Task: Look for space in Winterthur, Switzerland from 6th September, 2023 to 15th September, 2023 for 6 adults in price range Rs.8000 to Rs.12000. Place can be entire place or private room with 6 bedrooms having 6 beds and 6 bathrooms. Property type can be house, flat, guest house. Amenities needed are: wifi, TV, free parkinig on premises, gym, breakfast. Booking option can be shelf check-in. Required host language is English.
Action: Mouse moved to (498, 102)
Screenshot: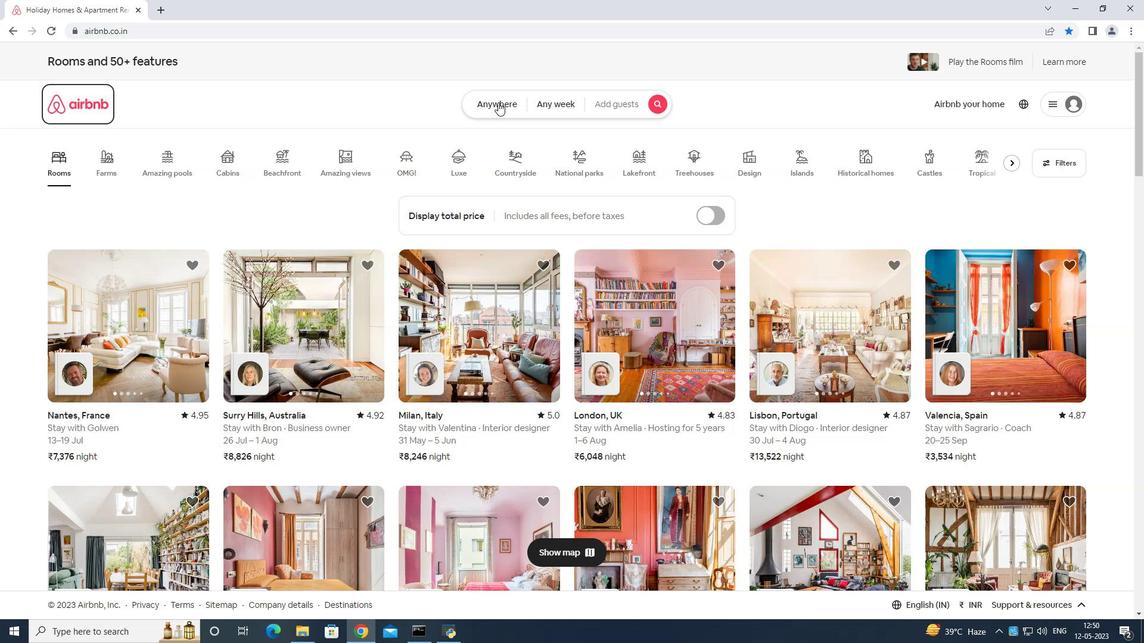 
Action: Mouse pressed left at (498, 102)
Screenshot: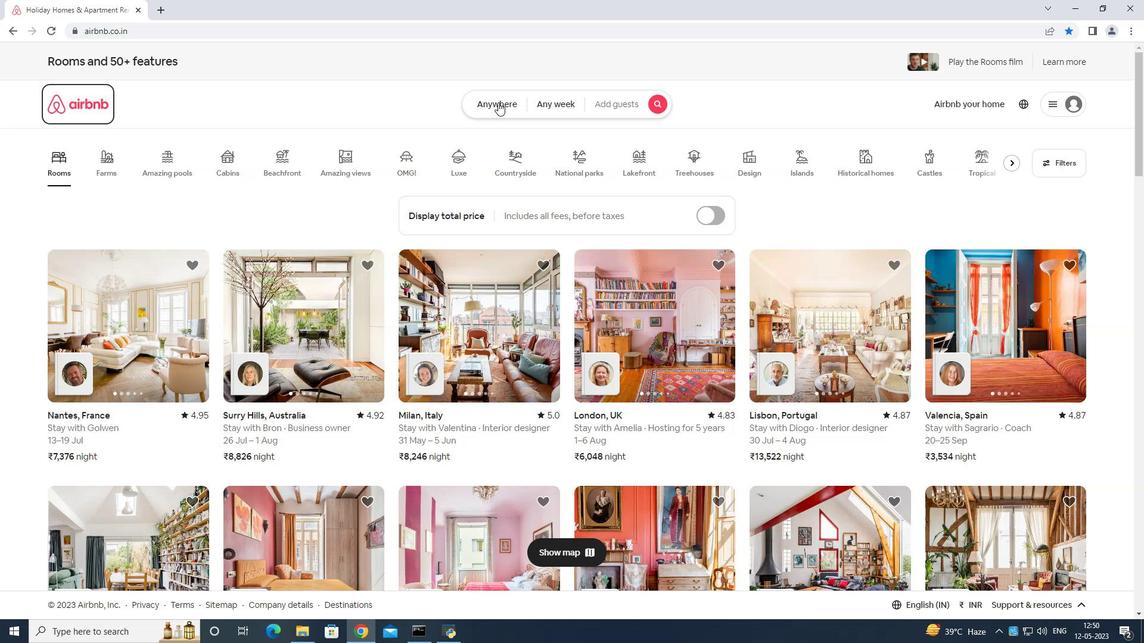 
Action: Mouse moved to (468, 147)
Screenshot: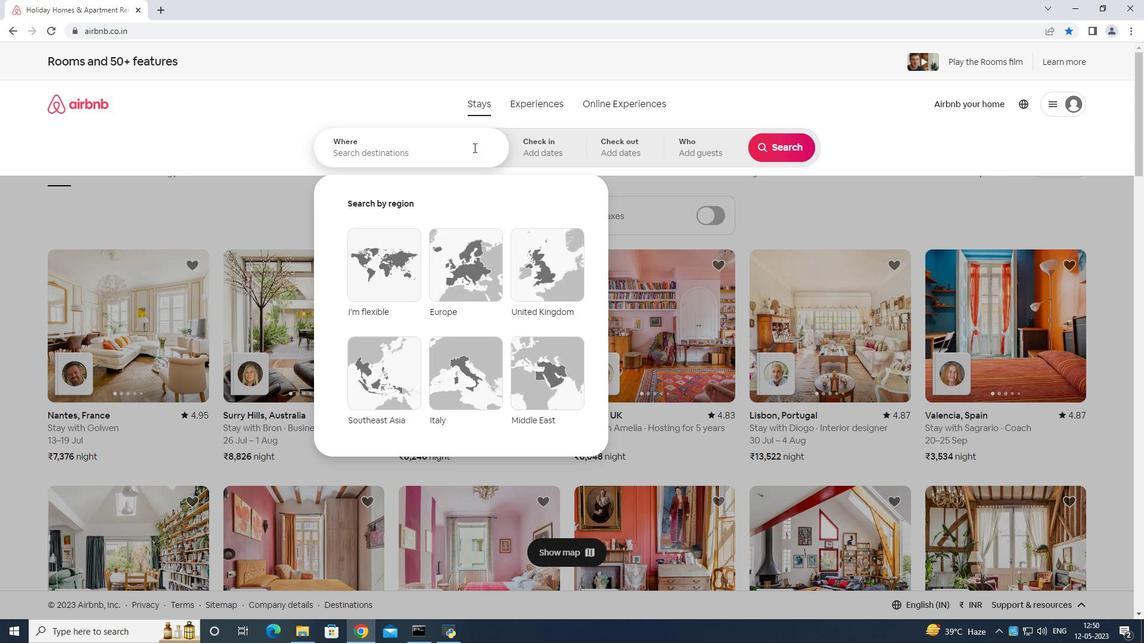 
Action: Mouse pressed left at (468, 147)
Screenshot: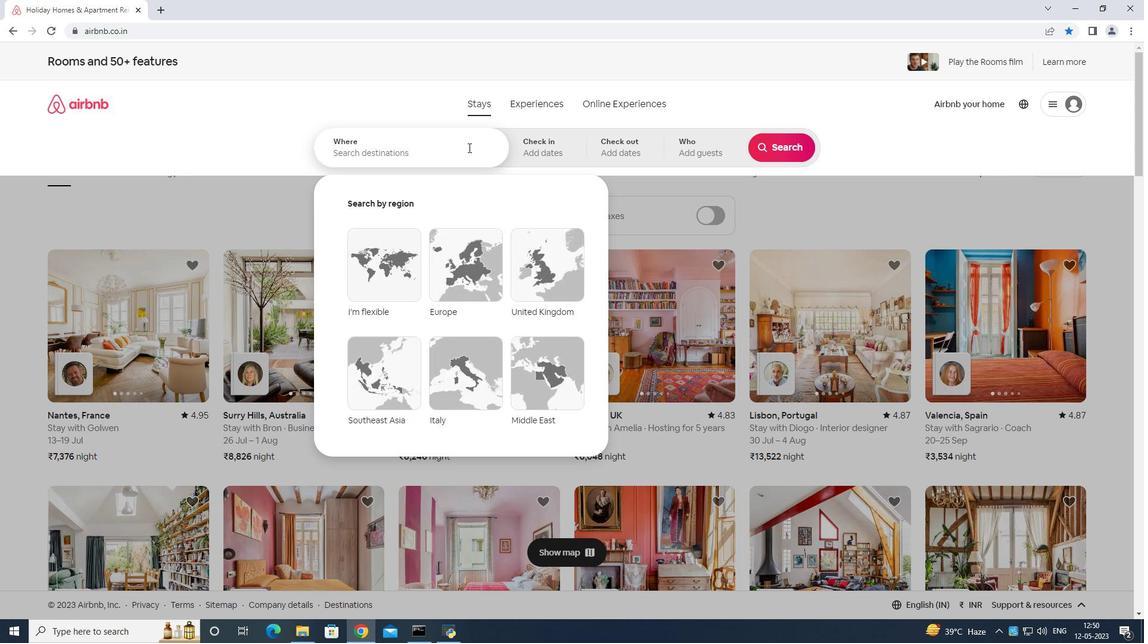 
Action: Mouse moved to (467, 147)
Screenshot: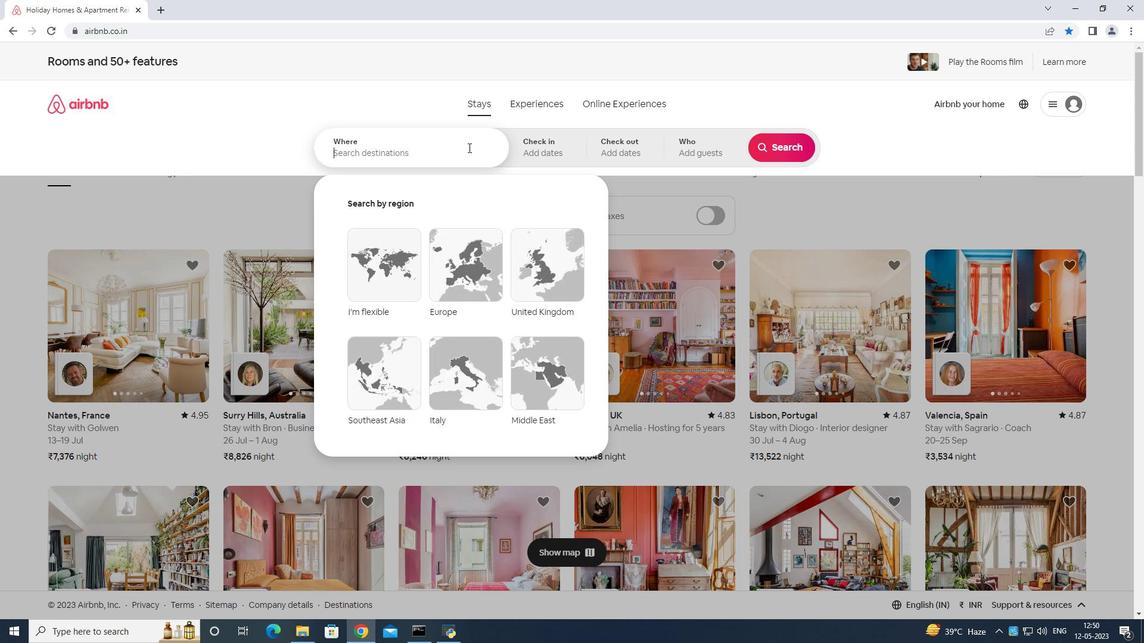 
Action: Key pressed <Key.shift>Winterthur<Key.space>switzwe<Key.backspace><Key.backspace>erlam<Key.backspace>nd<Key.enter>
Screenshot: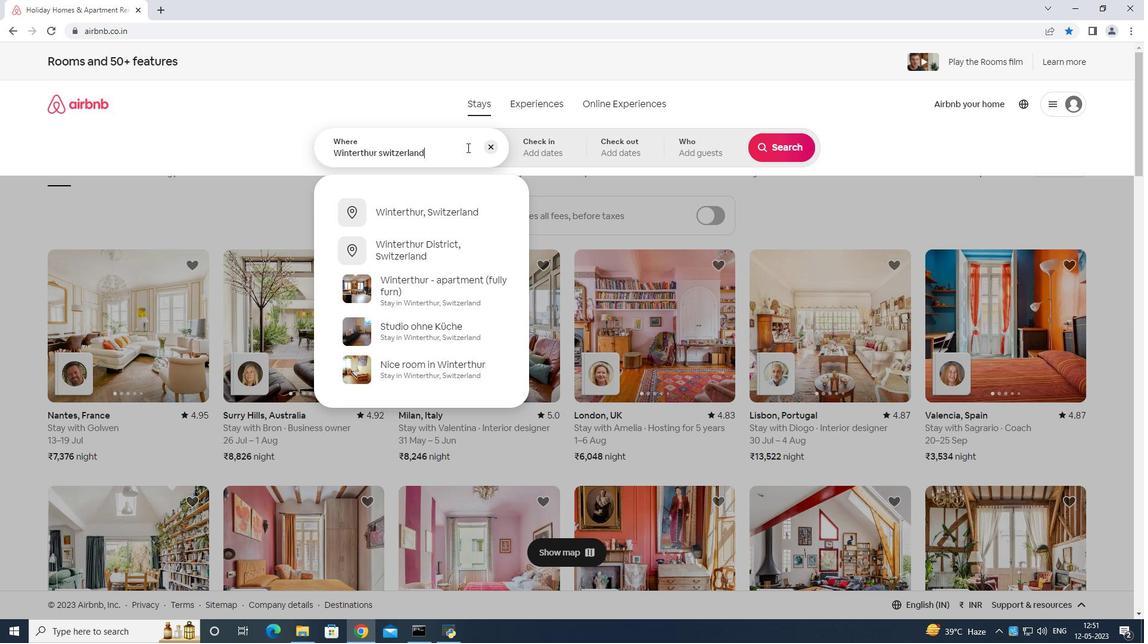 
Action: Mouse moved to (779, 247)
Screenshot: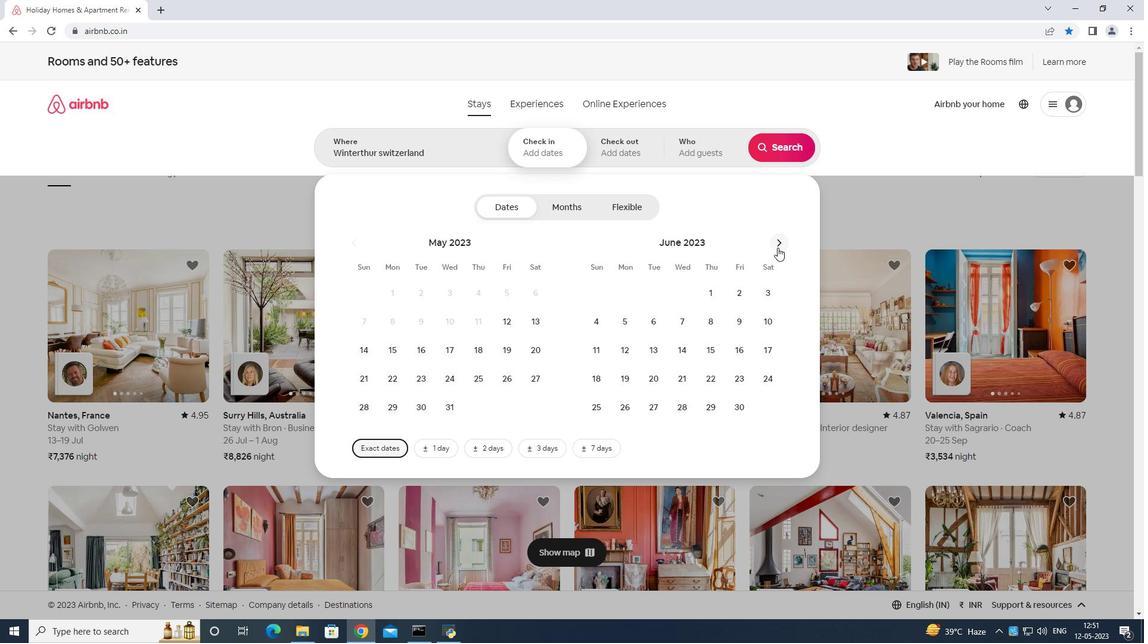 
Action: Mouse pressed left at (779, 247)
Screenshot: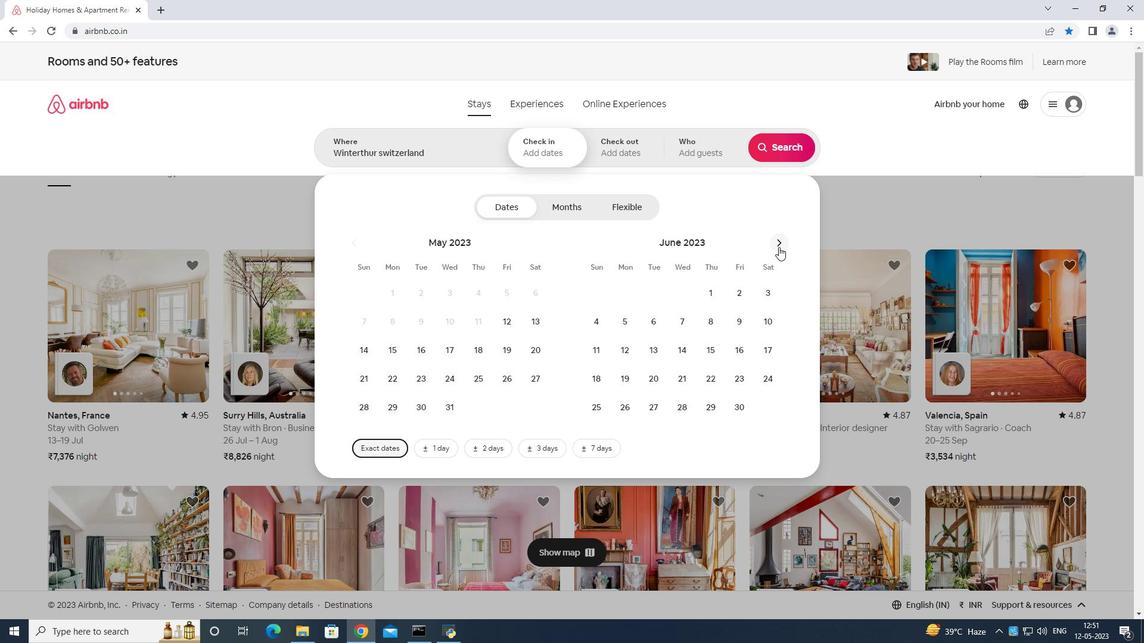 
Action: Mouse moved to (780, 246)
Screenshot: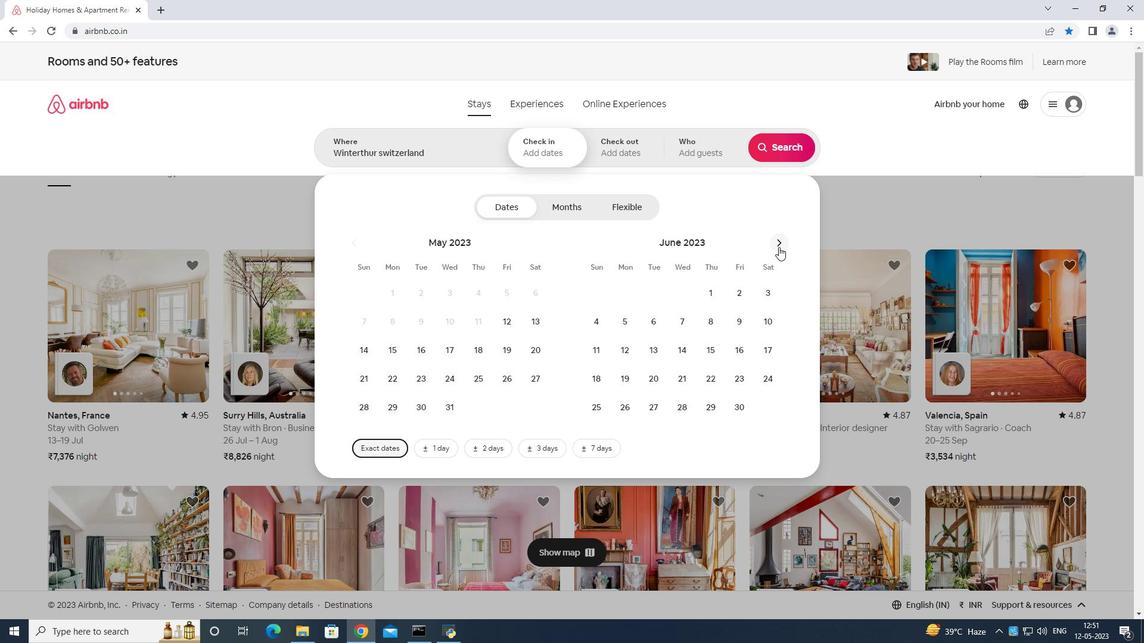 
Action: Mouse pressed left at (780, 246)
Screenshot: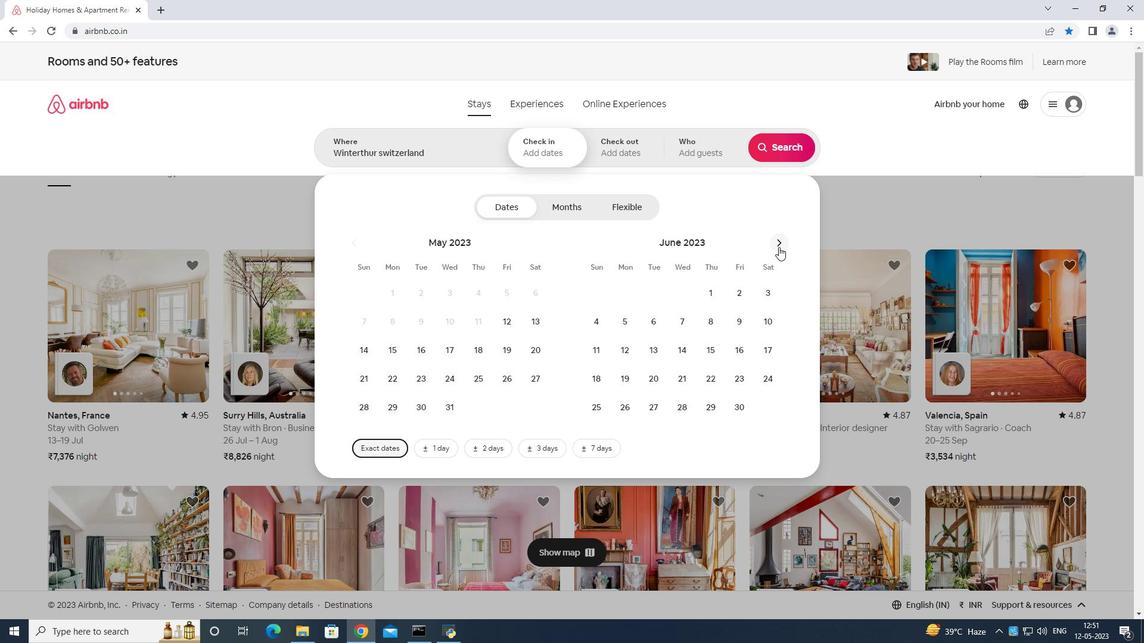 
Action: Mouse pressed left at (780, 246)
Screenshot: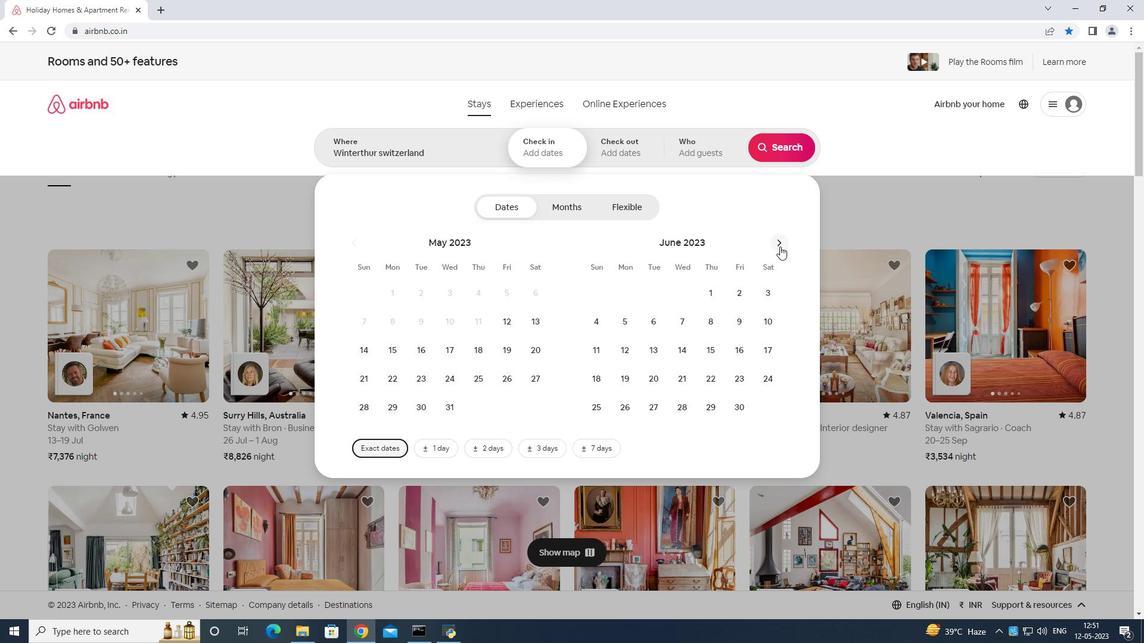
Action: Mouse pressed left at (780, 246)
Screenshot: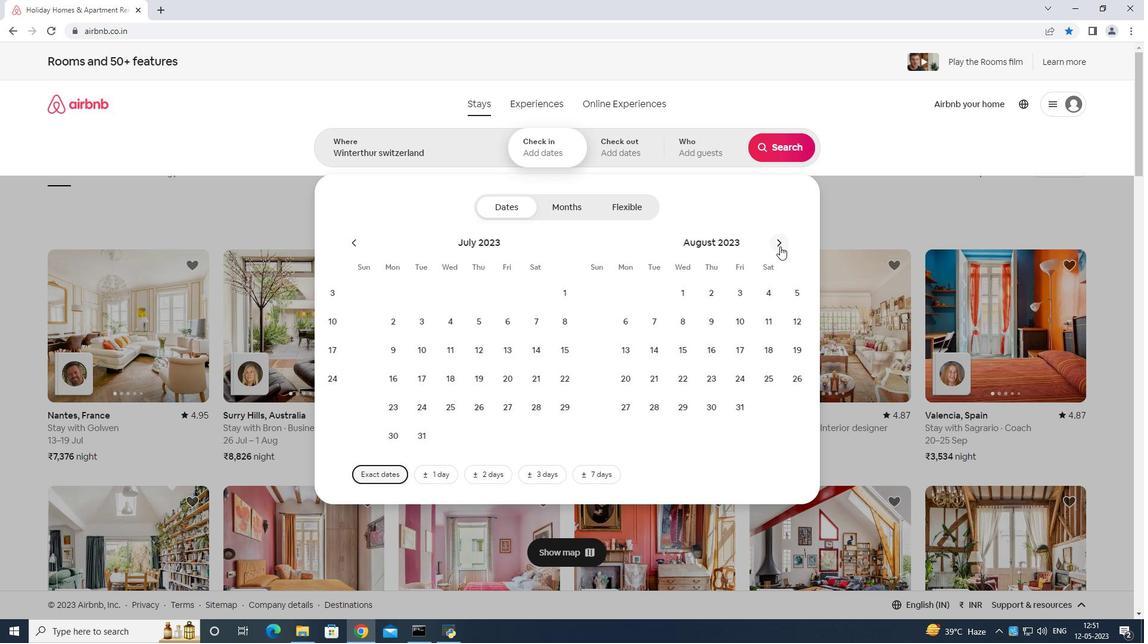 
Action: Mouse moved to (780, 246)
Screenshot: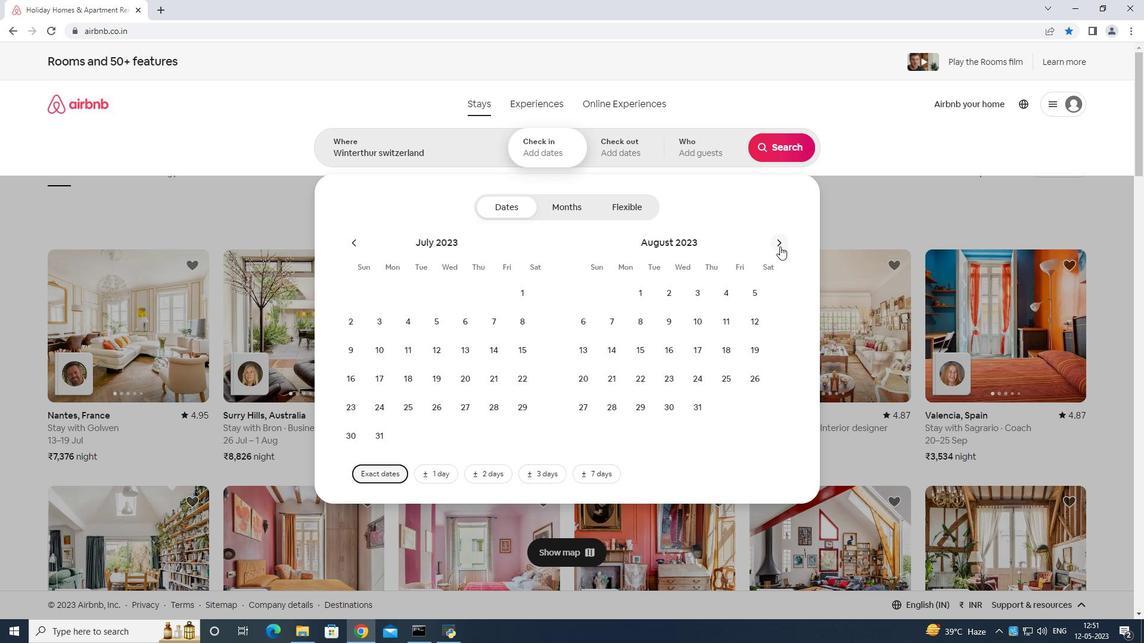 
Action: Mouse pressed left at (780, 246)
Screenshot: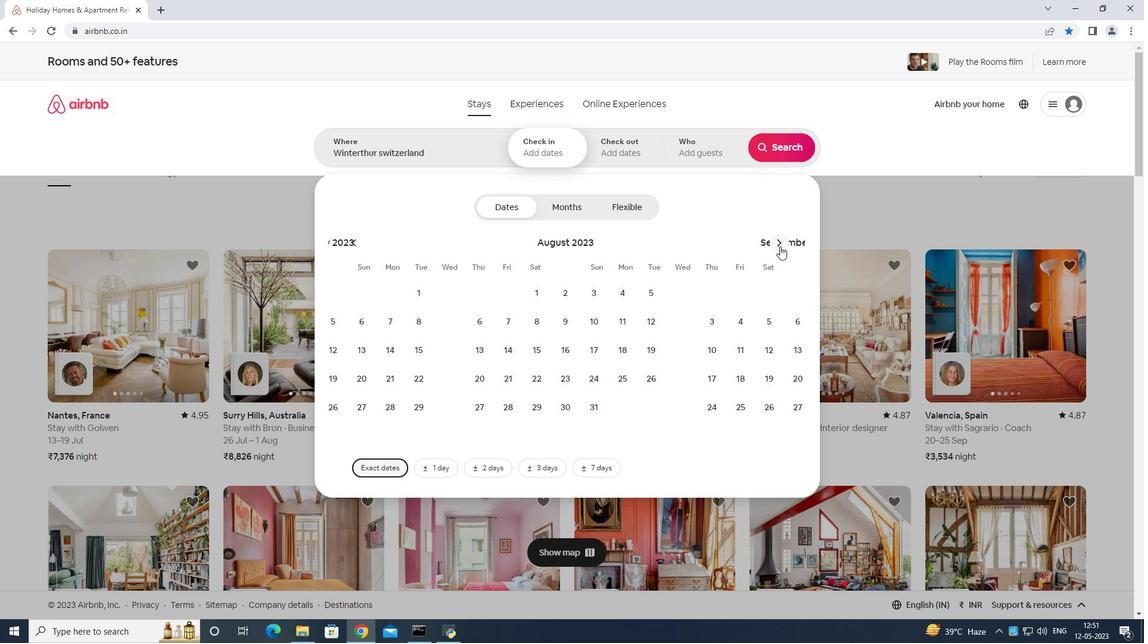 
Action: Mouse moved to (459, 320)
Screenshot: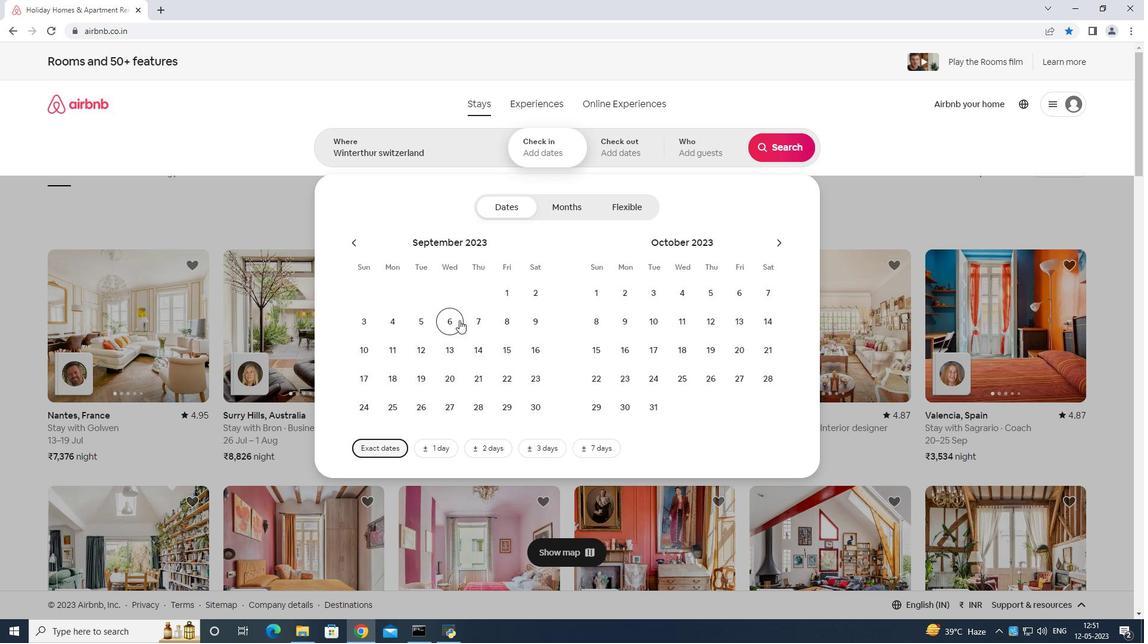 
Action: Mouse pressed left at (459, 320)
Screenshot: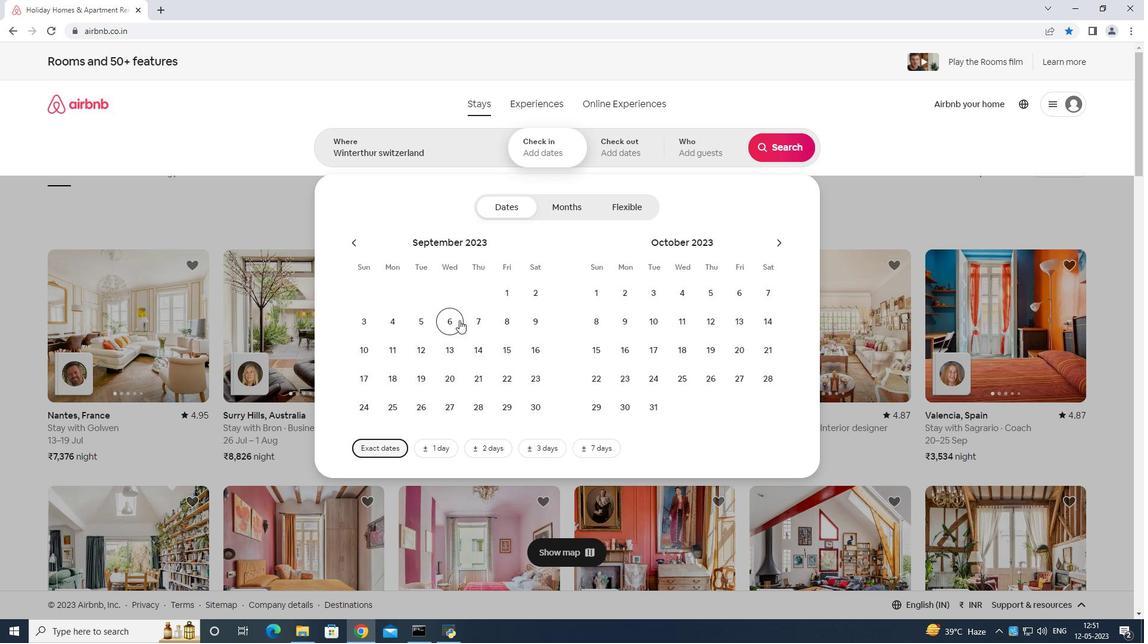 
Action: Mouse moved to (505, 352)
Screenshot: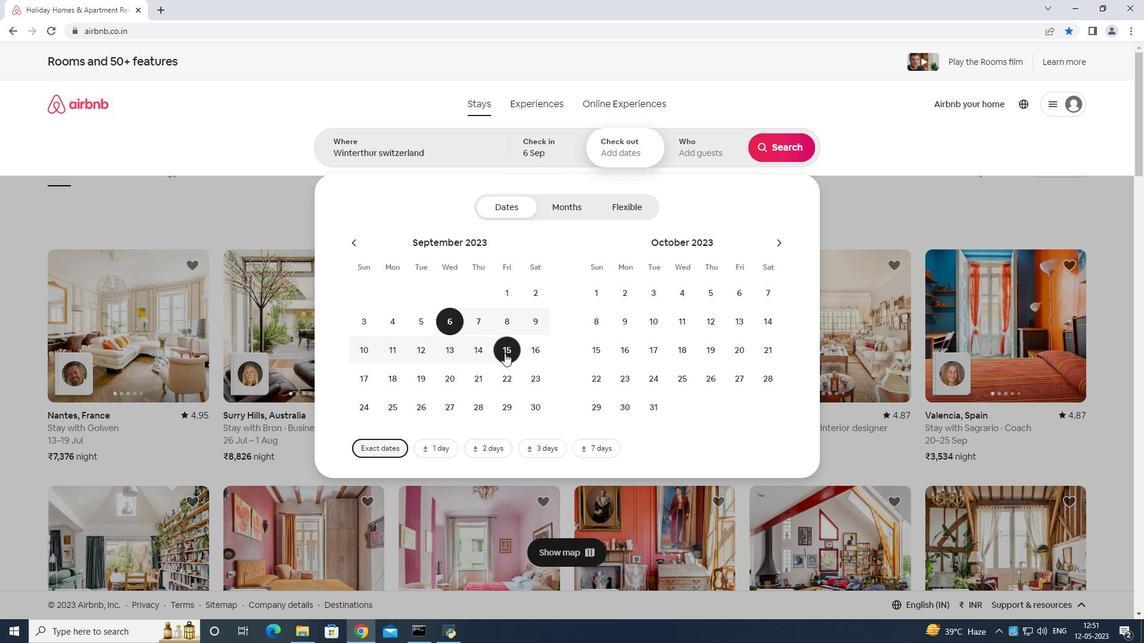 
Action: Mouse pressed left at (505, 352)
Screenshot: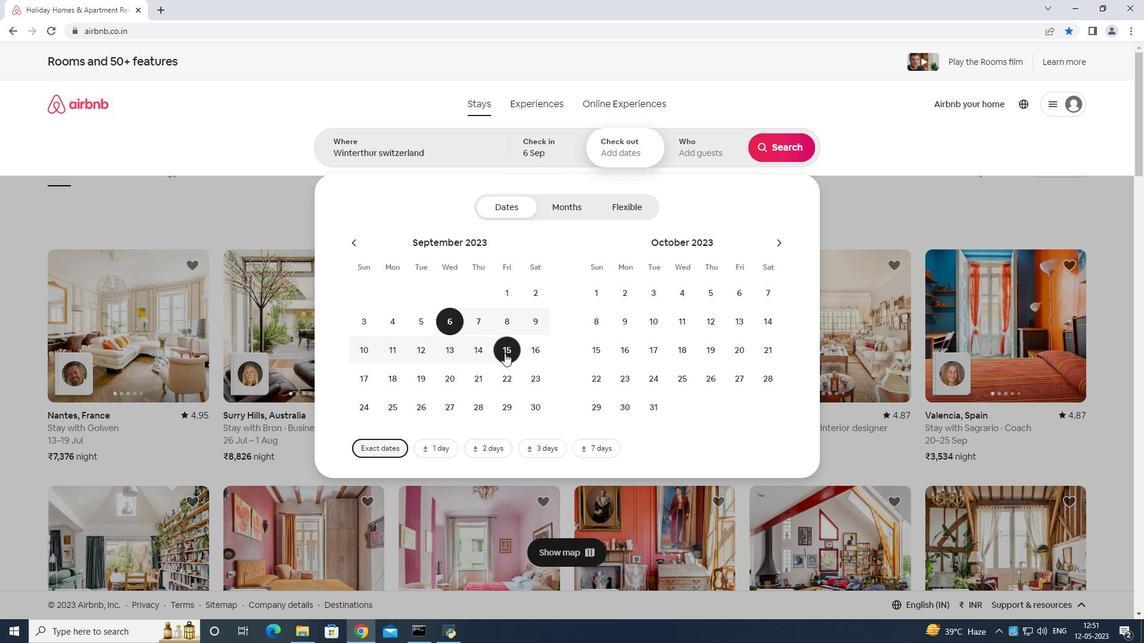 
Action: Mouse moved to (704, 153)
Screenshot: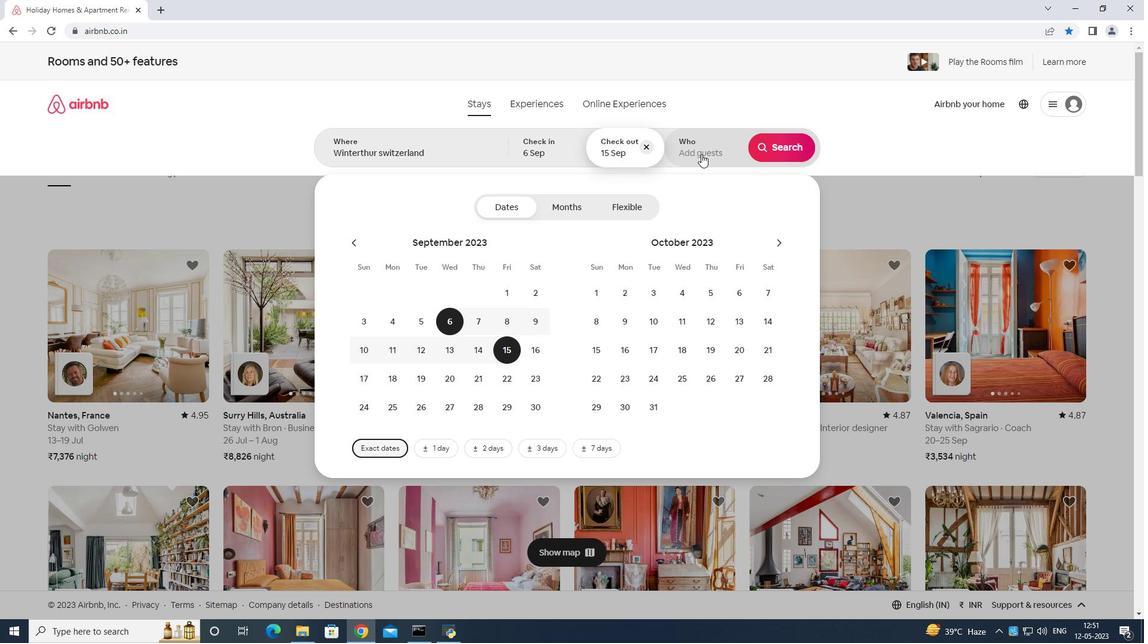 
Action: Mouse pressed left at (704, 153)
Screenshot: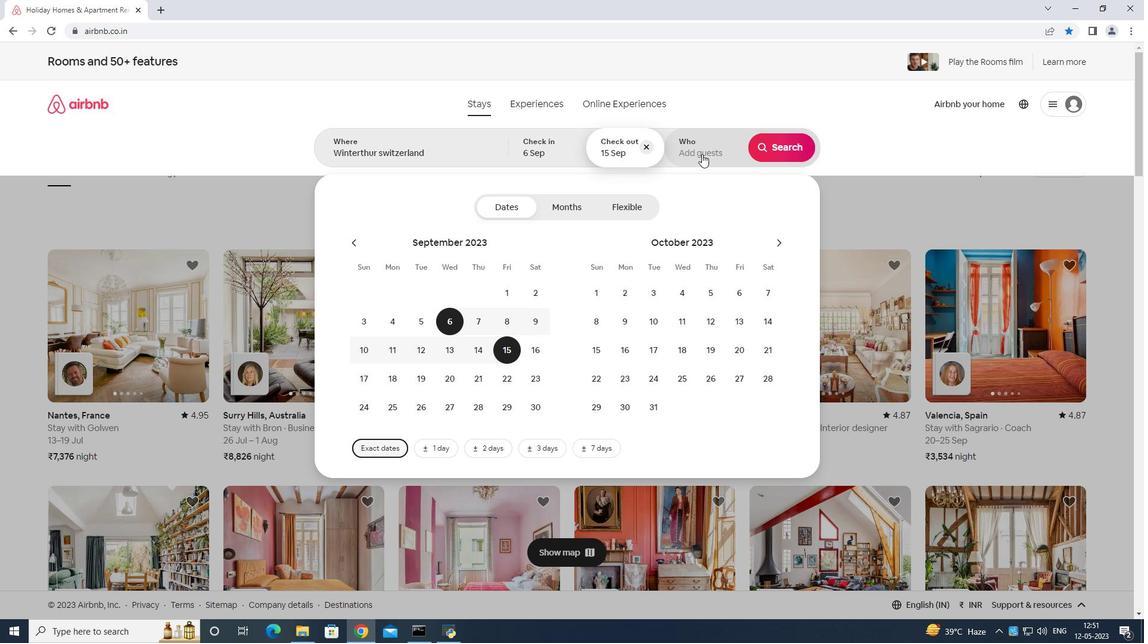 
Action: Mouse moved to (790, 209)
Screenshot: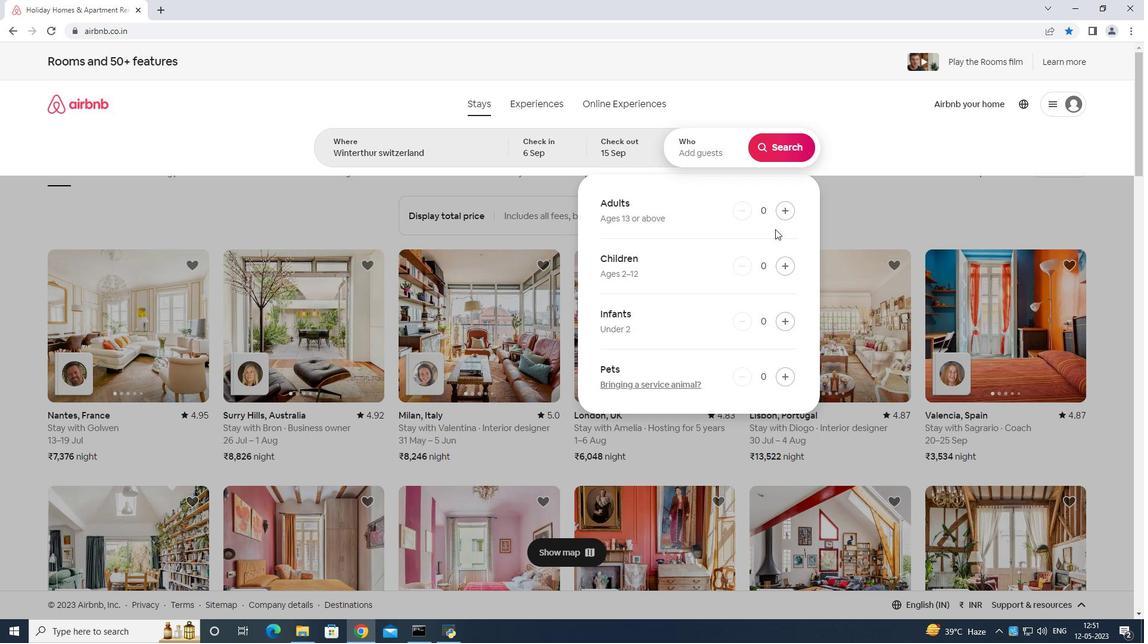 
Action: Mouse pressed left at (790, 209)
Screenshot: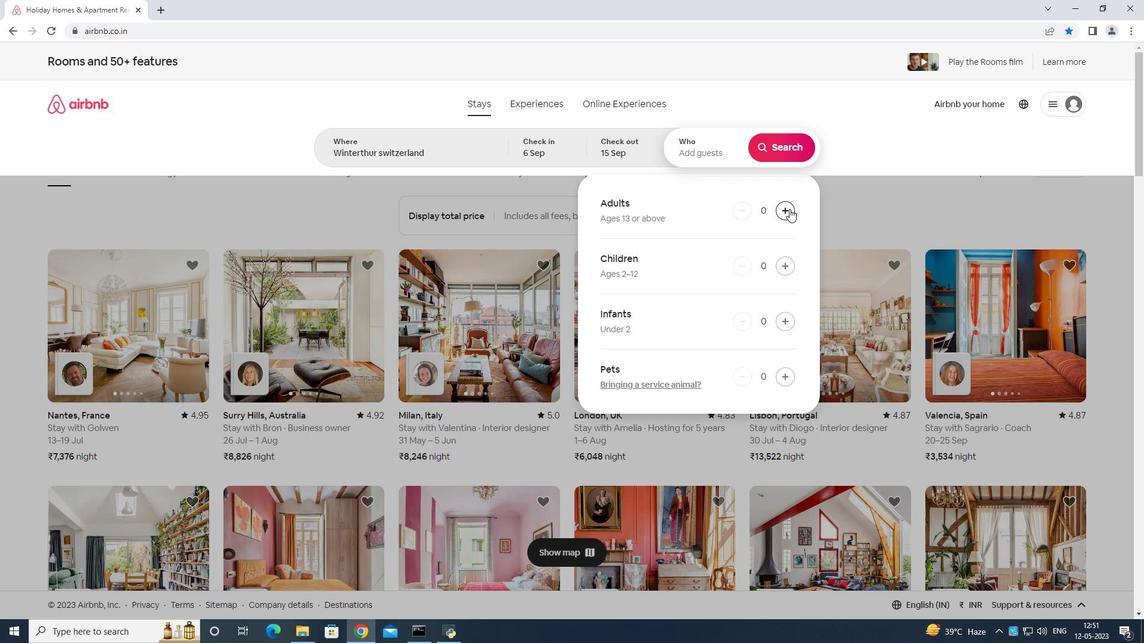 
Action: Mouse pressed left at (790, 209)
Screenshot: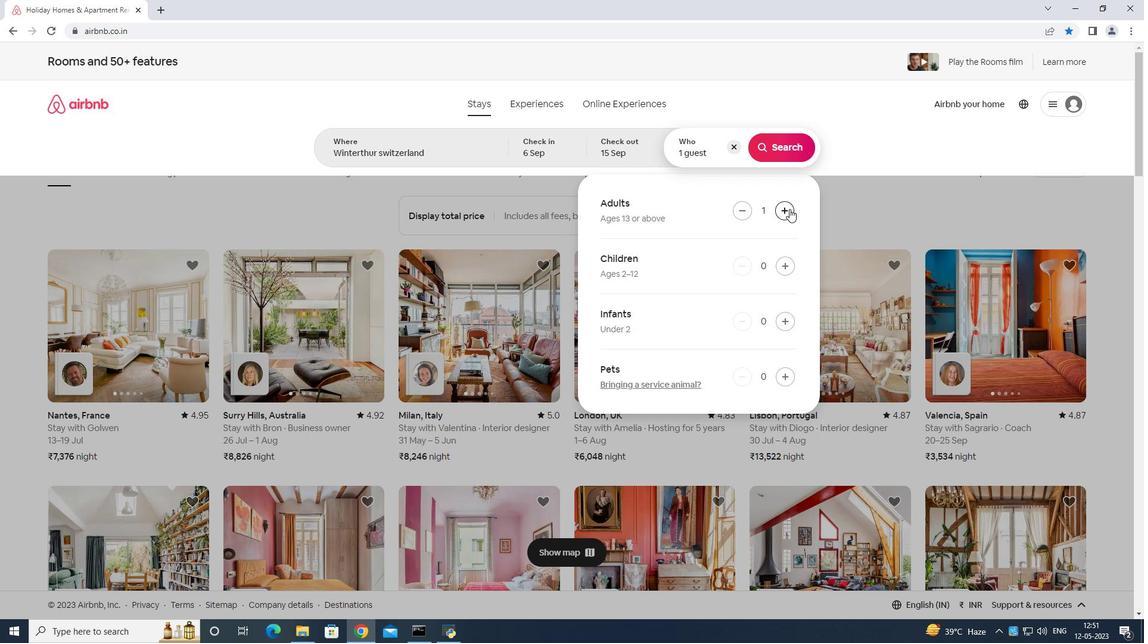 
Action: Mouse pressed left at (790, 209)
Screenshot: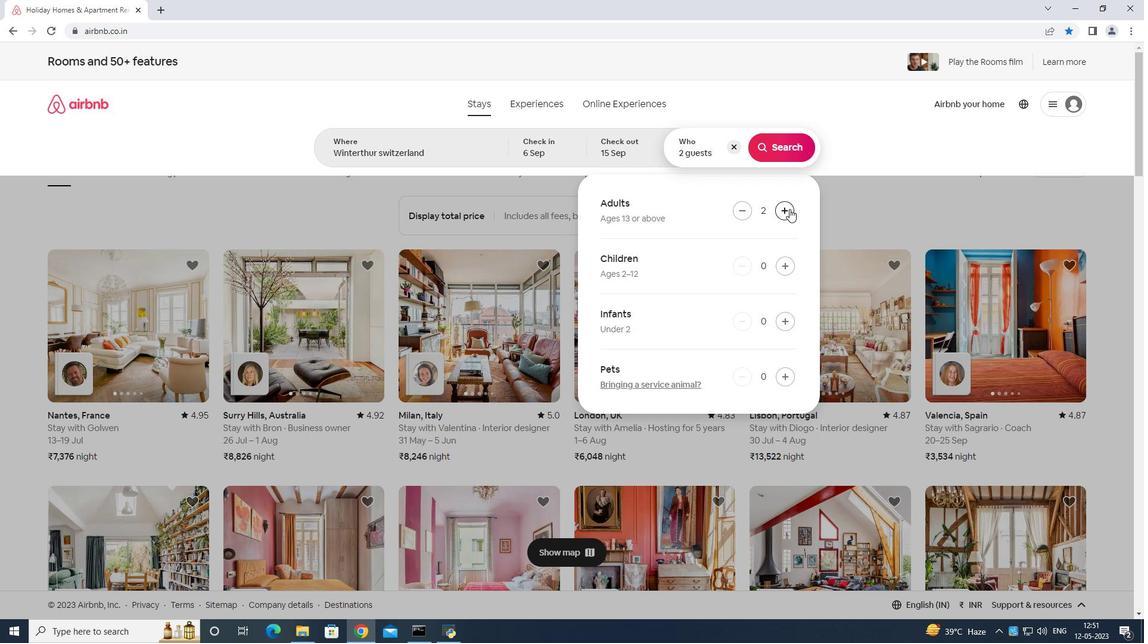 
Action: Mouse pressed left at (790, 209)
Screenshot: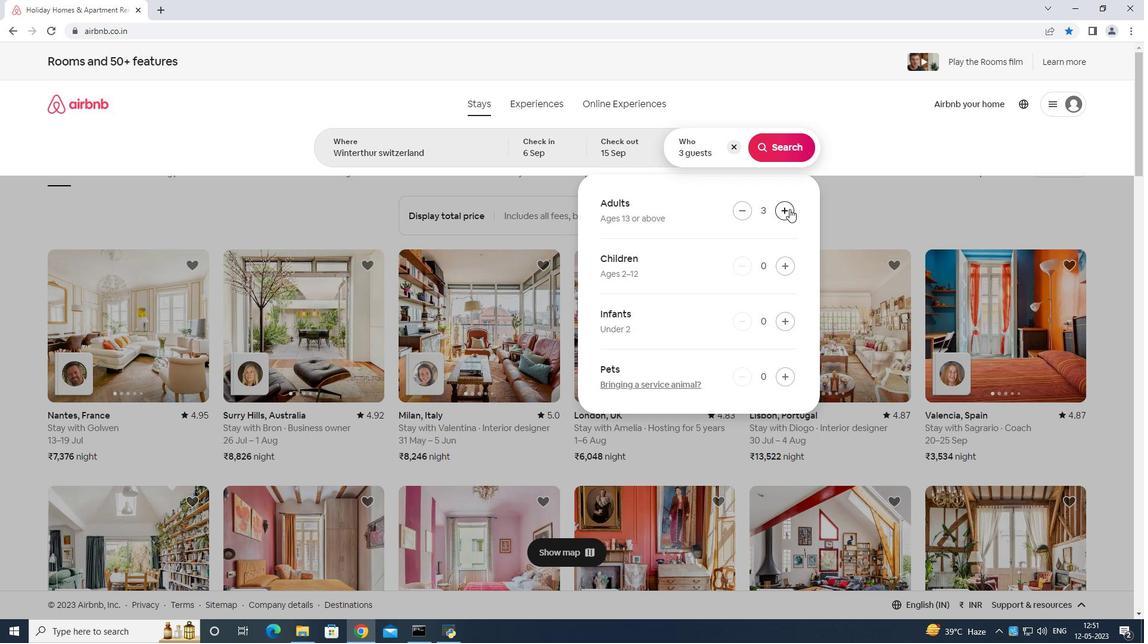
Action: Mouse pressed left at (790, 209)
Screenshot: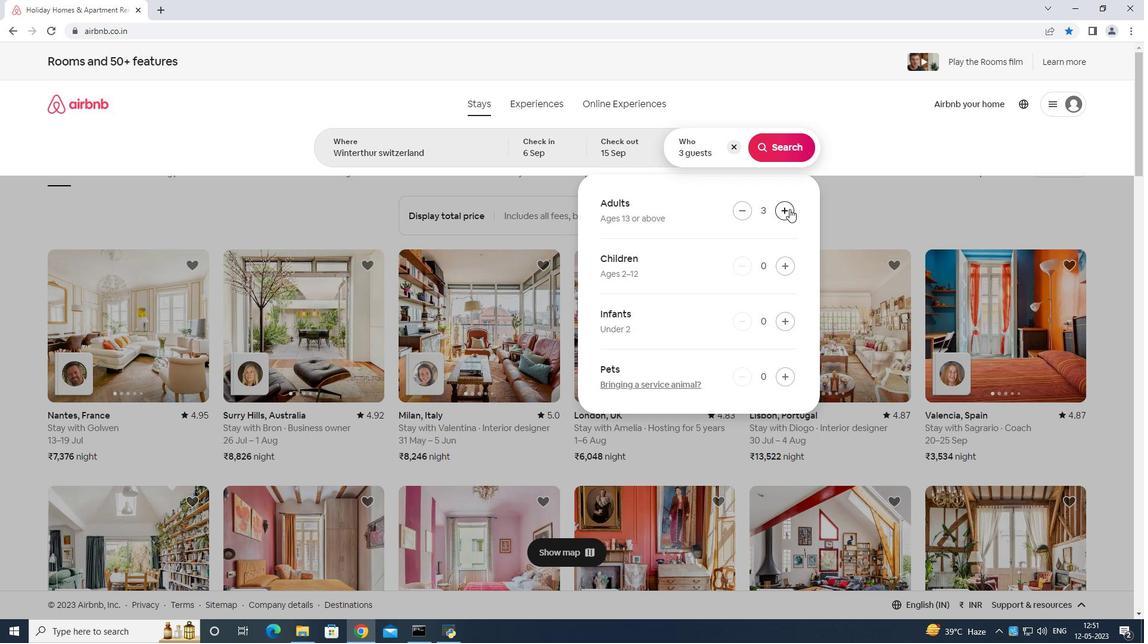 
Action: Mouse moved to (791, 208)
Screenshot: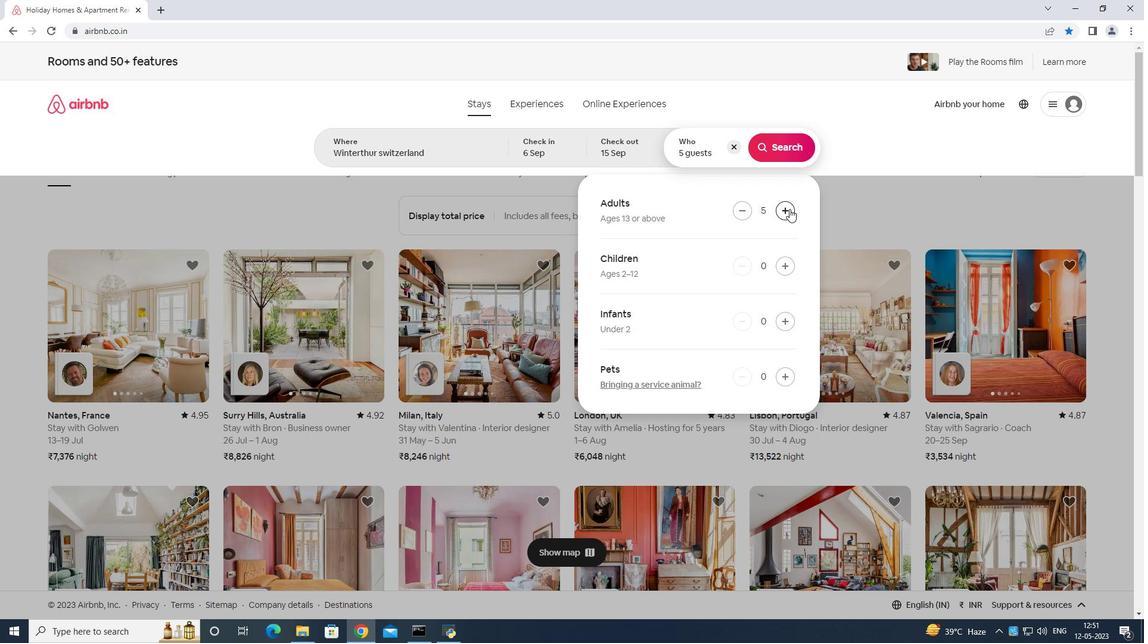 
Action: Mouse pressed left at (791, 208)
Screenshot: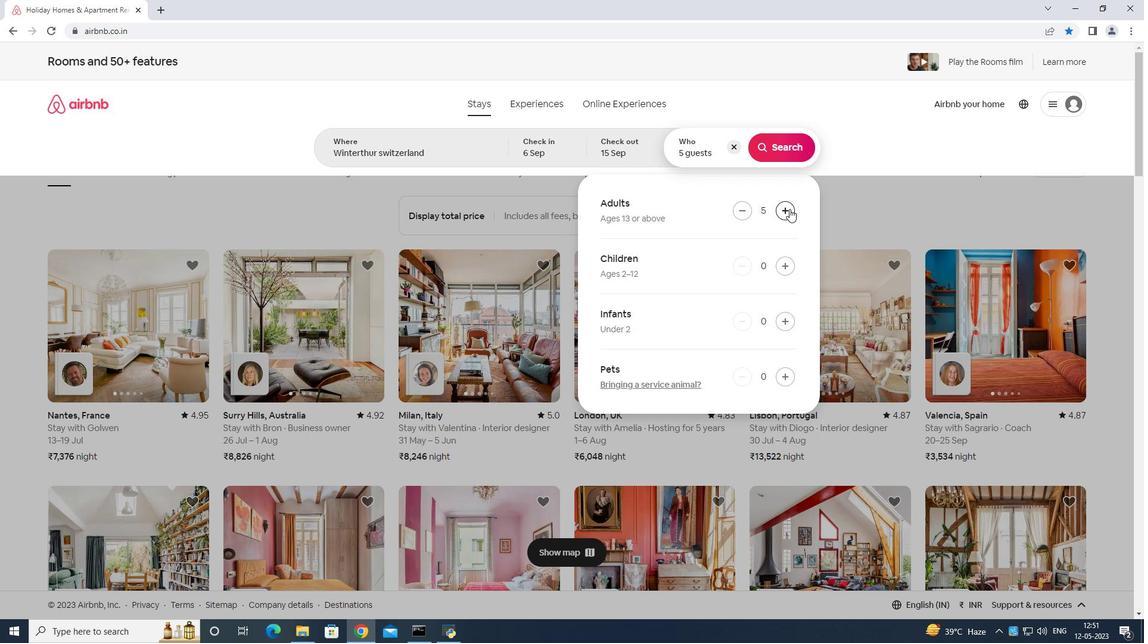 
Action: Mouse moved to (765, 134)
Screenshot: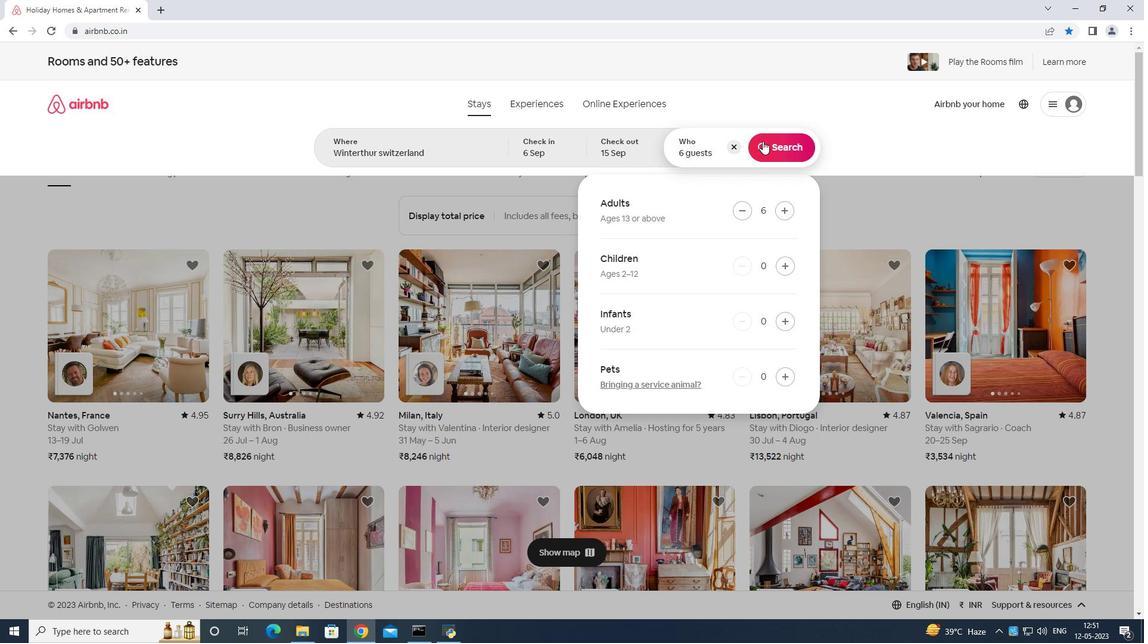 
Action: Mouse pressed left at (765, 134)
Screenshot: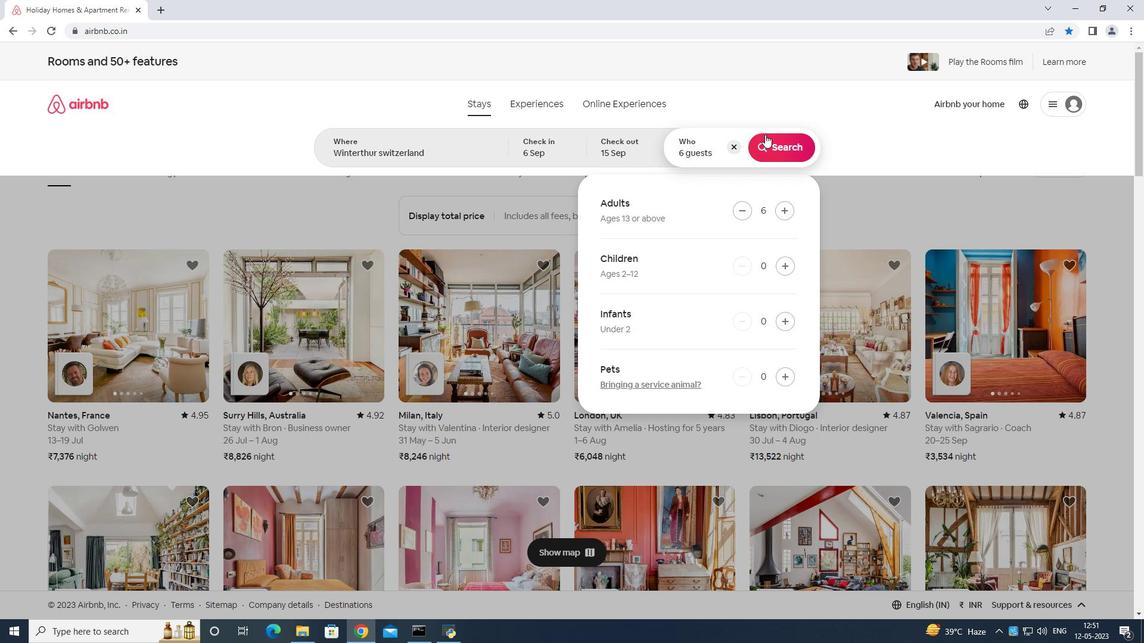 
Action: Mouse moved to (1097, 100)
Screenshot: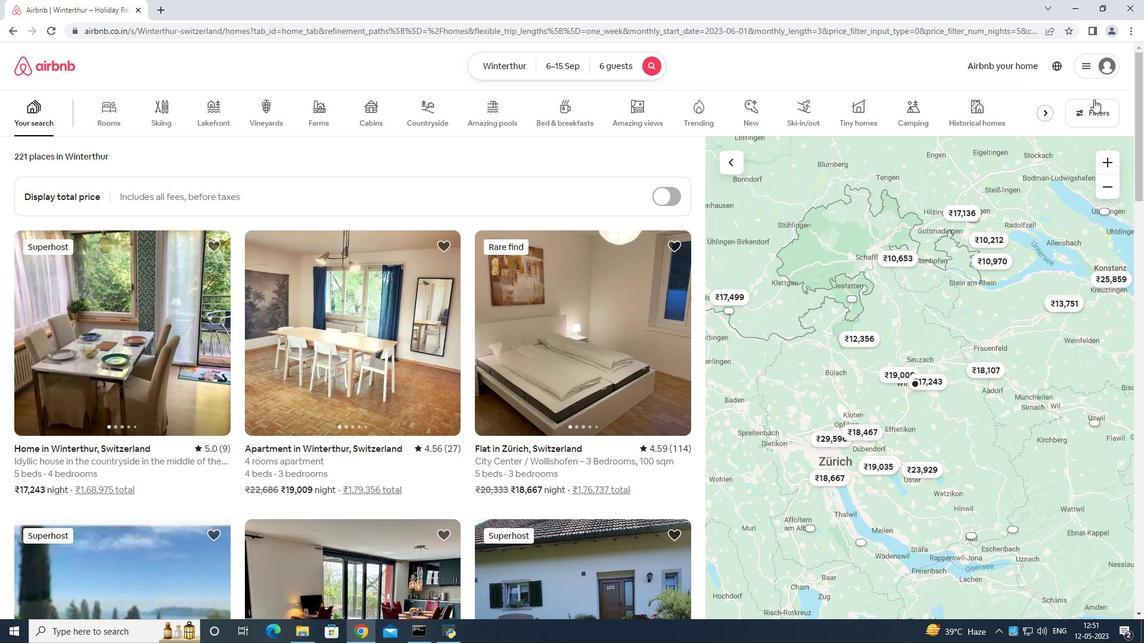 
Action: Mouse pressed left at (1097, 100)
Screenshot: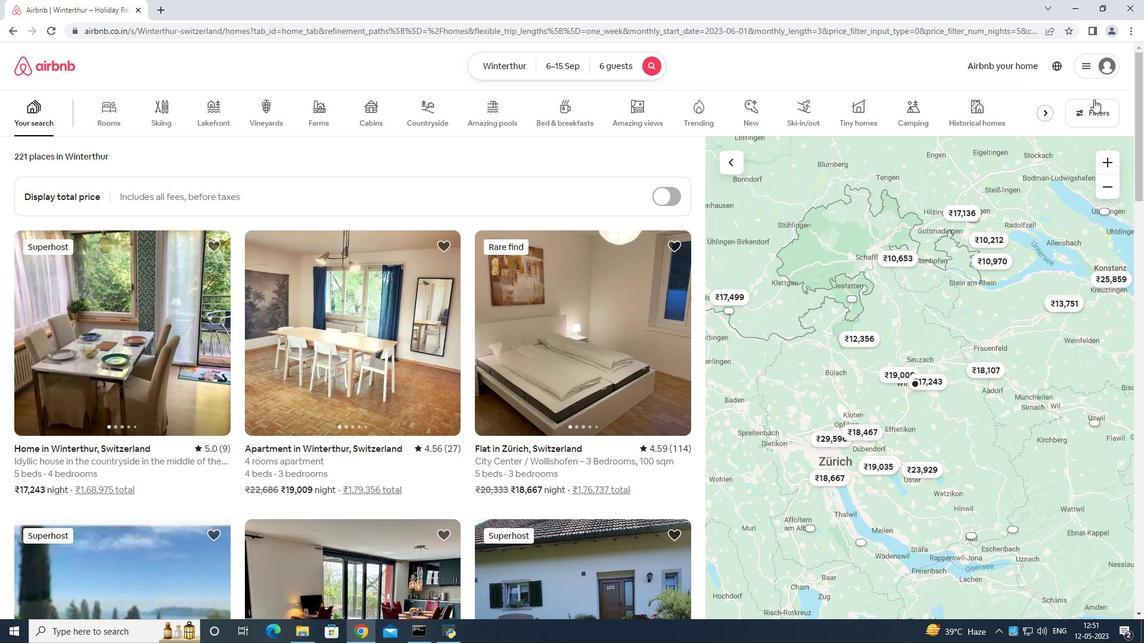 
Action: Mouse moved to (529, 398)
Screenshot: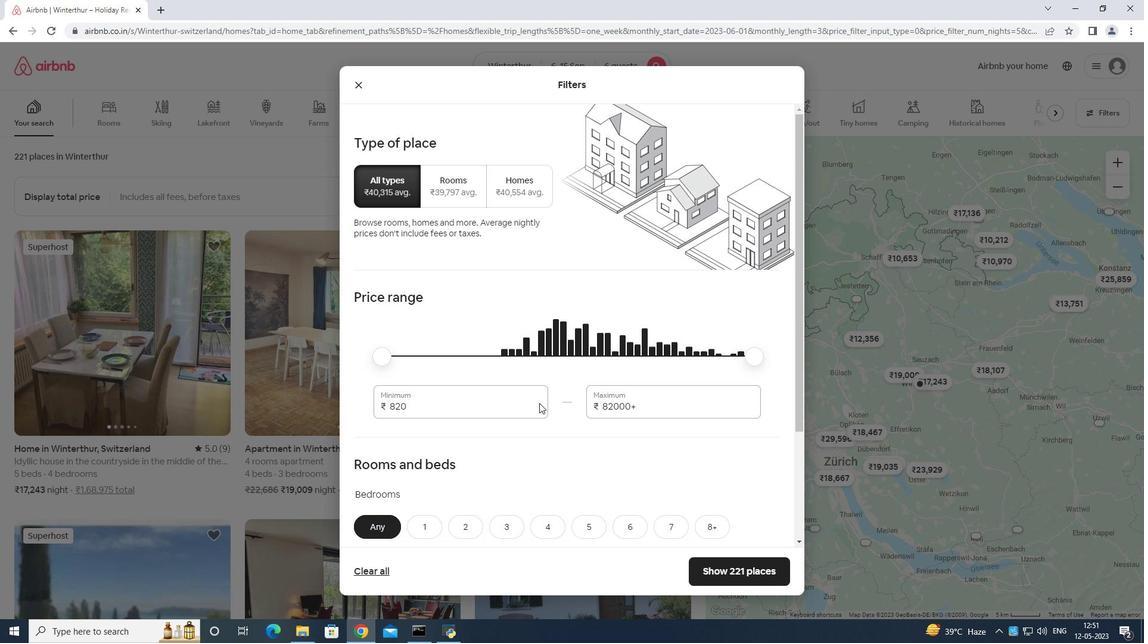 
Action: Mouse pressed left at (529, 398)
Screenshot: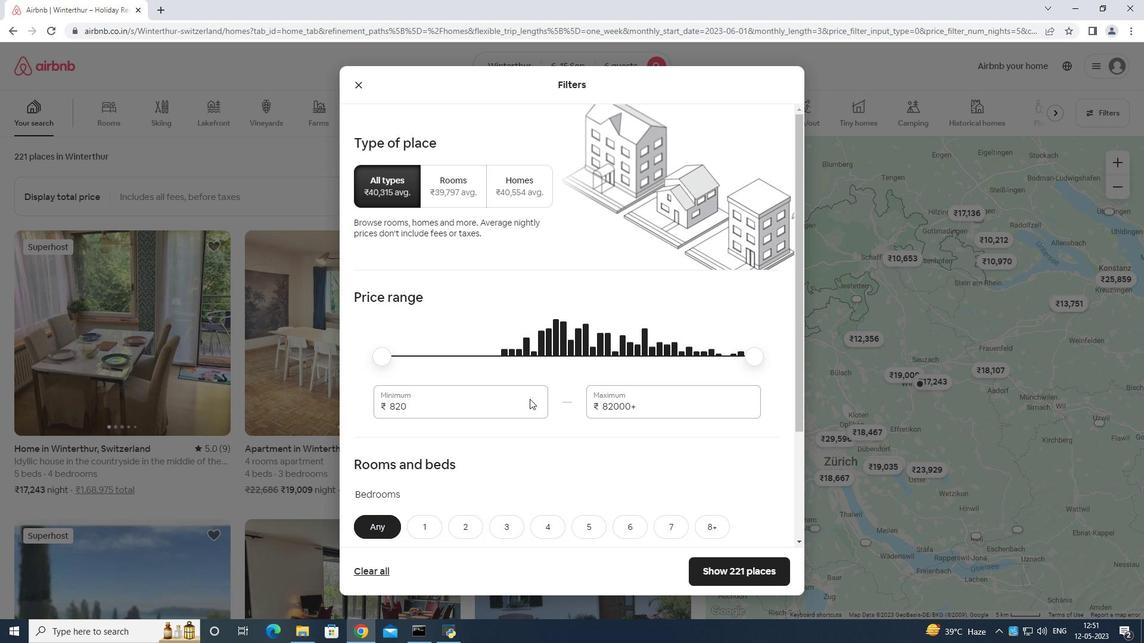 
Action: Mouse moved to (537, 389)
Screenshot: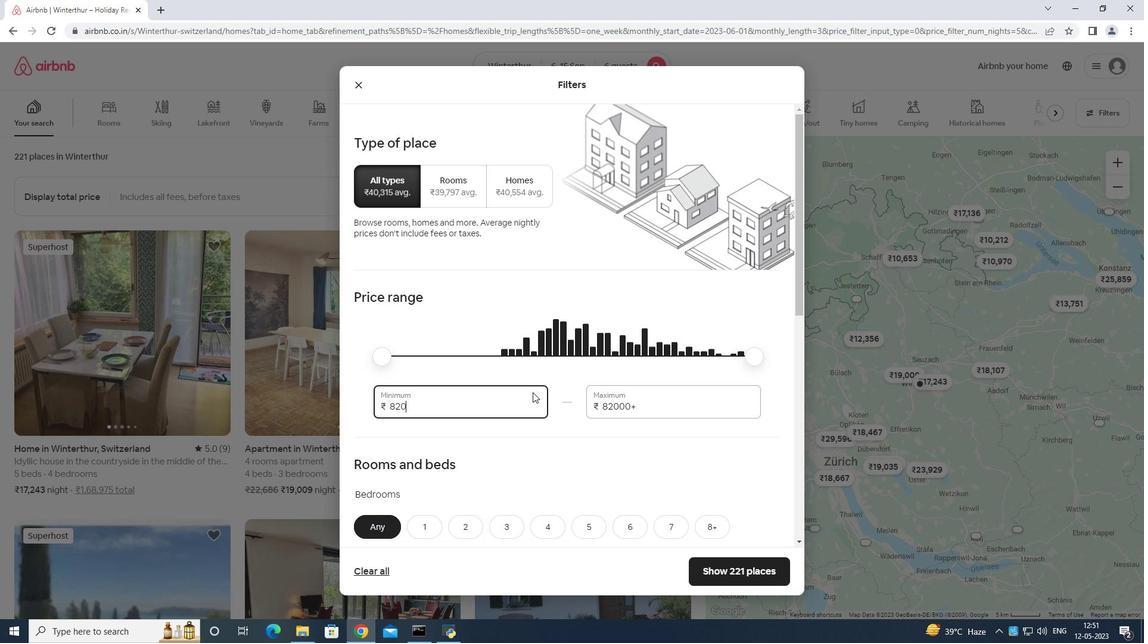 
Action: Key pressed <Key.backspace>
Screenshot: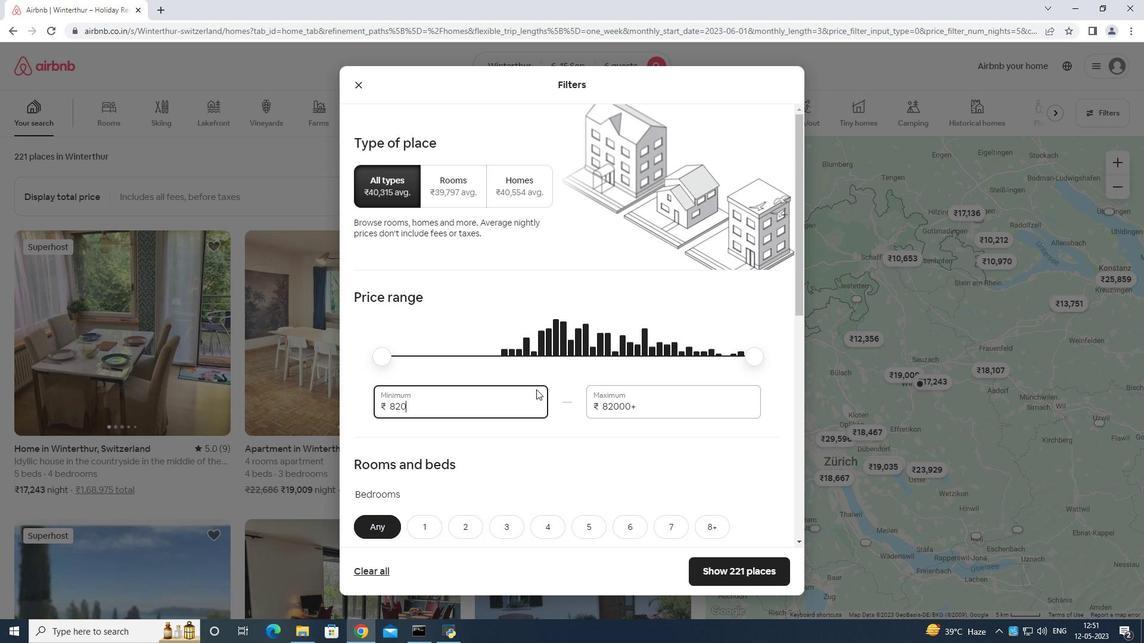 
Action: Mouse moved to (537, 382)
Screenshot: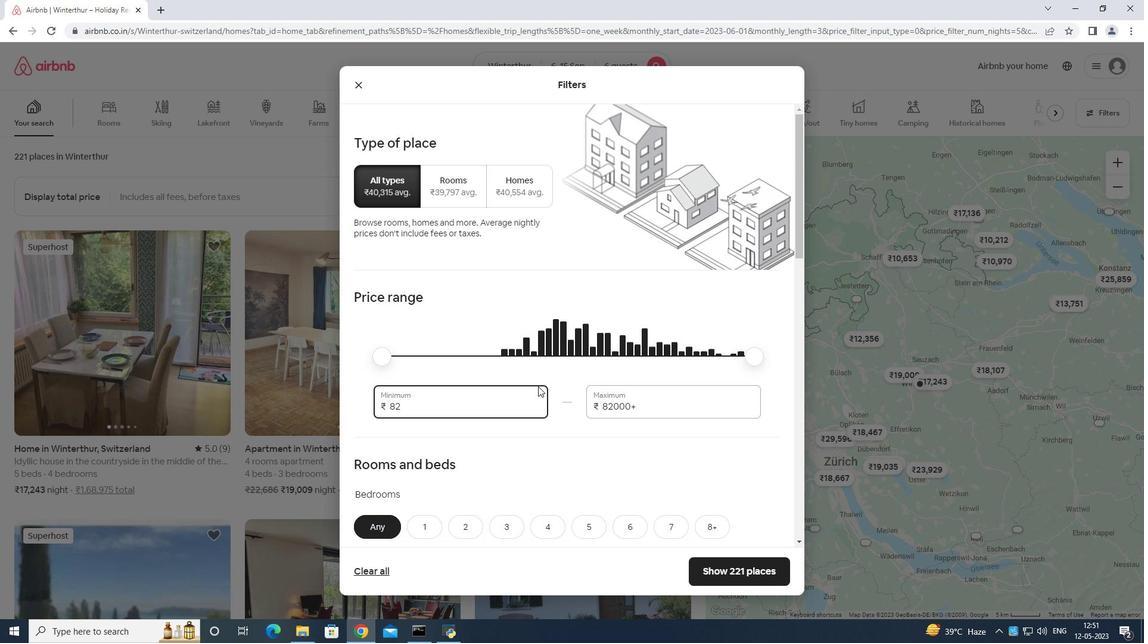 
Action: Key pressed <Key.backspace><Key.backspace><Key.backspace><Key.backspace><Key.backspace>
Screenshot: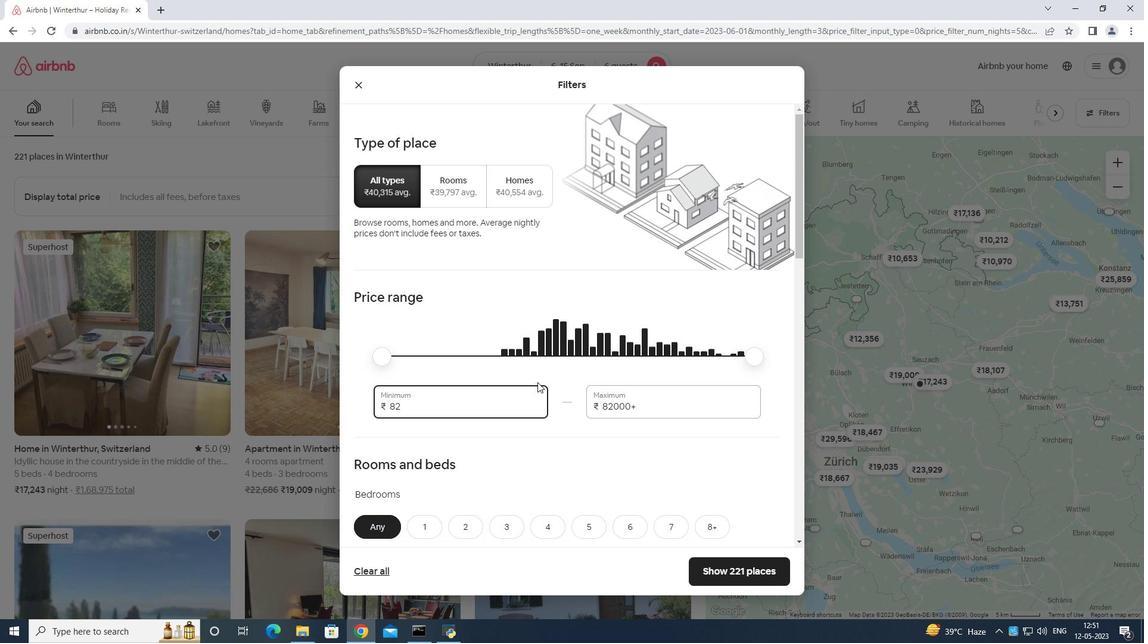 
Action: Mouse moved to (537, 382)
Screenshot: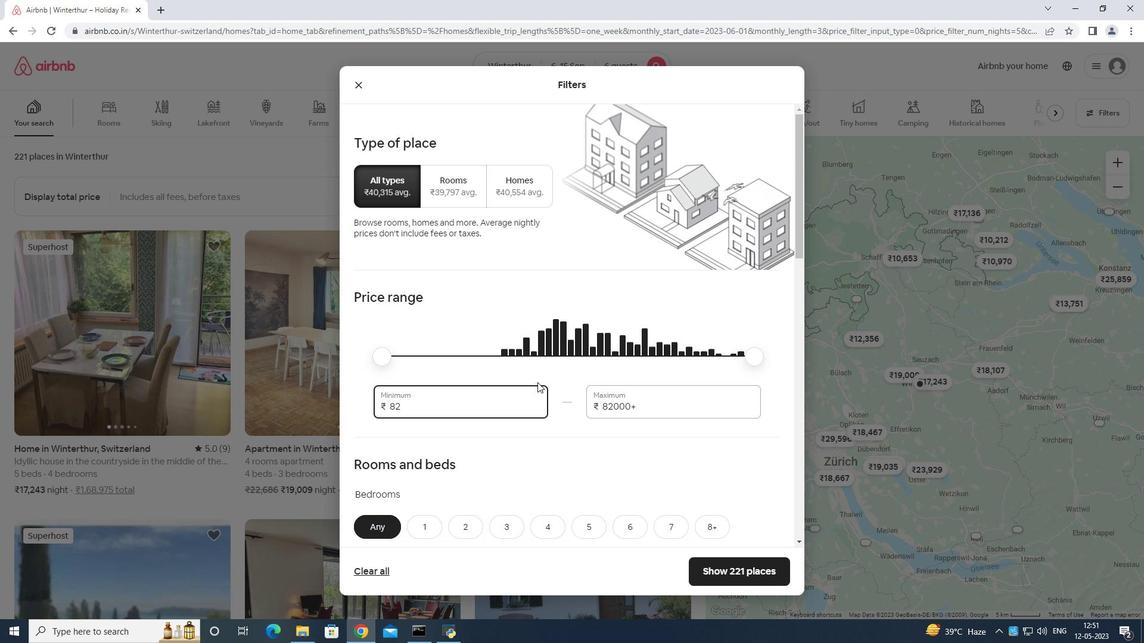 
Action: Key pressed <Key.backspace>
Screenshot: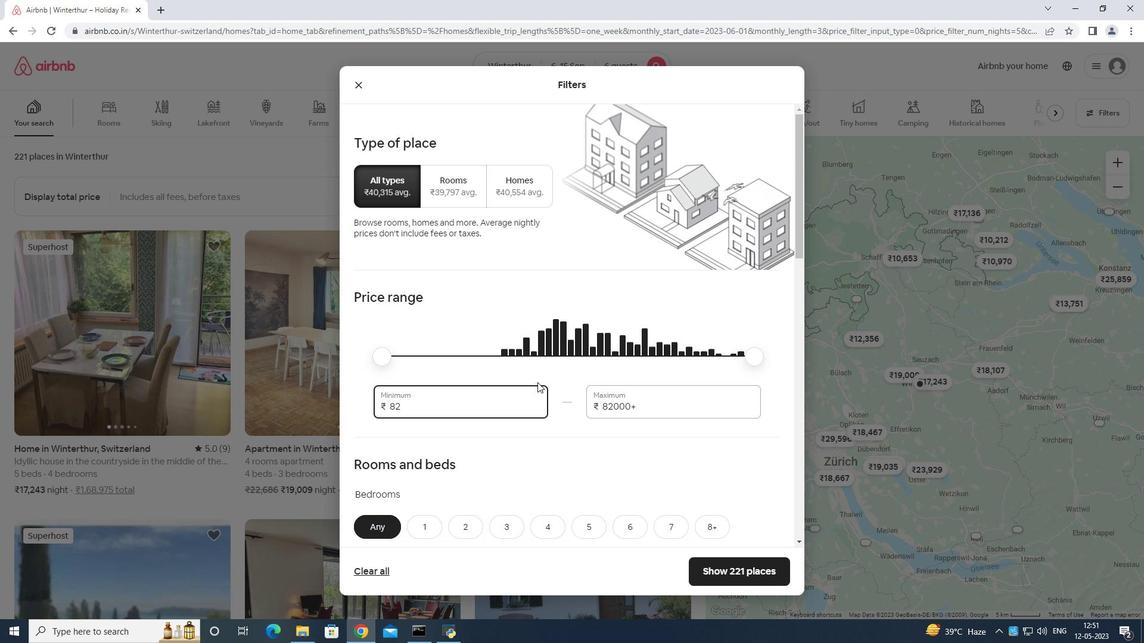 
Action: Mouse moved to (540, 381)
Screenshot: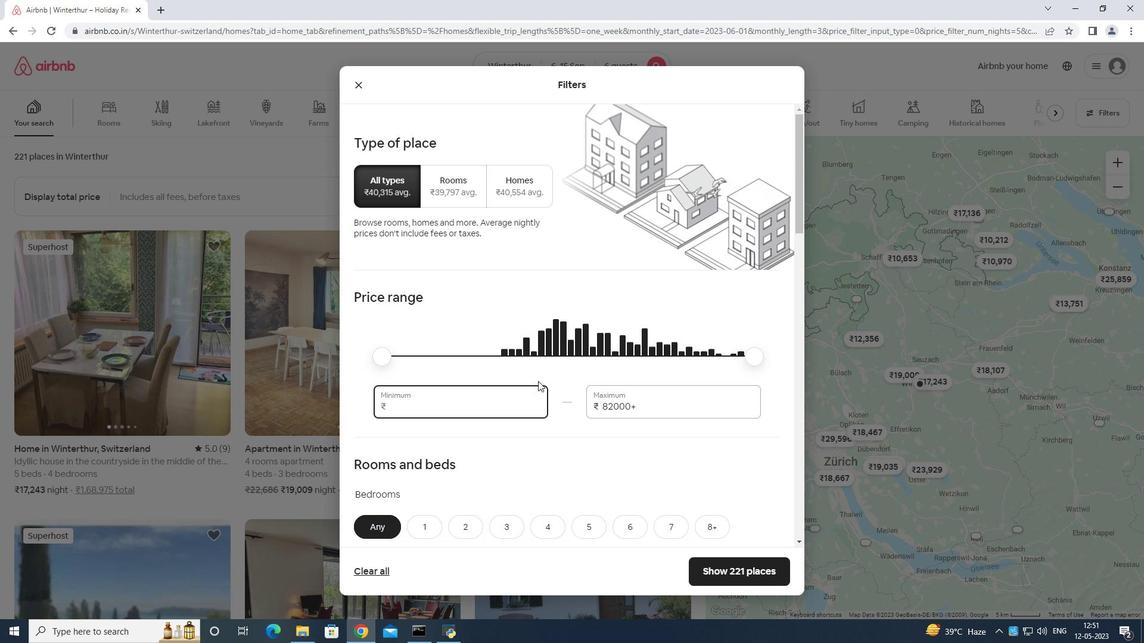 
Action: Key pressed 8
Screenshot: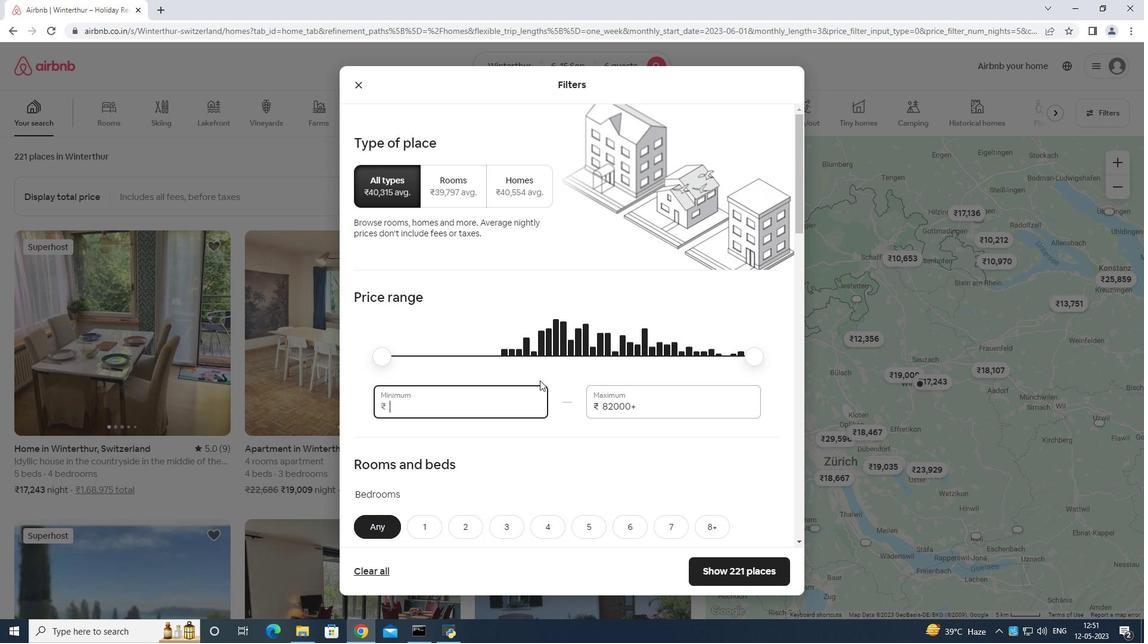 
Action: Mouse moved to (543, 379)
Screenshot: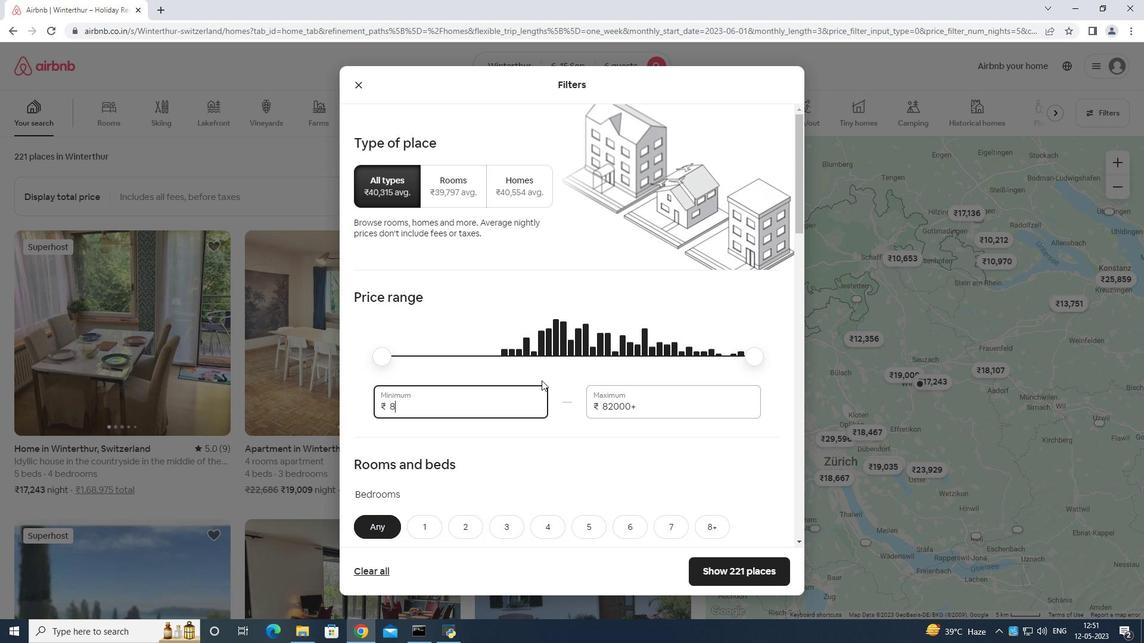 
Action: Key pressed 000
Screenshot: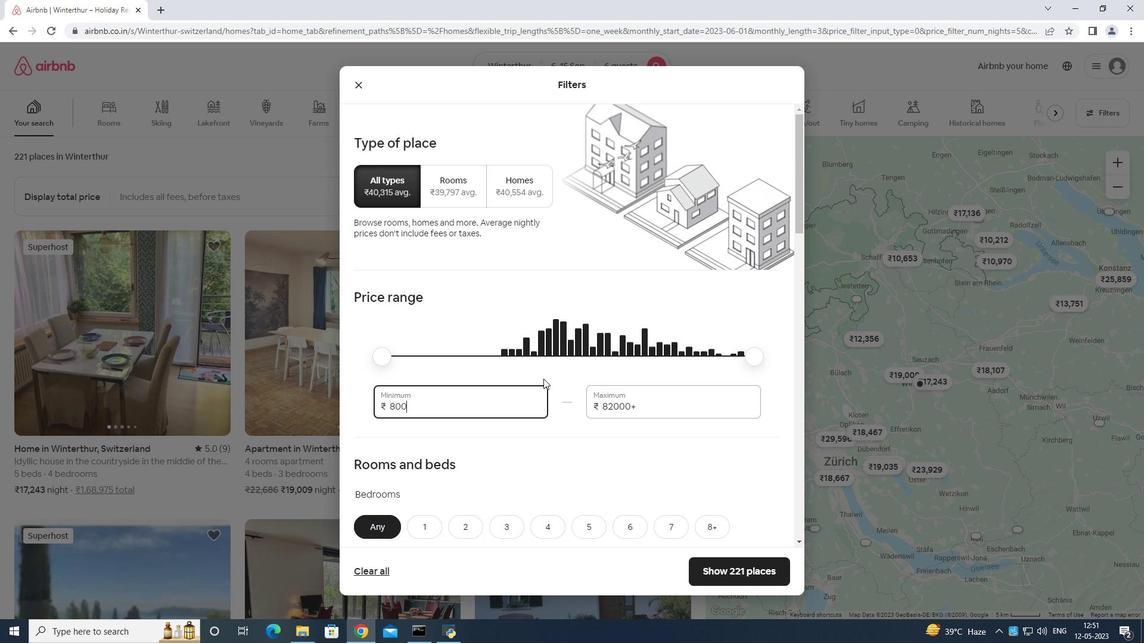 
Action: Mouse moved to (689, 395)
Screenshot: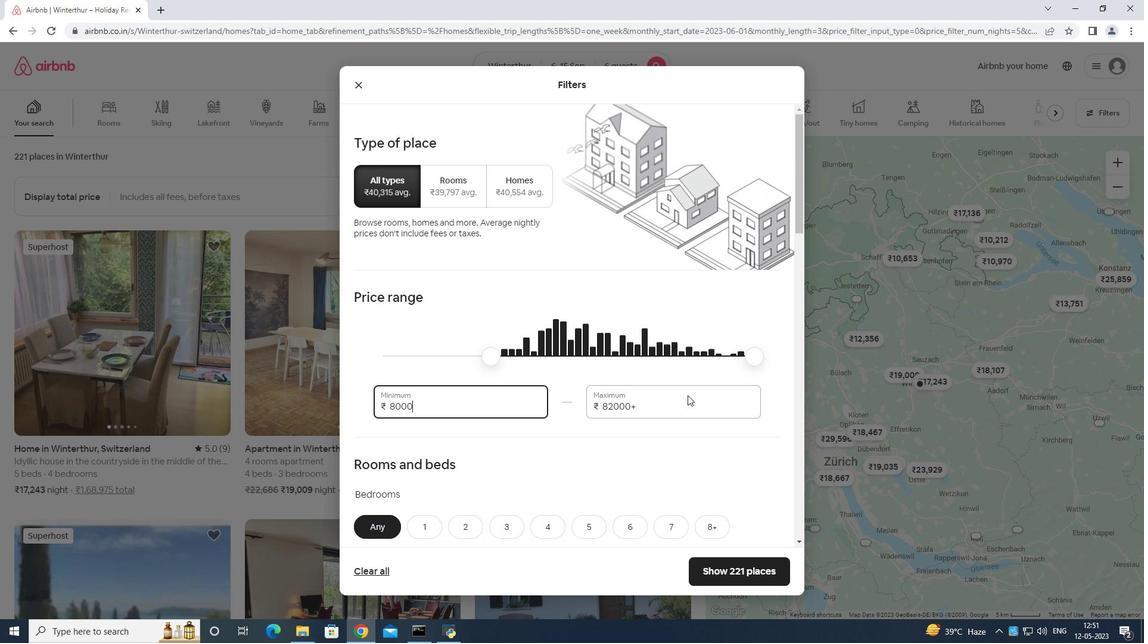 
Action: Mouse pressed left at (689, 395)
Screenshot: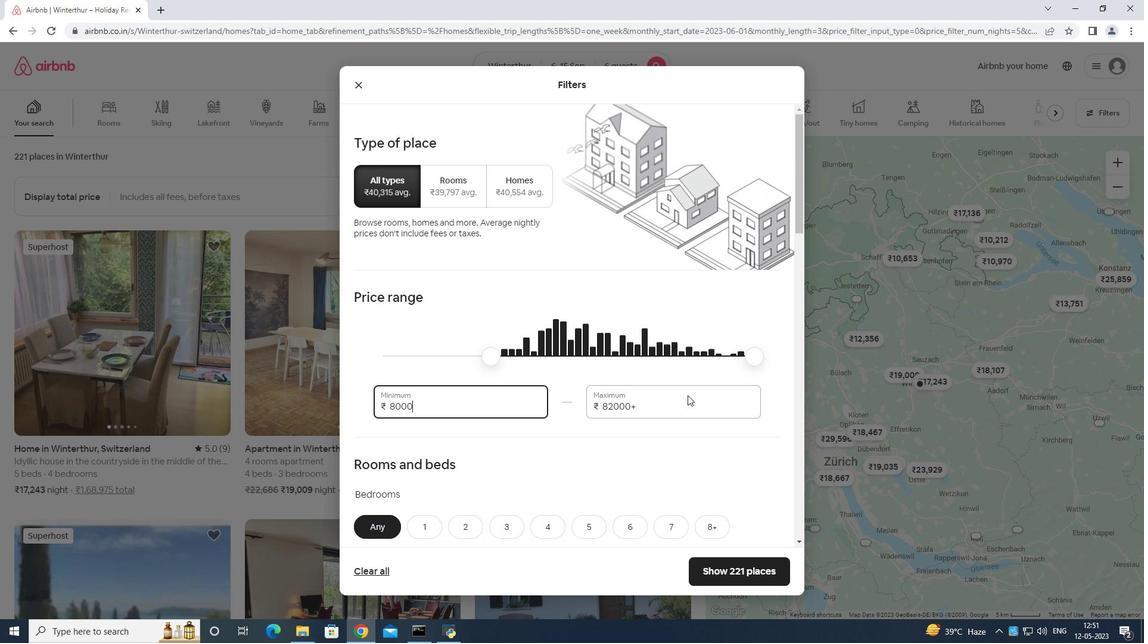 
Action: Mouse moved to (691, 394)
Screenshot: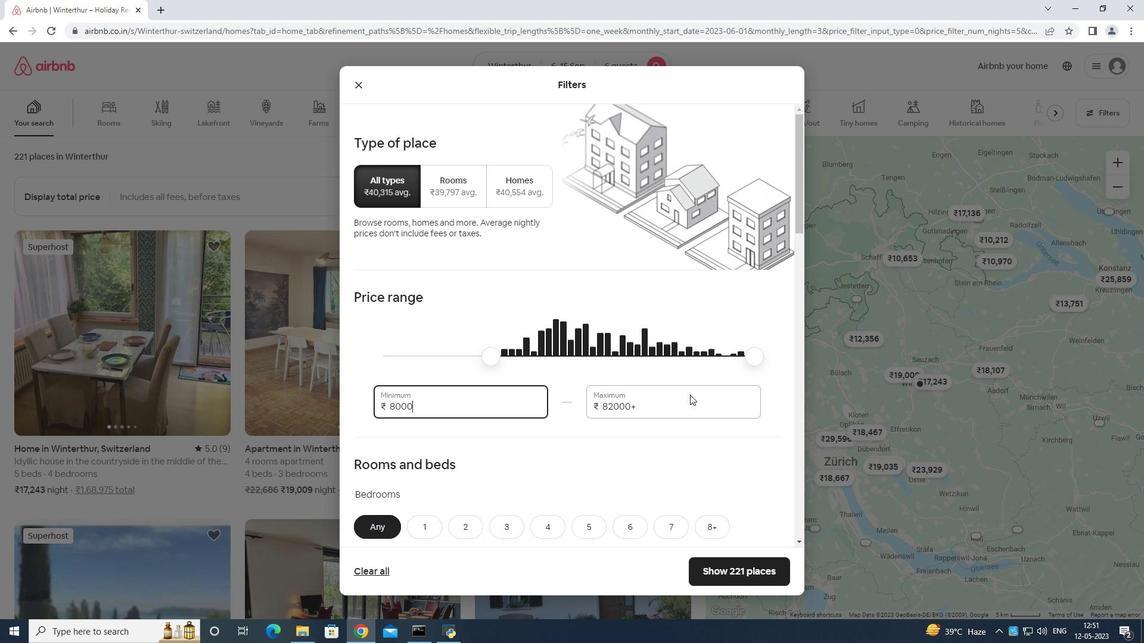 
Action: Key pressed <Key.backspace><Key.backspace><Key.backspace><Key.backspace><Key.backspace><Key.backspace><Key.backspace><Key.backspace><Key.backspace><Key.backspace><Key.backspace><Key.backspace>
Screenshot: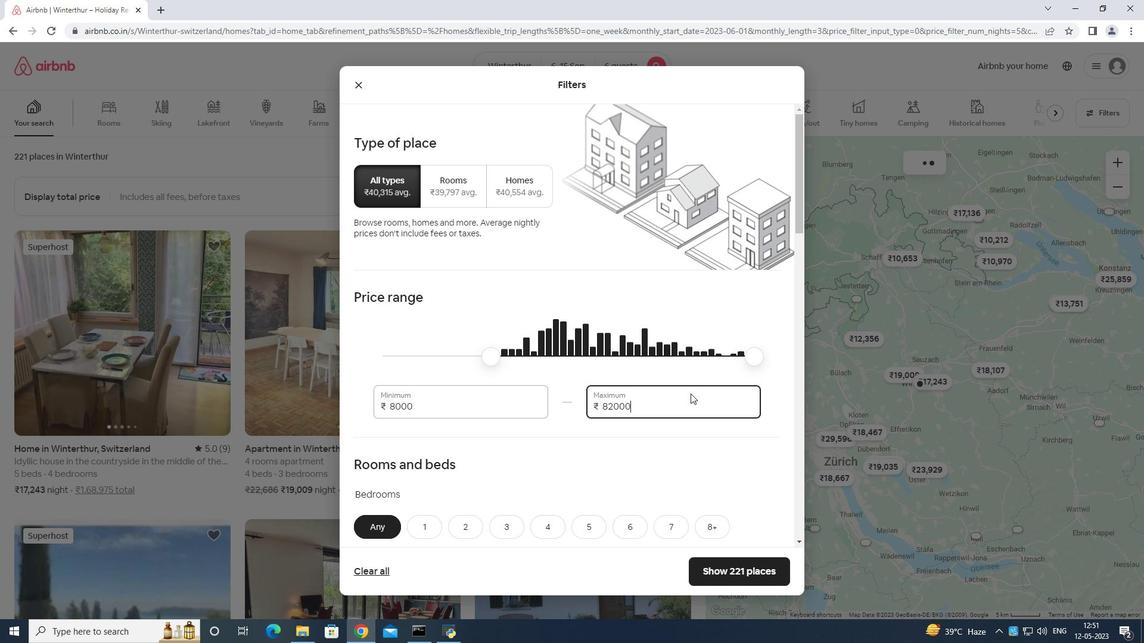
Action: Mouse moved to (692, 391)
Screenshot: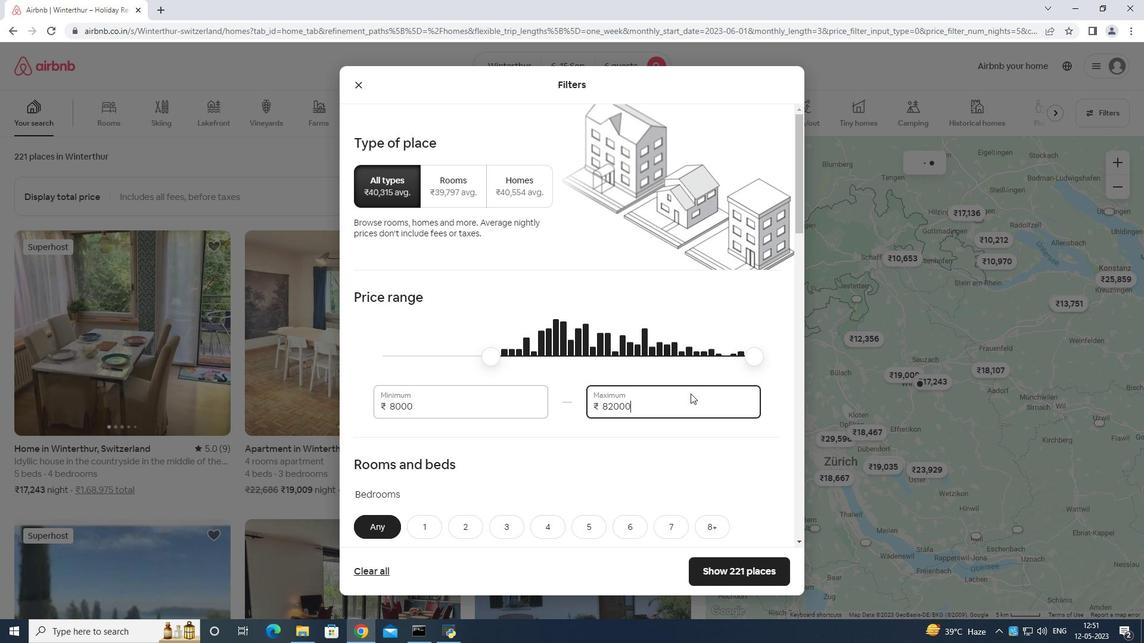 
Action: Key pressed 1
Screenshot: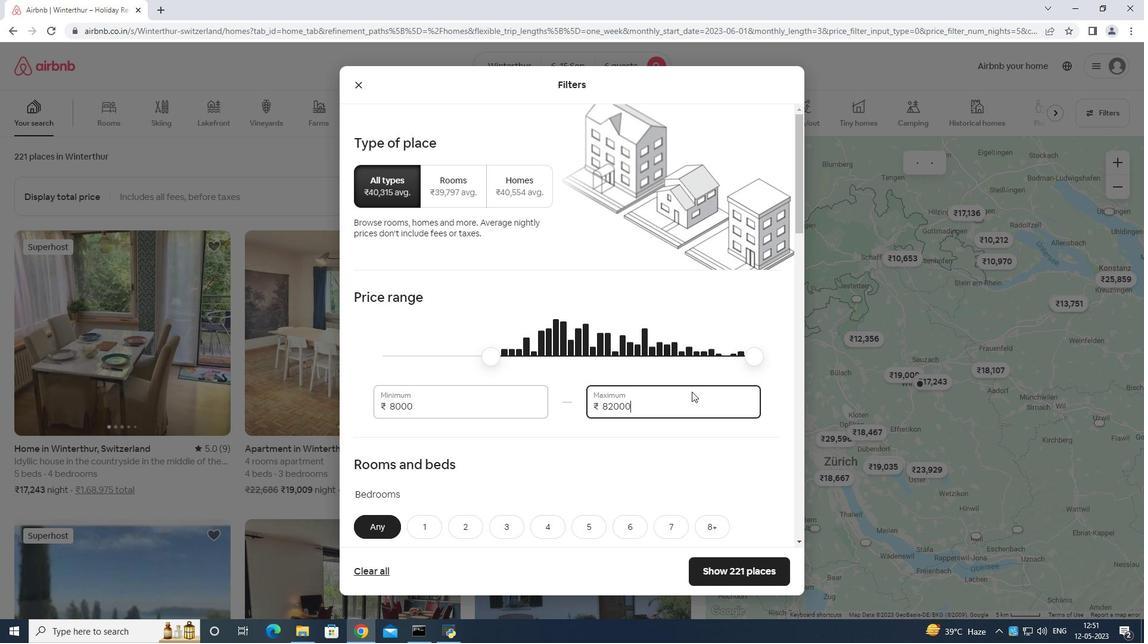 
Action: Mouse moved to (692, 391)
Screenshot: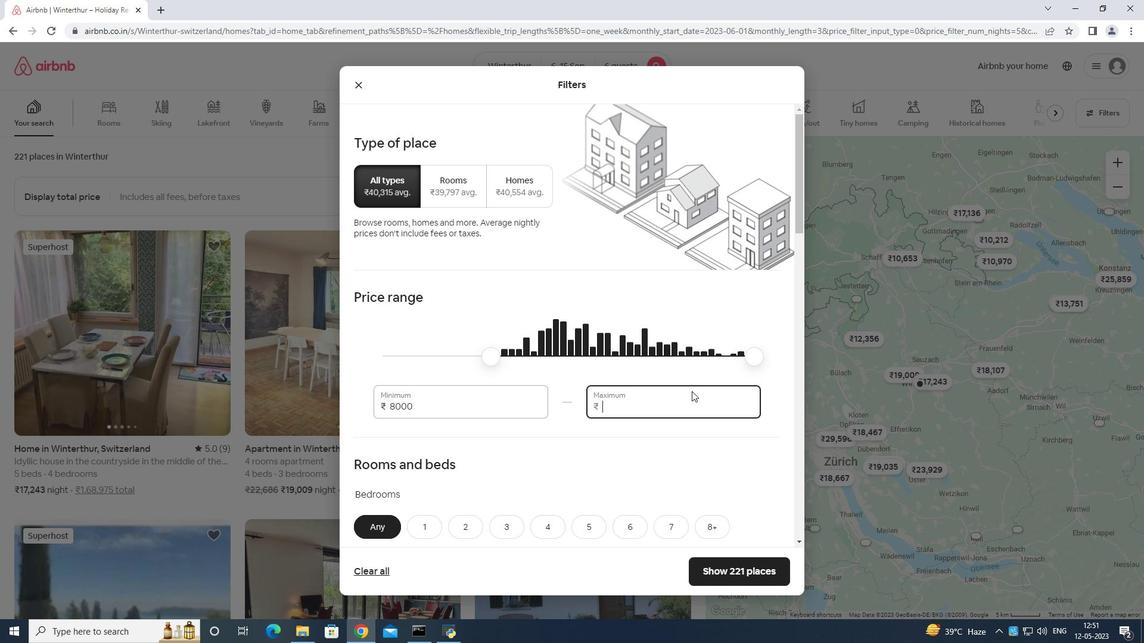 
Action: Key pressed 2
Screenshot: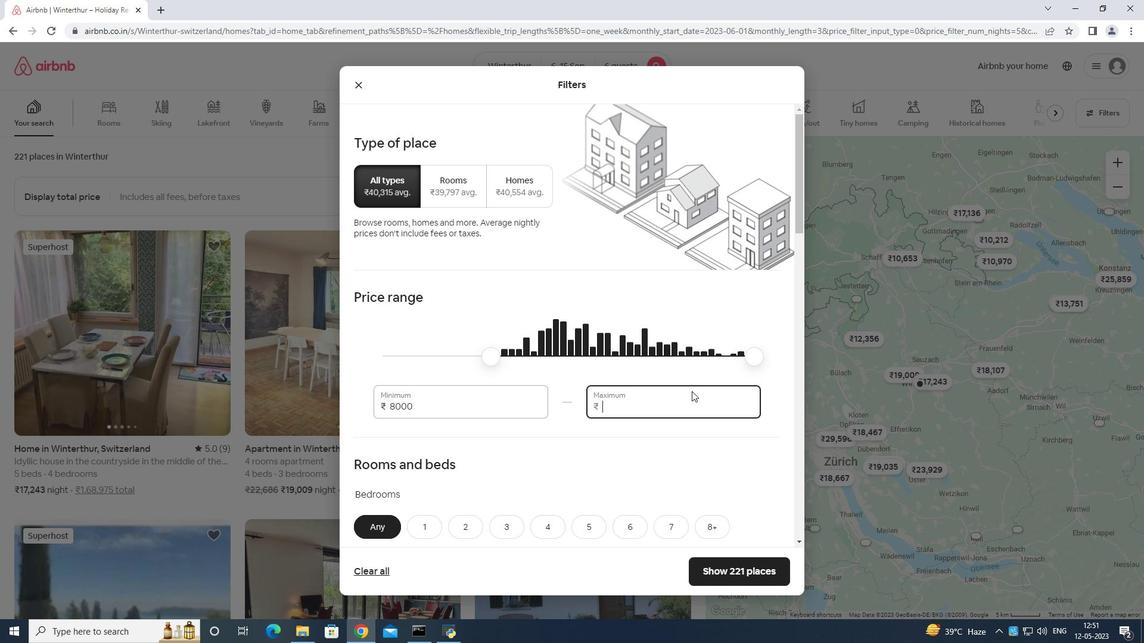 
Action: Mouse moved to (697, 389)
Screenshot: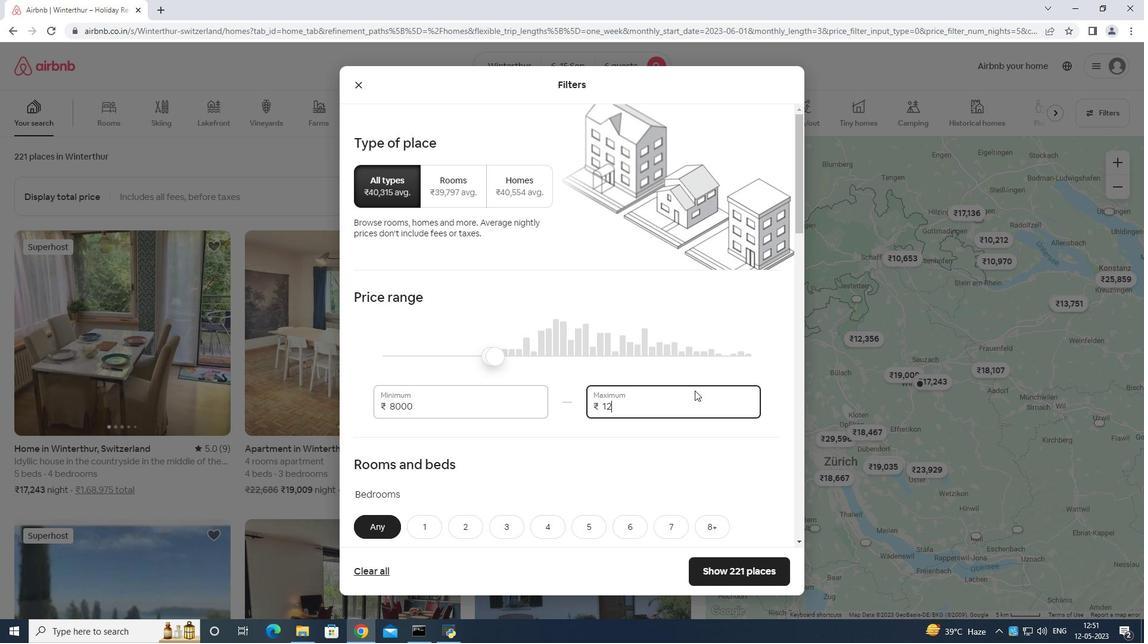 
Action: Key pressed 0
Screenshot: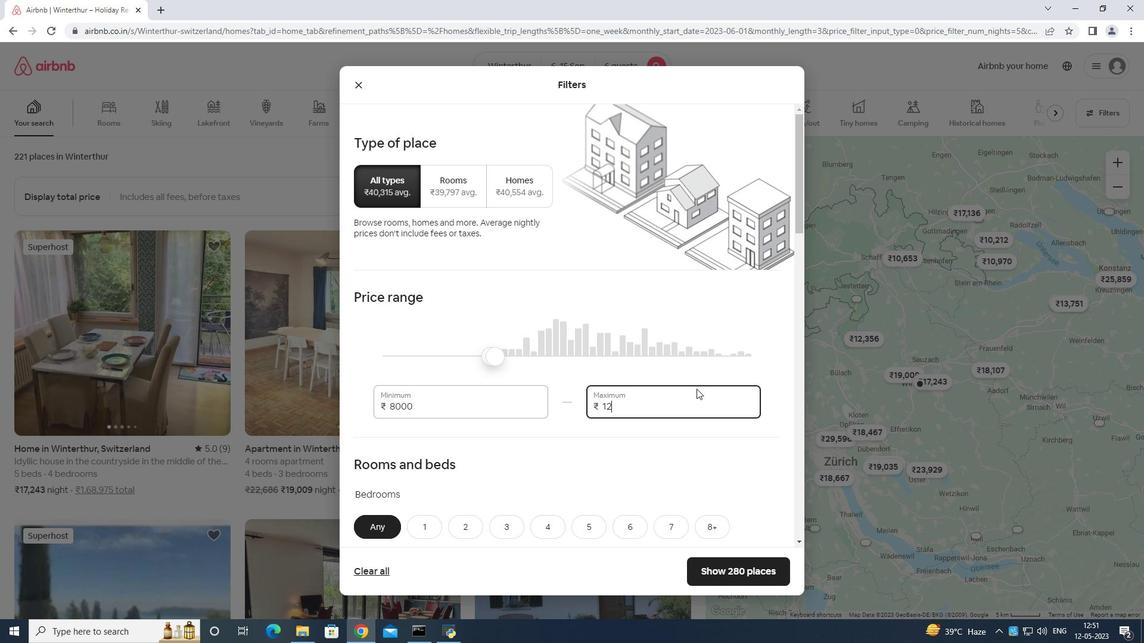 
Action: Mouse moved to (697, 389)
Screenshot: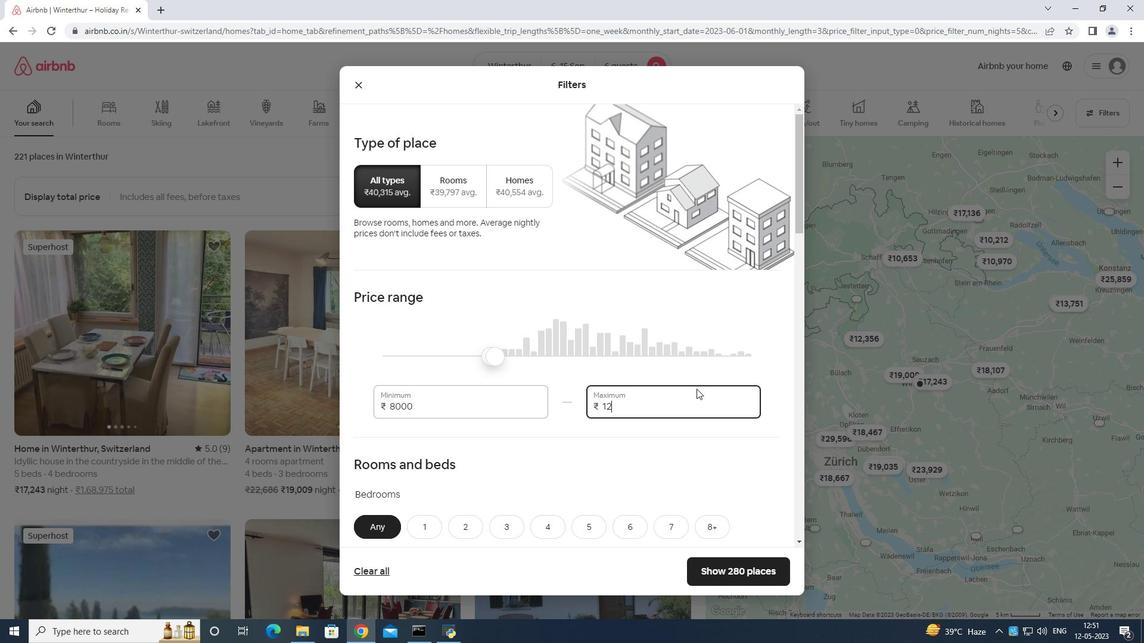 
Action: Key pressed 00
Screenshot: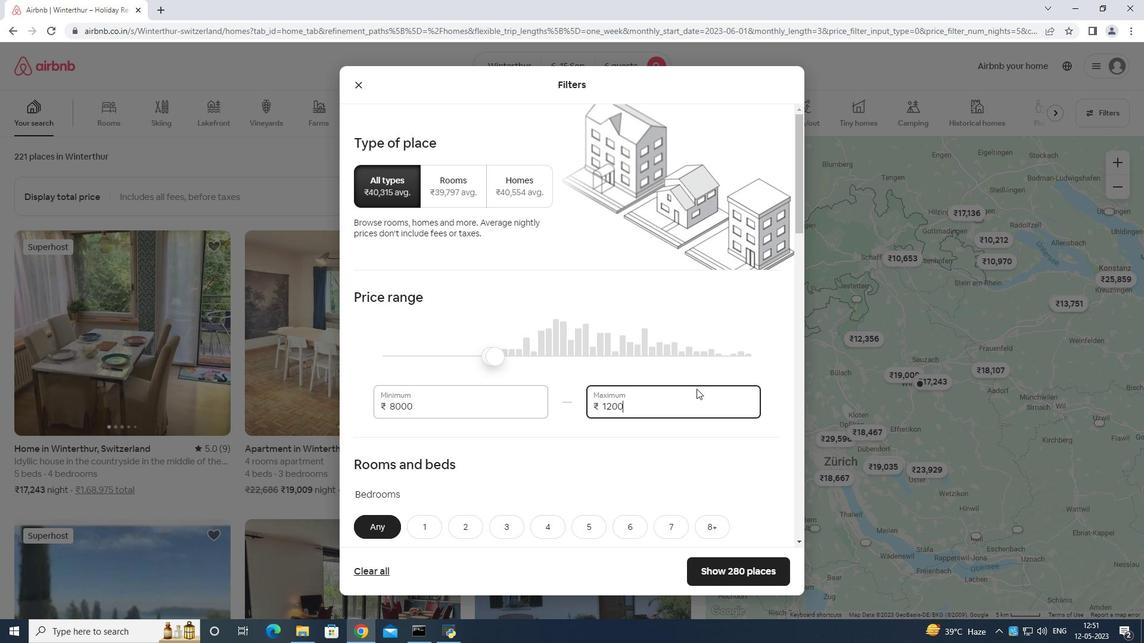 
Action: Mouse moved to (695, 389)
Screenshot: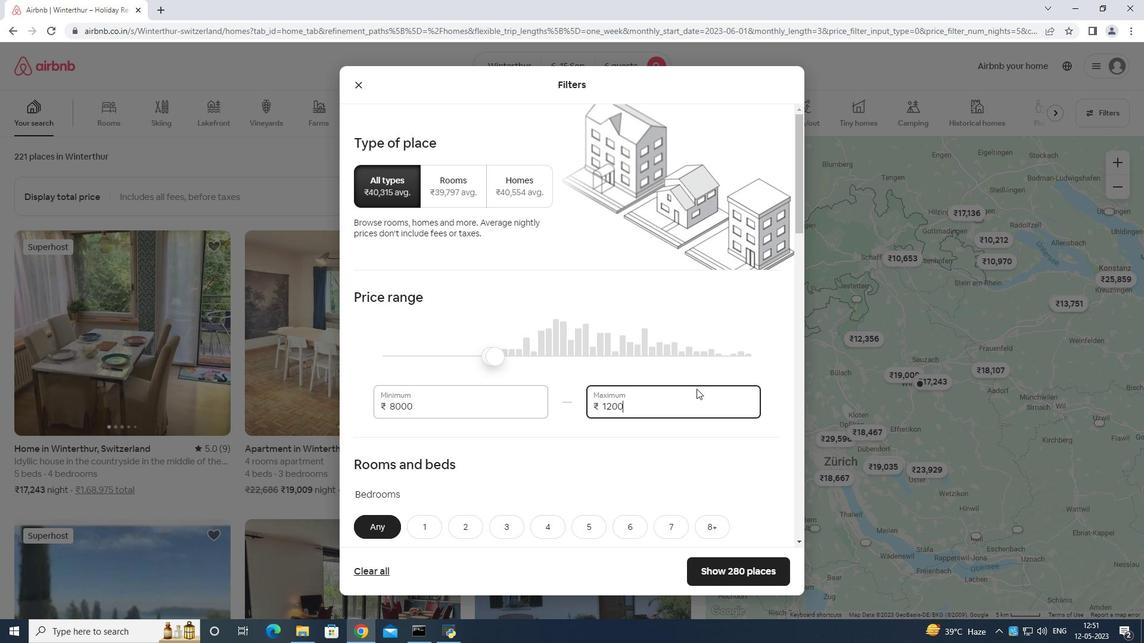 
Action: Mouse scrolled (695, 388) with delta (0, 0)
Screenshot: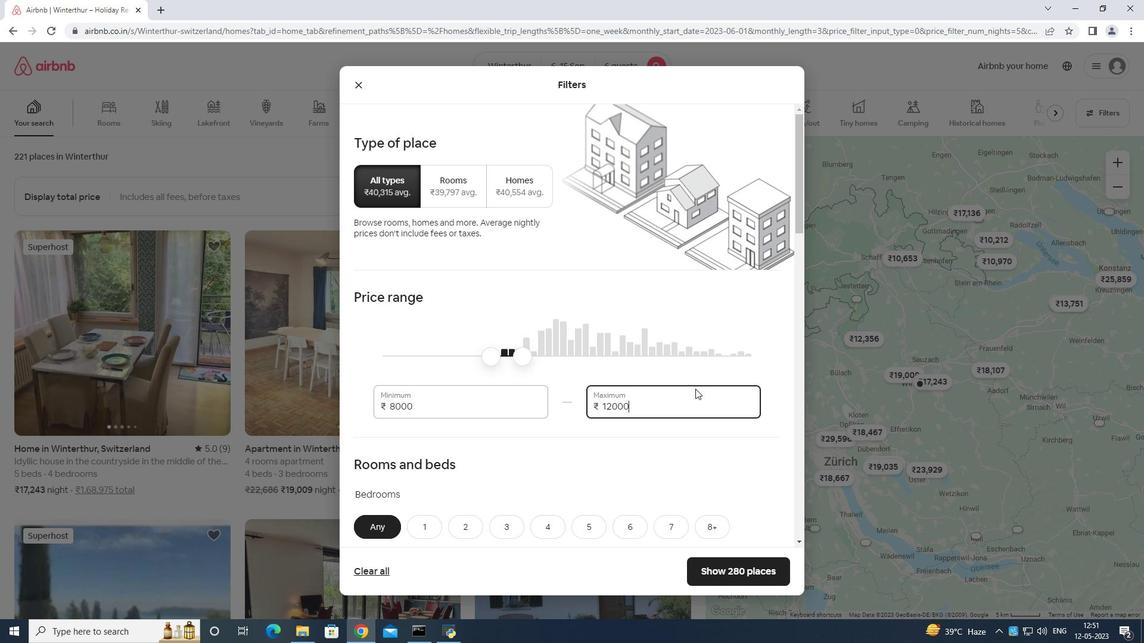 
Action: Mouse moved to (694, 389)
Screenshot: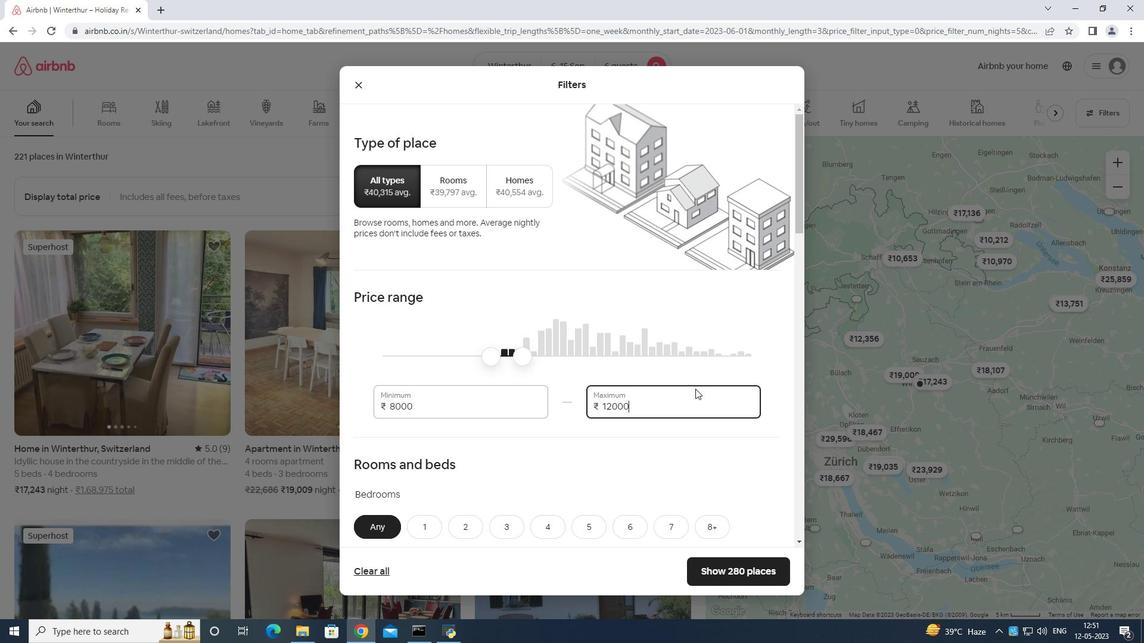 
Action: Mouse scrolled (694, 389) with delta (0, 0)
Screenshot: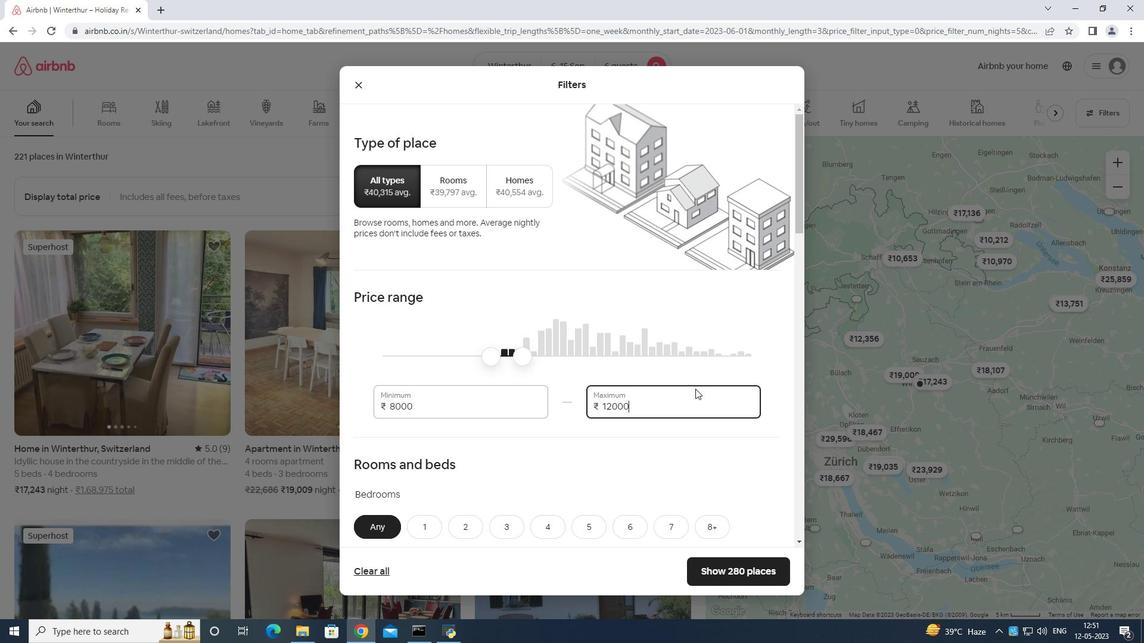
Action: Mouse moved to (694, 390)
Screenshot: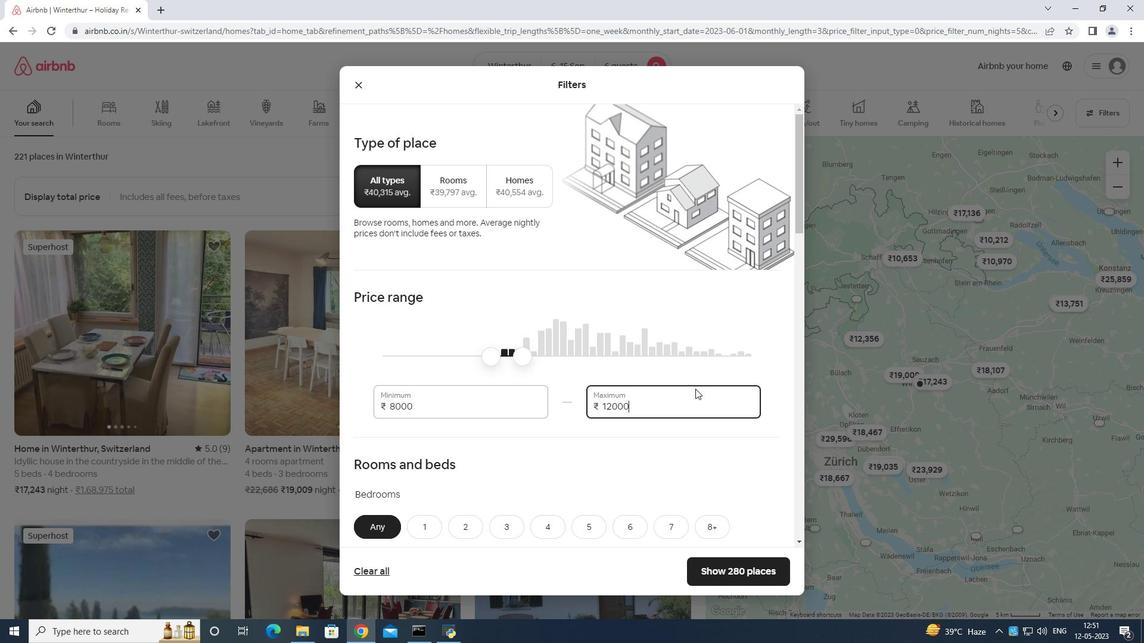 
Action: Mouse scrolled (694, 389) with delta (0, 0)
Screenshot: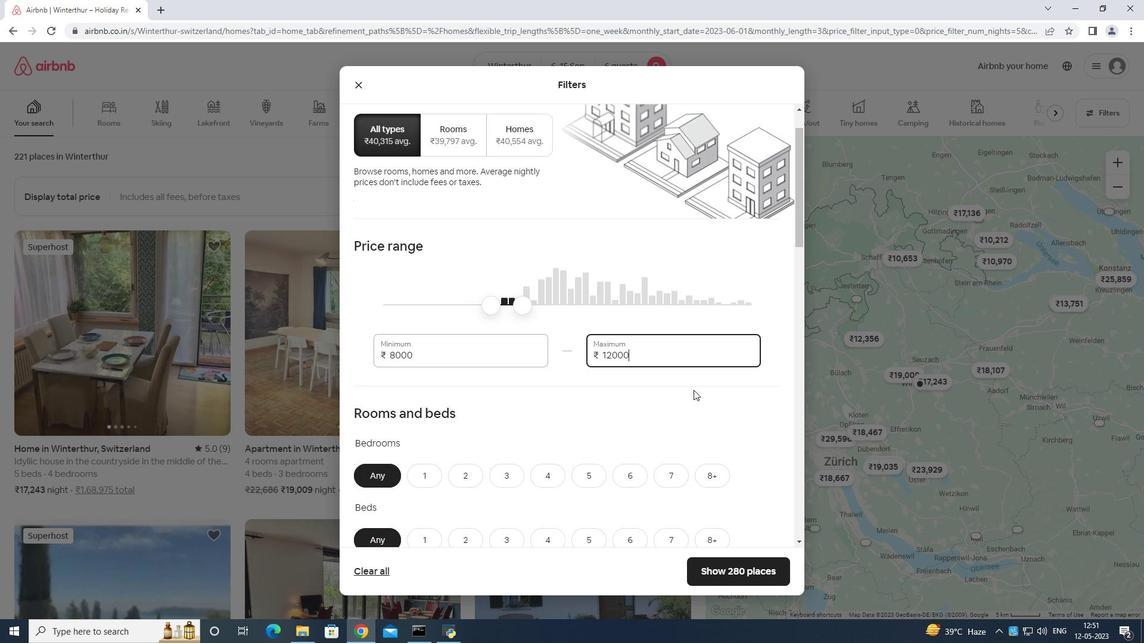 
Action: Mouse moved to (608, 350)
Screenshot: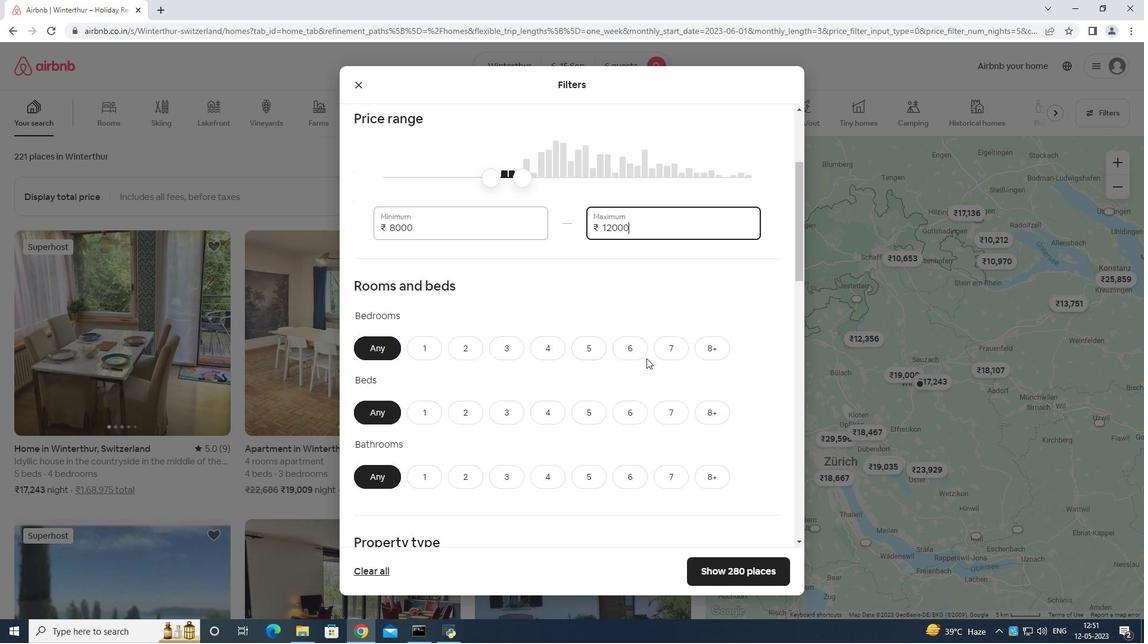 
Action: Mouse pressed left at (608, 350)
Screenshot: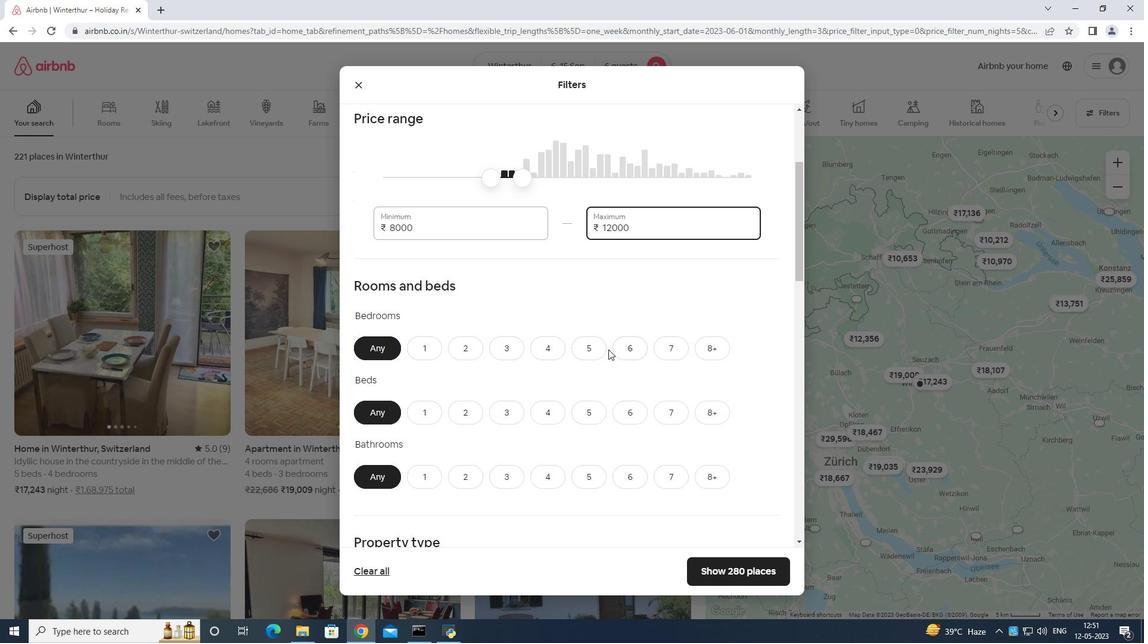 
Action: Mouse moved to (623, 349)
Screenshot: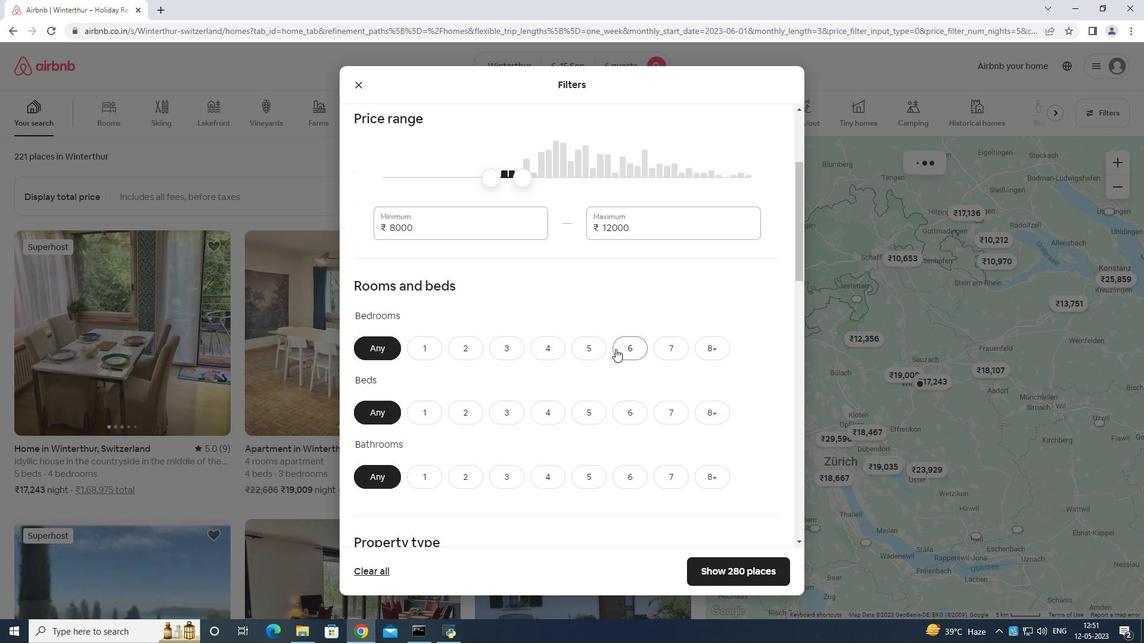 
Action: Mouse pressed left at (623, 349)
Screenshot: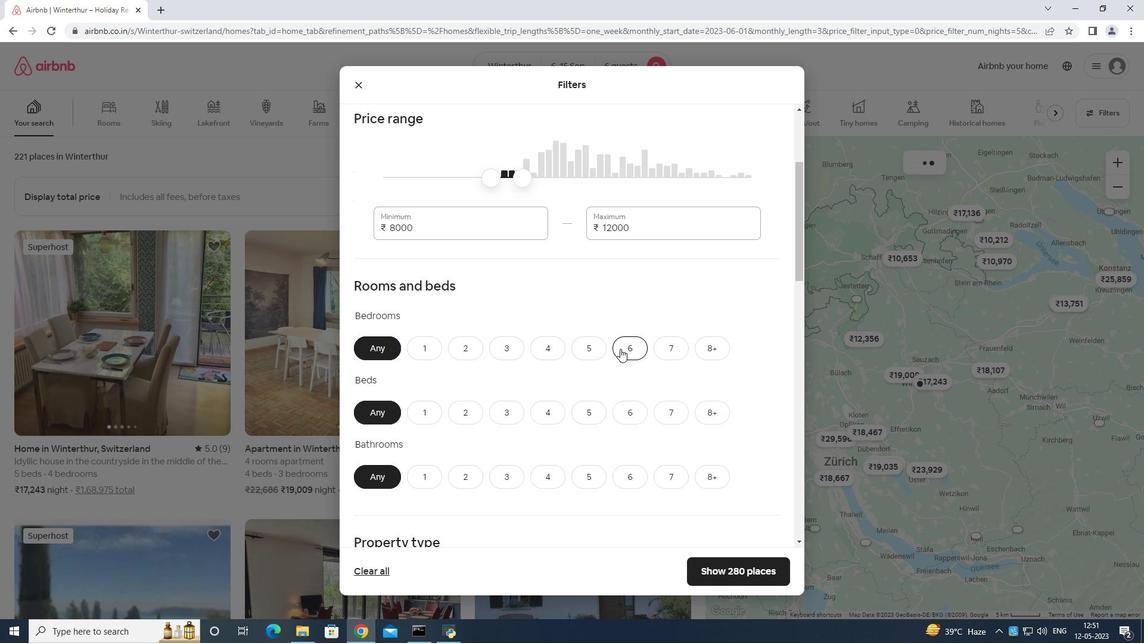 
Action: Mouse moved to (627, 411)
Screenshot: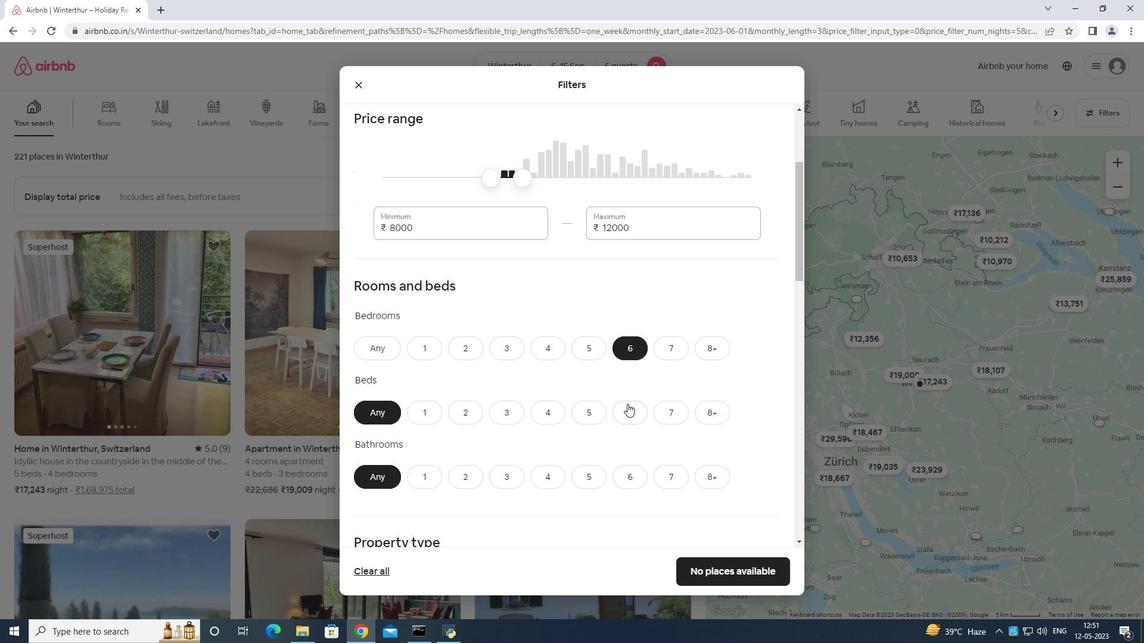 
Action: Mouse pressed left at (627, 411)
Screenshot: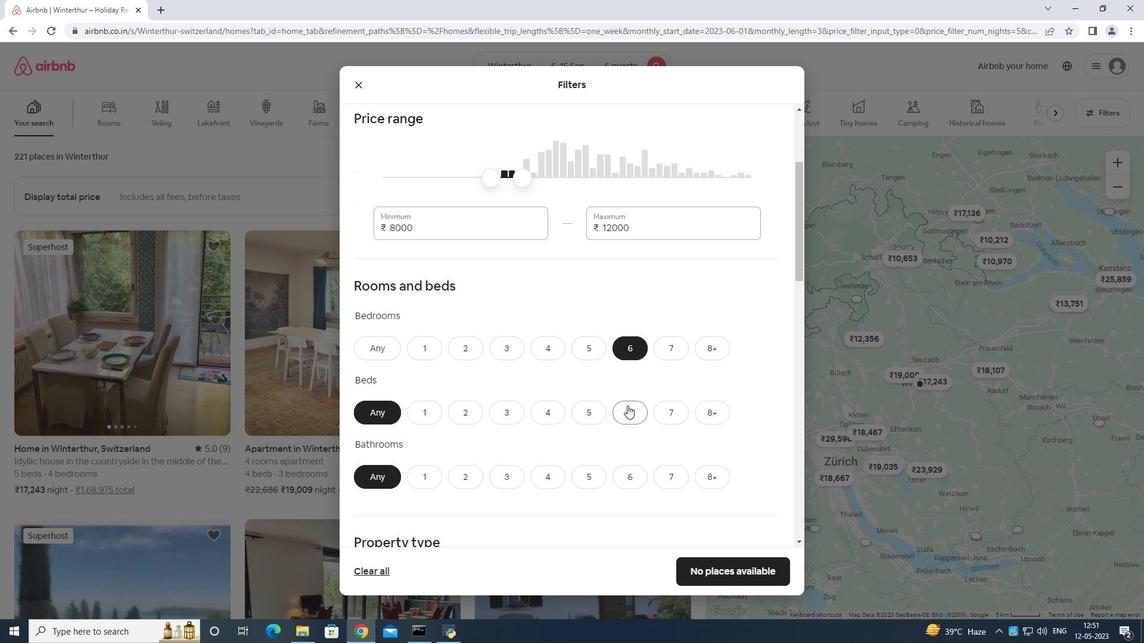 
Action: Mouse moved to (626, 472)
Screenshot: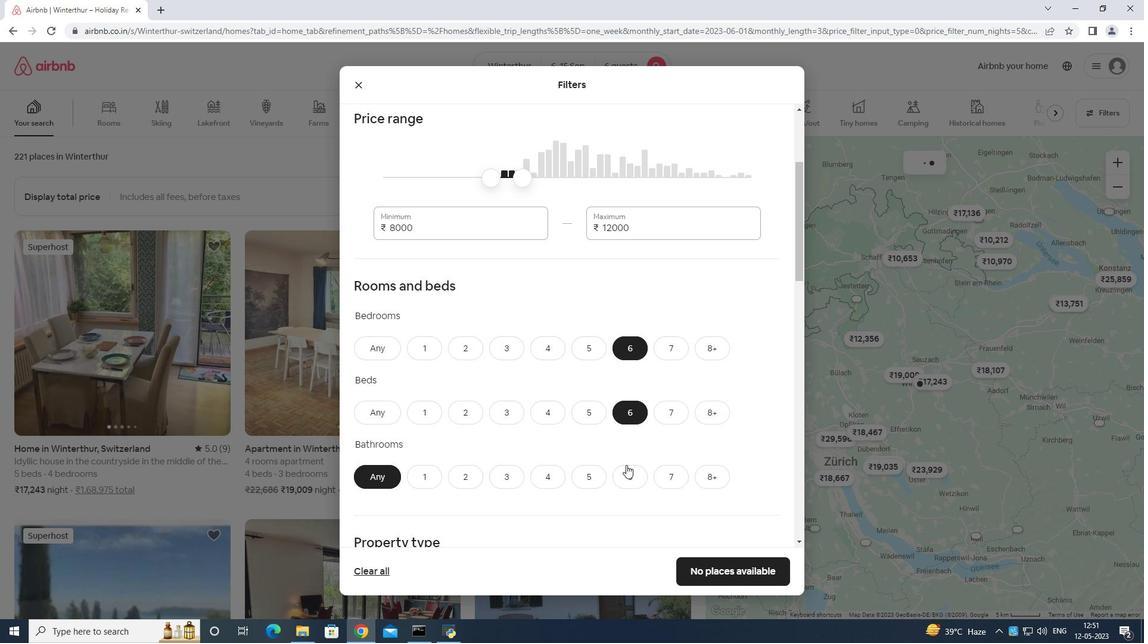 
Action: Mouse pressed left at (626, 472)
Screenshot: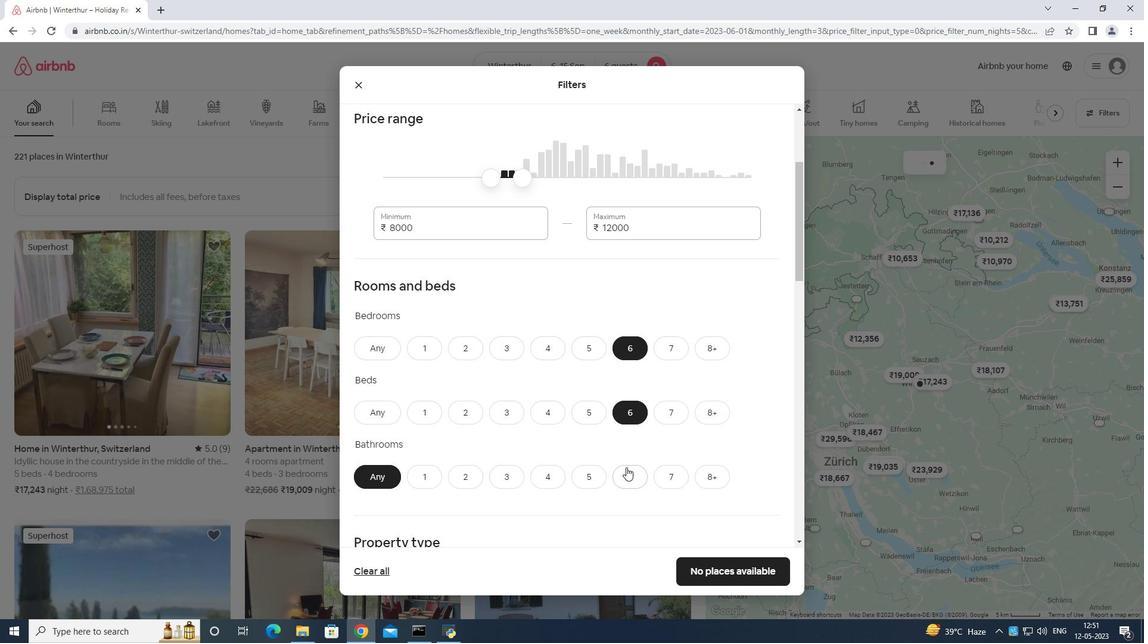 
Action: Mouse moved to (677, 428)
Screenshot: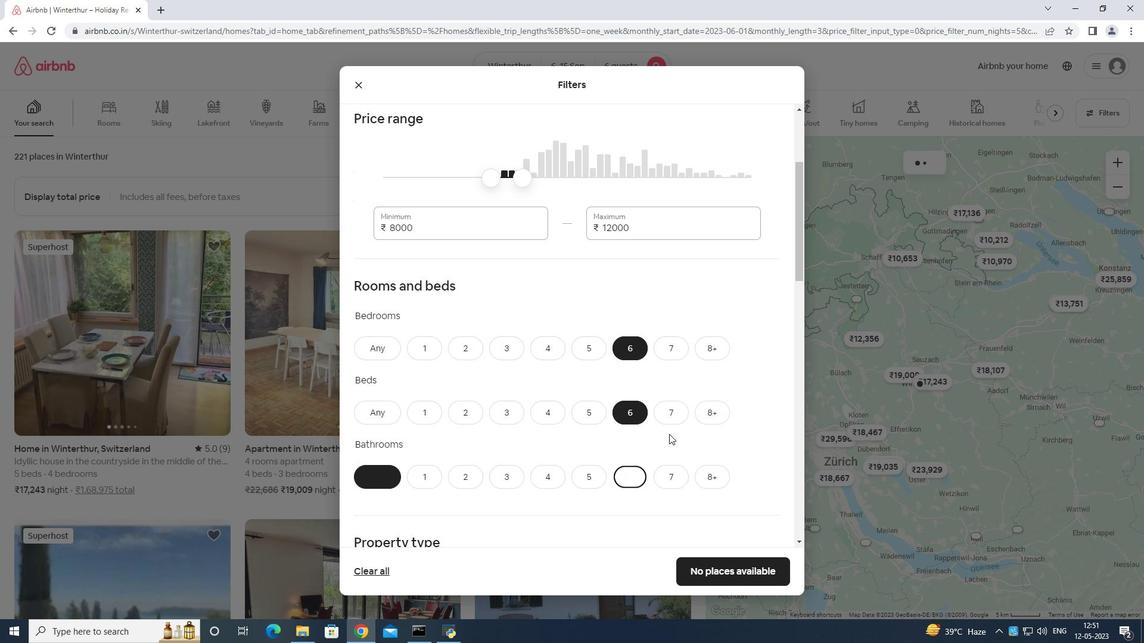 
Action: Mouse scrolled (677, 427) with delta (0, 0)
Screenshot: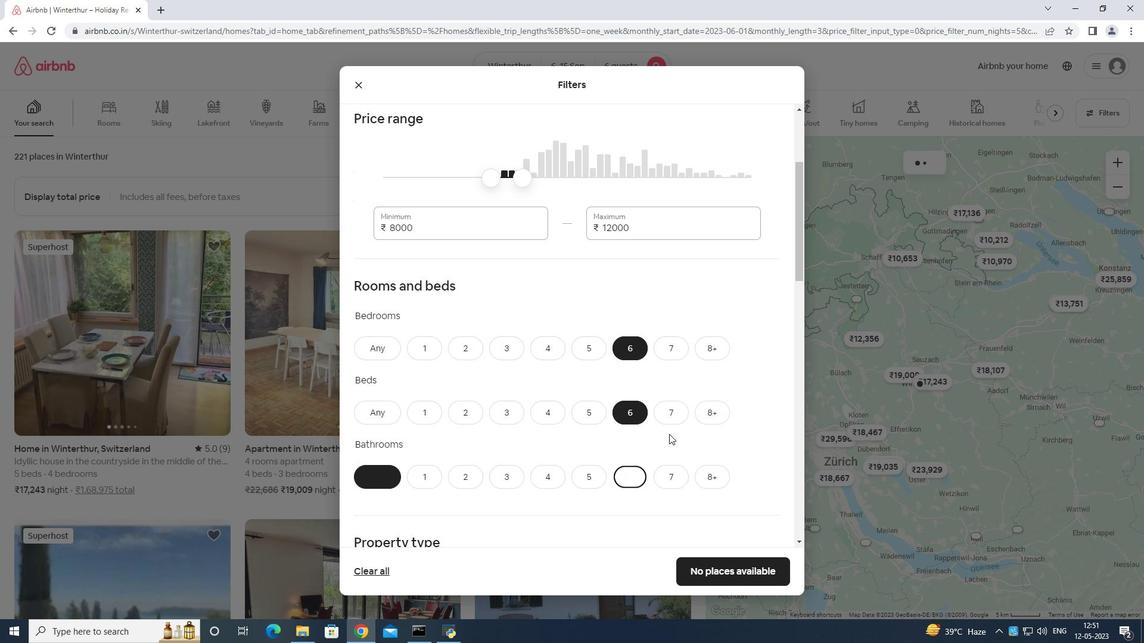 
Action: Mouse moved to (676, 431)
Screenshot: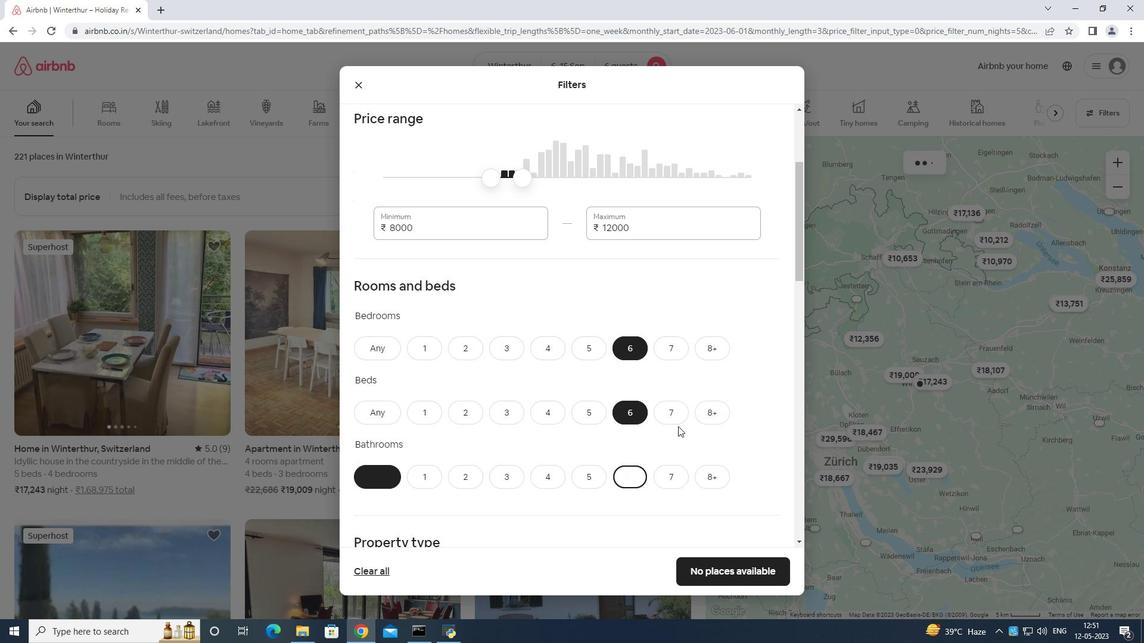 
Action: Mouse scrolled (676, 431) with delta (0, 0)
Screenshot: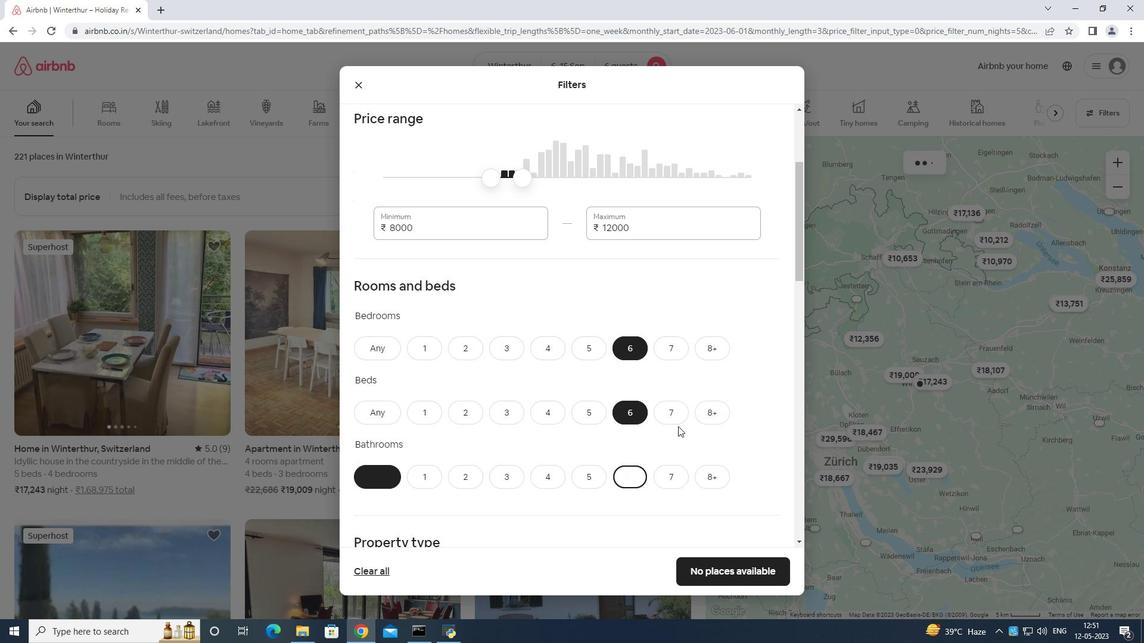 
Action: Mouse moved to (674, 432)
Screenshot: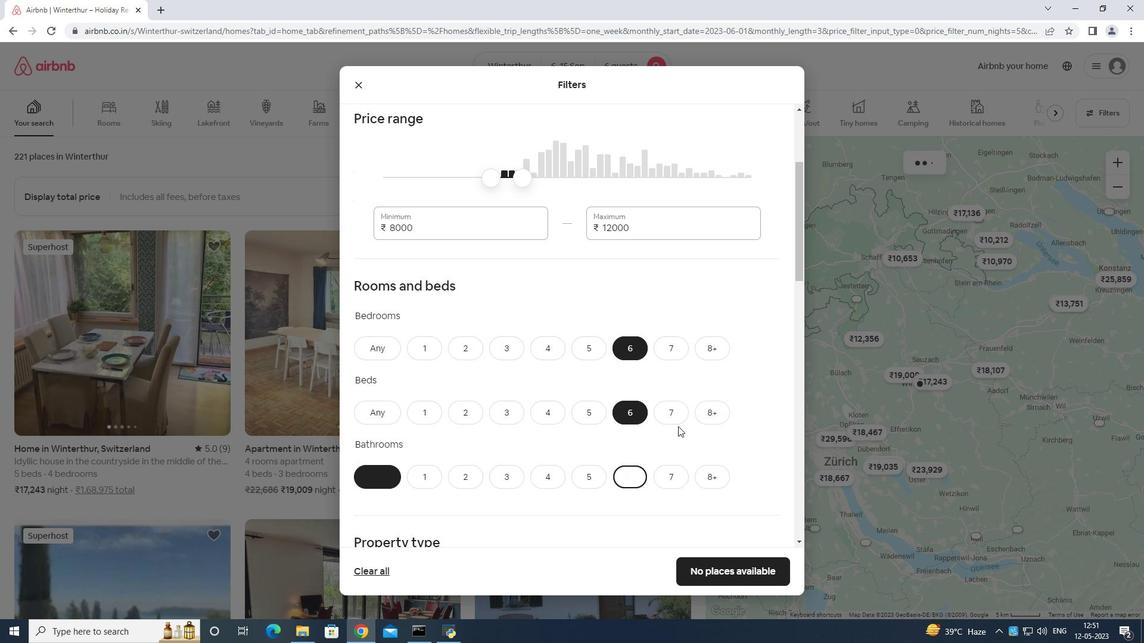 
Action: Mouse scrolled (674, 431) with delta (0, 0)
Screenshot: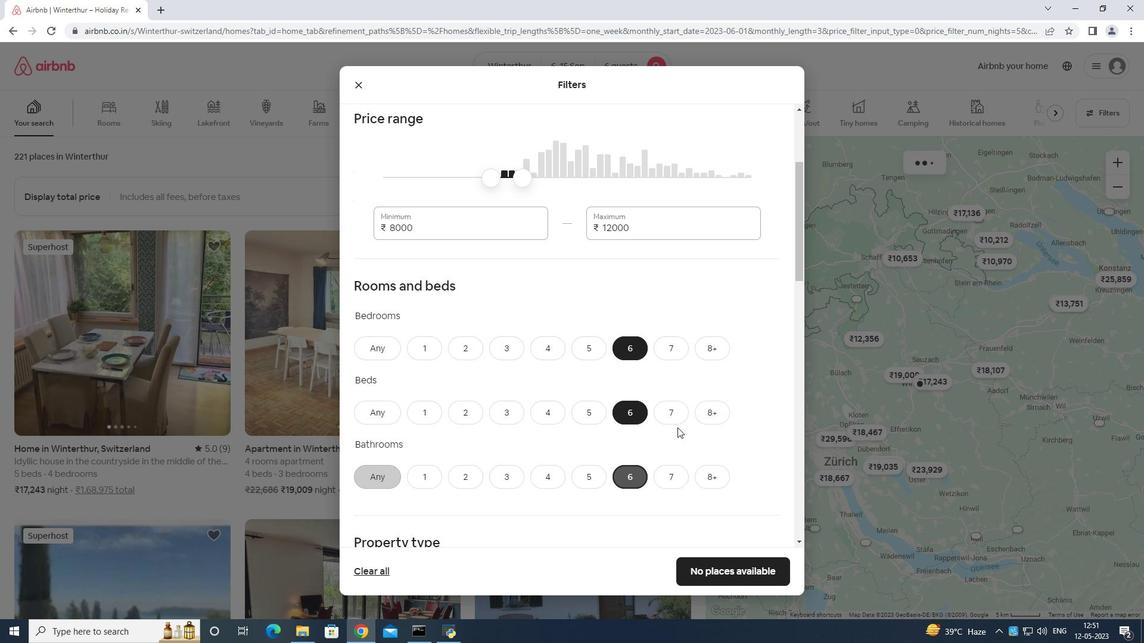 
Action: Mouse moved to (673, 432)
Screenshot: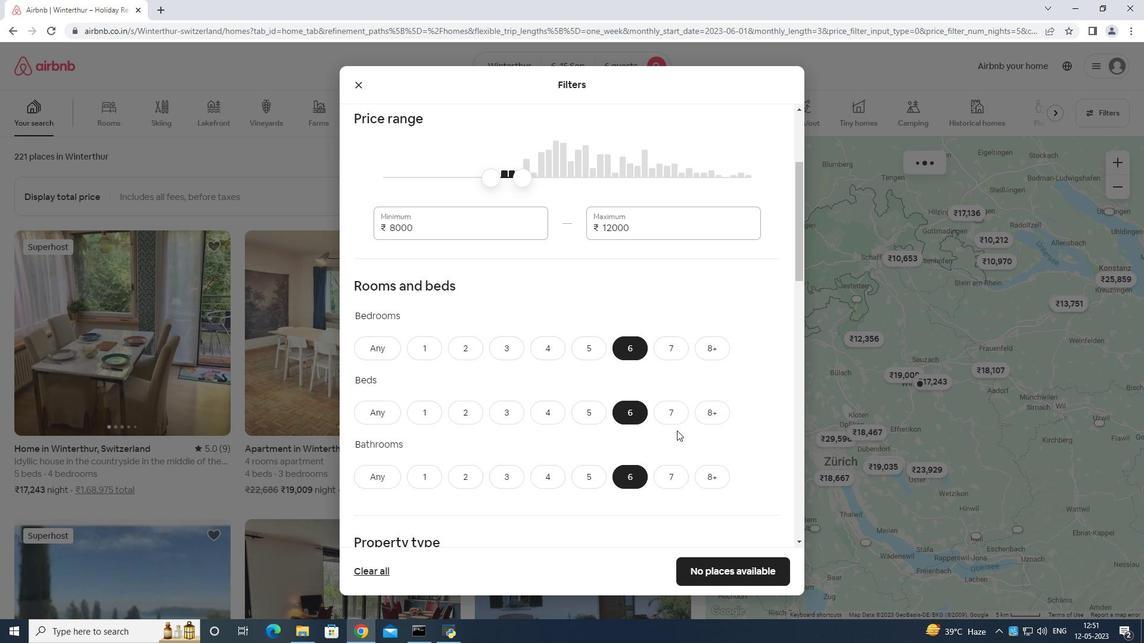 
Action: Mouse scrolled (673, 431) with delta (0, 0)
Screenshot: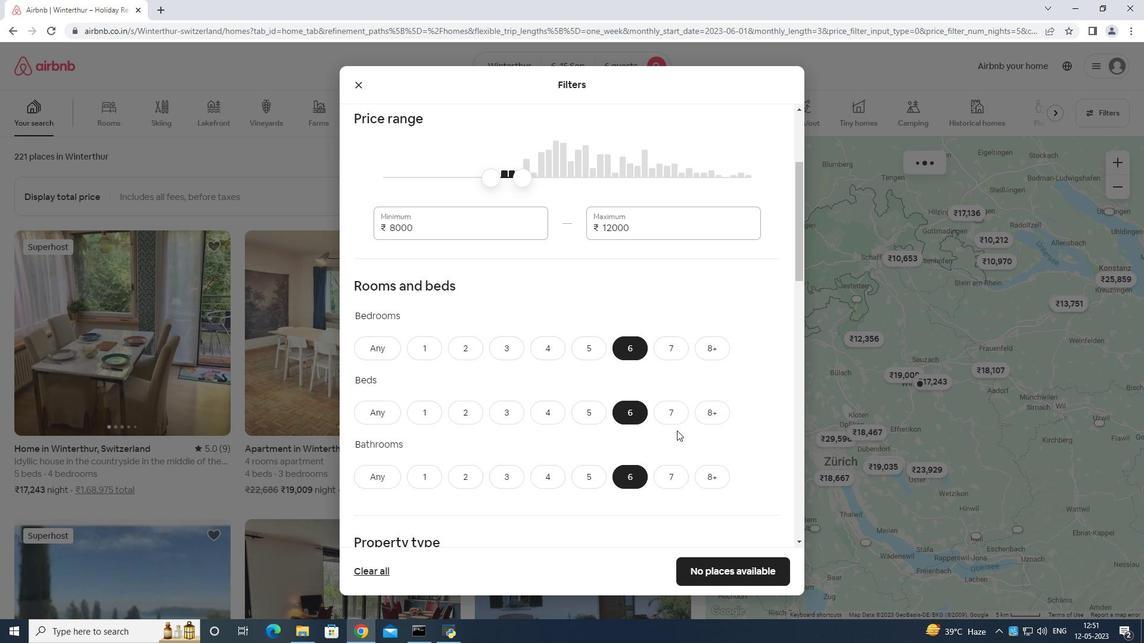 
Action: Mouse moved to (671, 425)
Screenshot: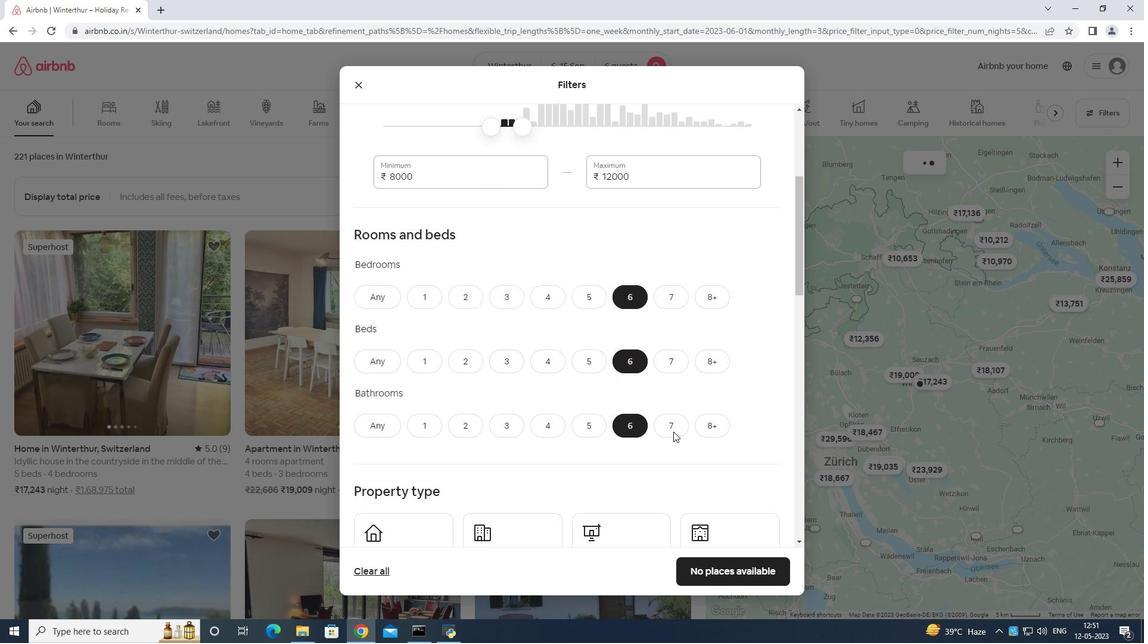 
Action: Mouse scrolled (671, 425) with delta (0, 0)
Screenshot: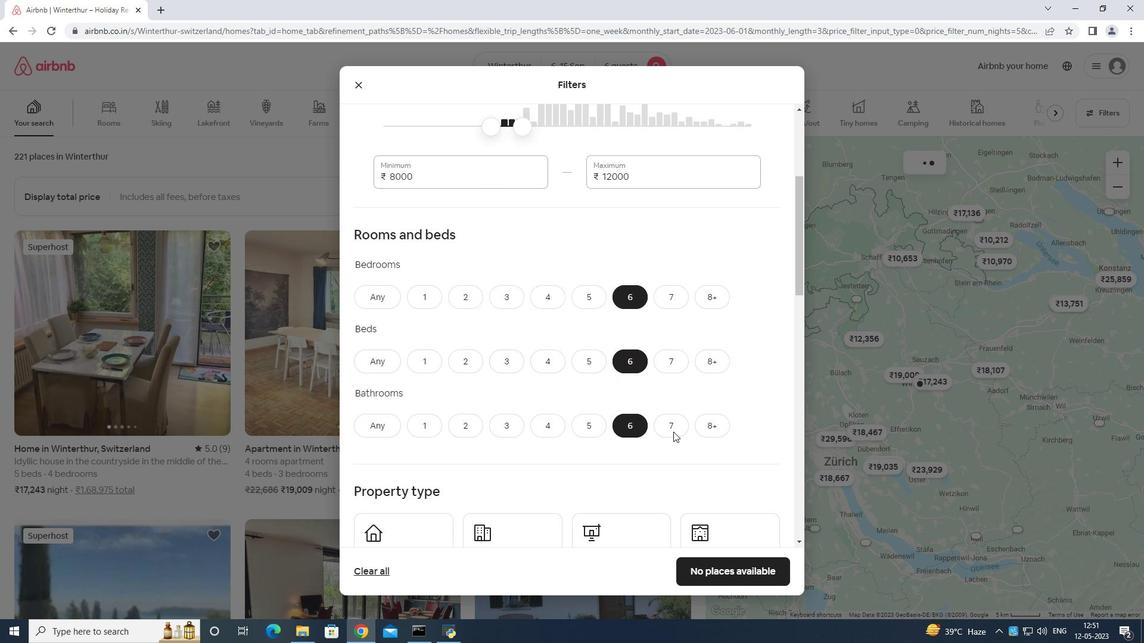 
Action: Mouse moved to (375, 314)
Screenshot: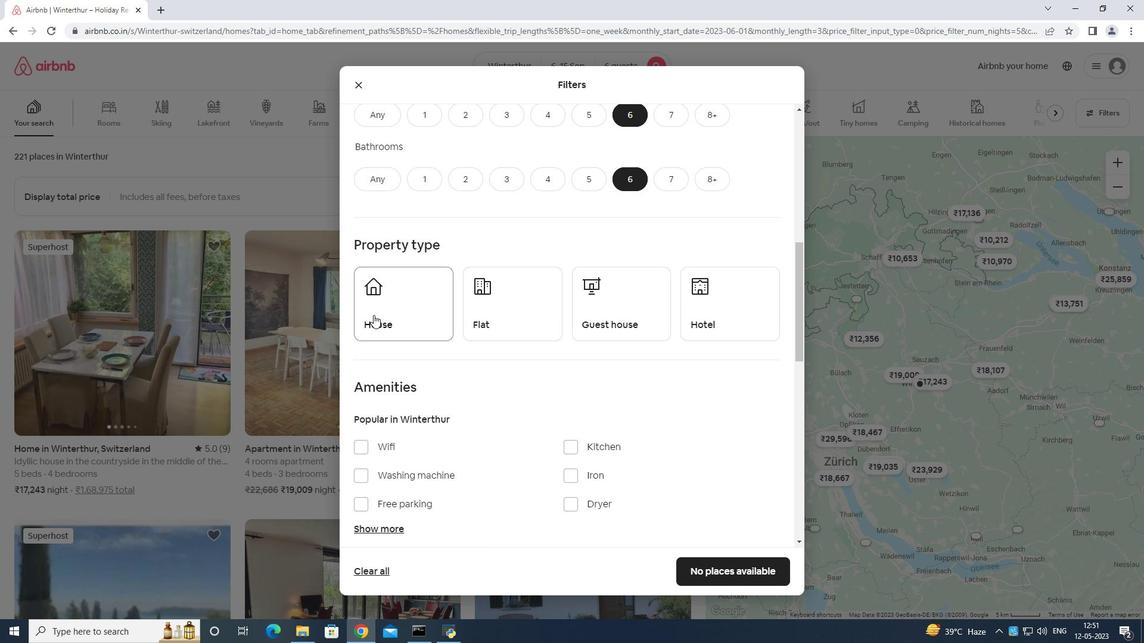 
Action: Mouse pressed left at (375, 314)
Screenshot: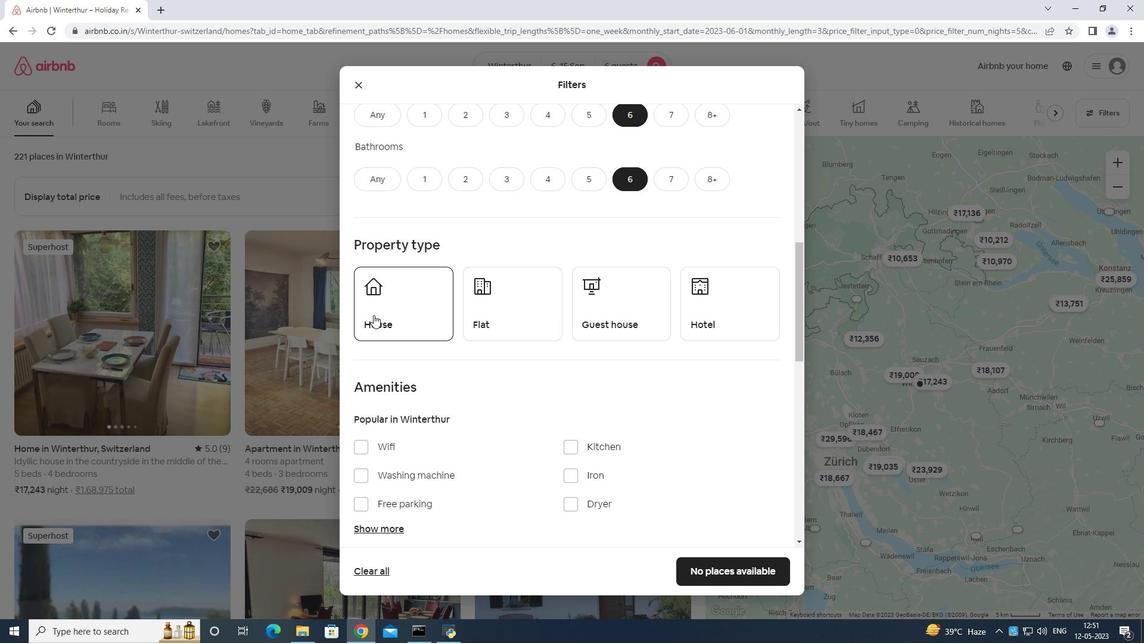 
Action: Mouse moved to (503, 311)
Screenshot: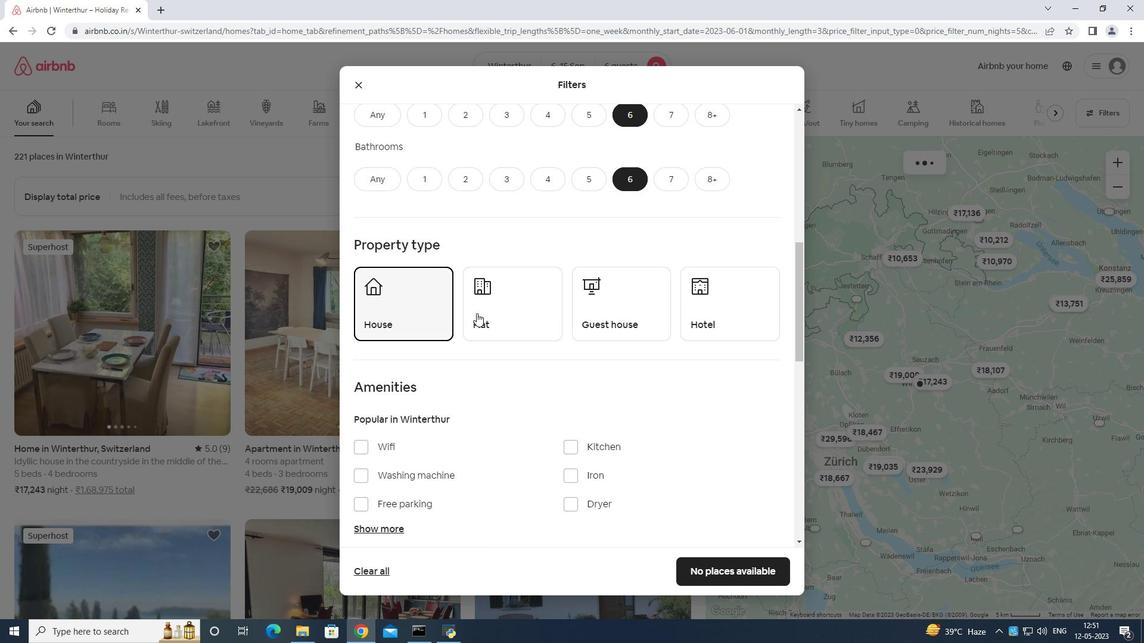 
Action: Mouse pressed left at (503, 311)
Screenshot: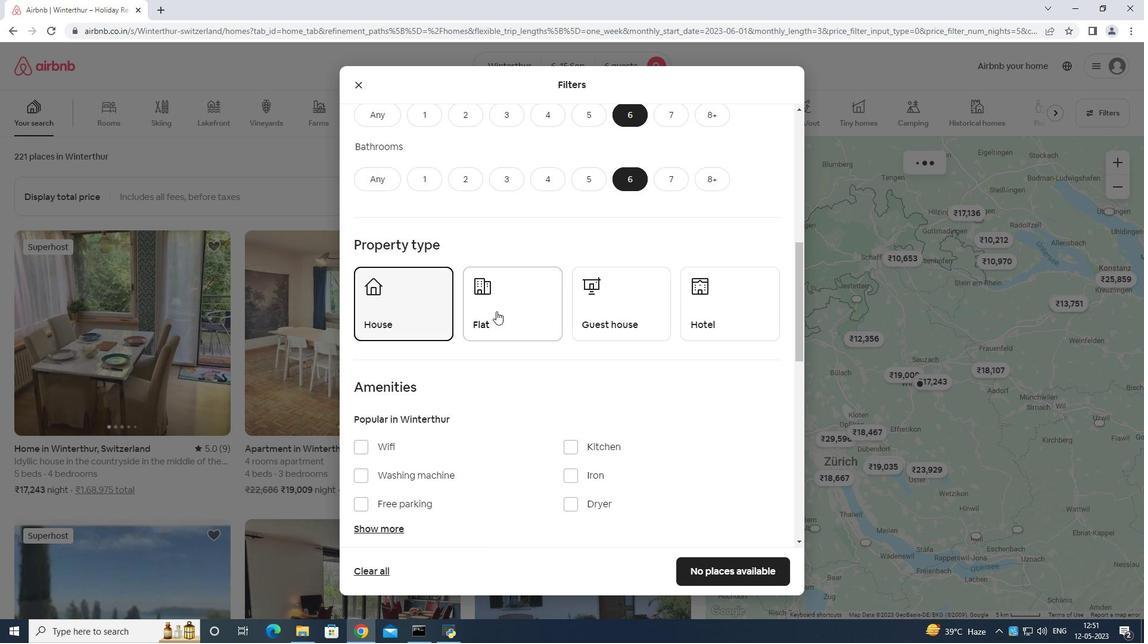 
Action: Mouse moved to (585, 302)
Screenshot: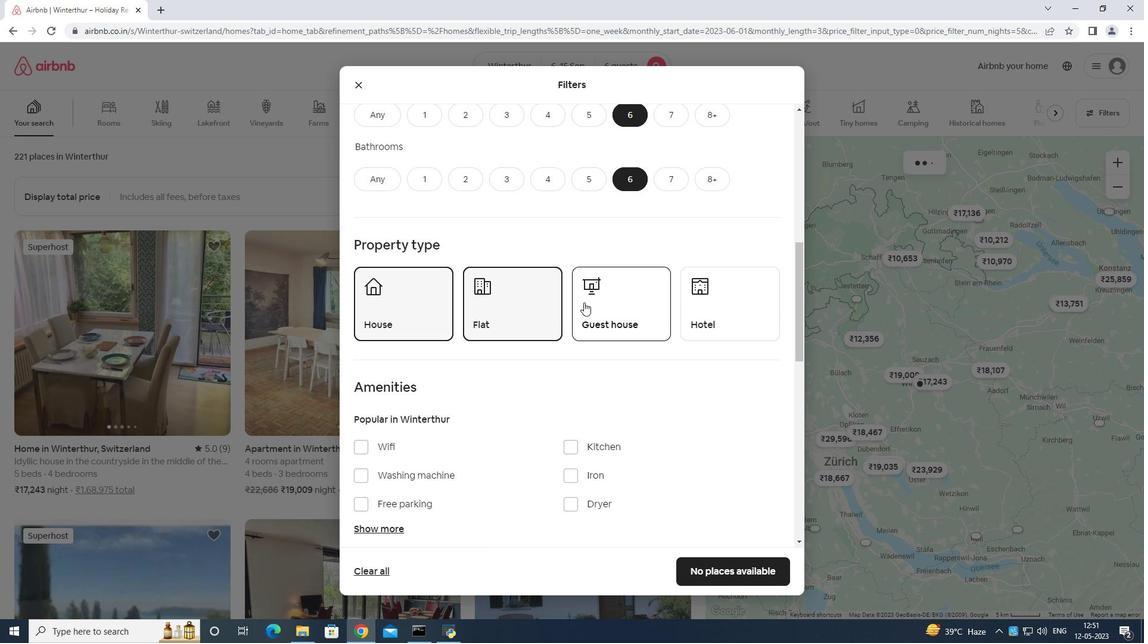 
Action: Mouse pressed left at (585, 302)
Screenshot: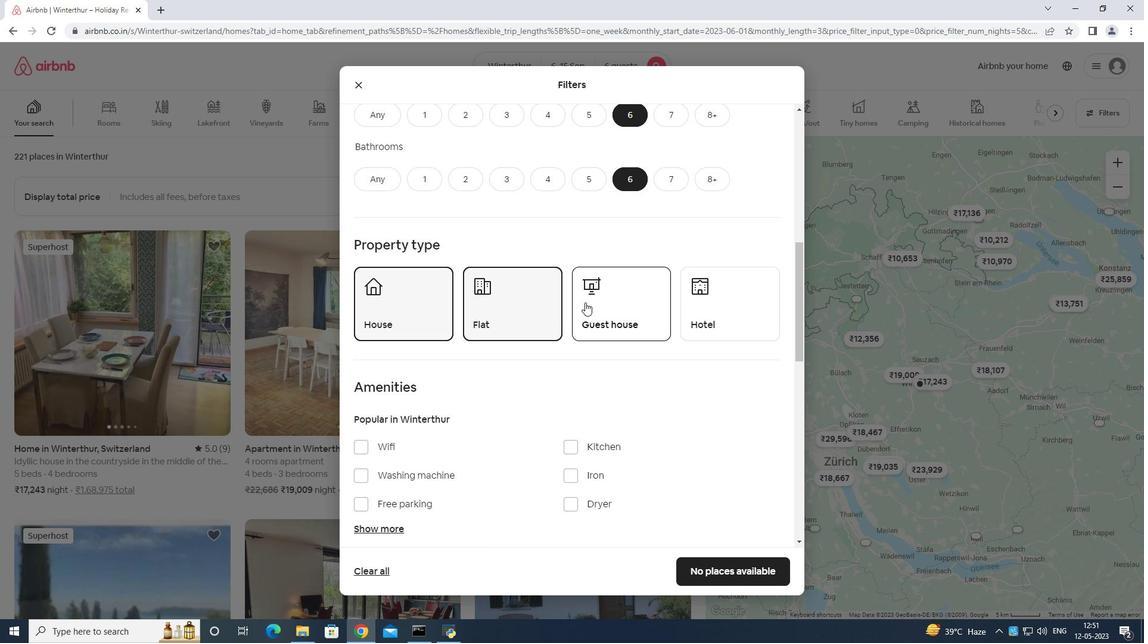 
Action: Mouse moved to (597, 303)
Screenshot: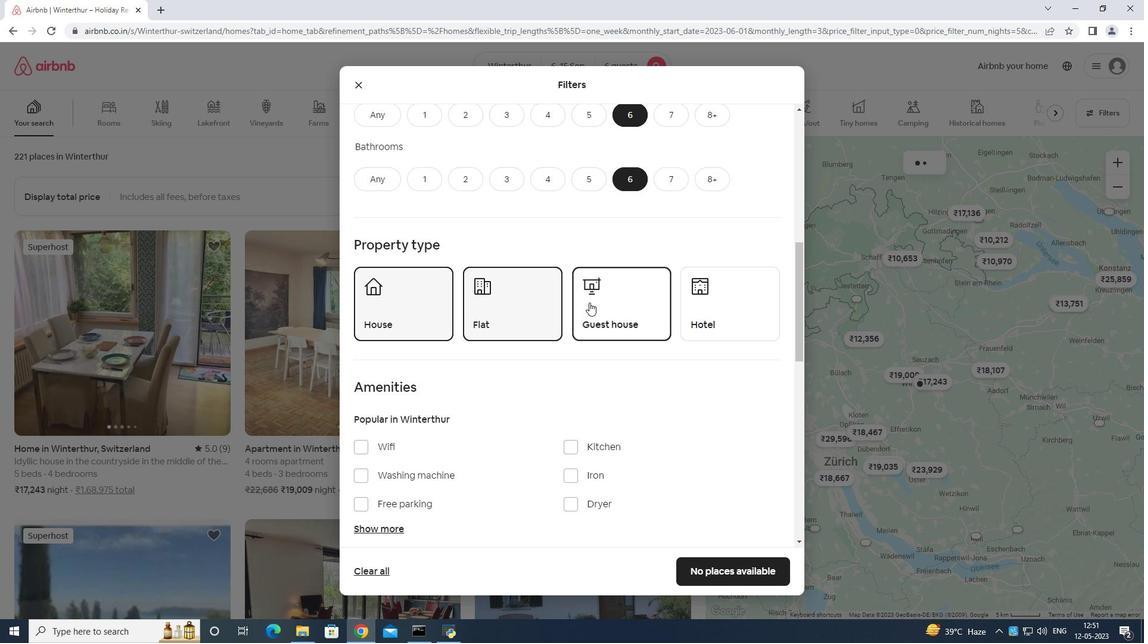 
Action: Mouse scrolled (597, 302) with delta (0, 0)
Screenshot: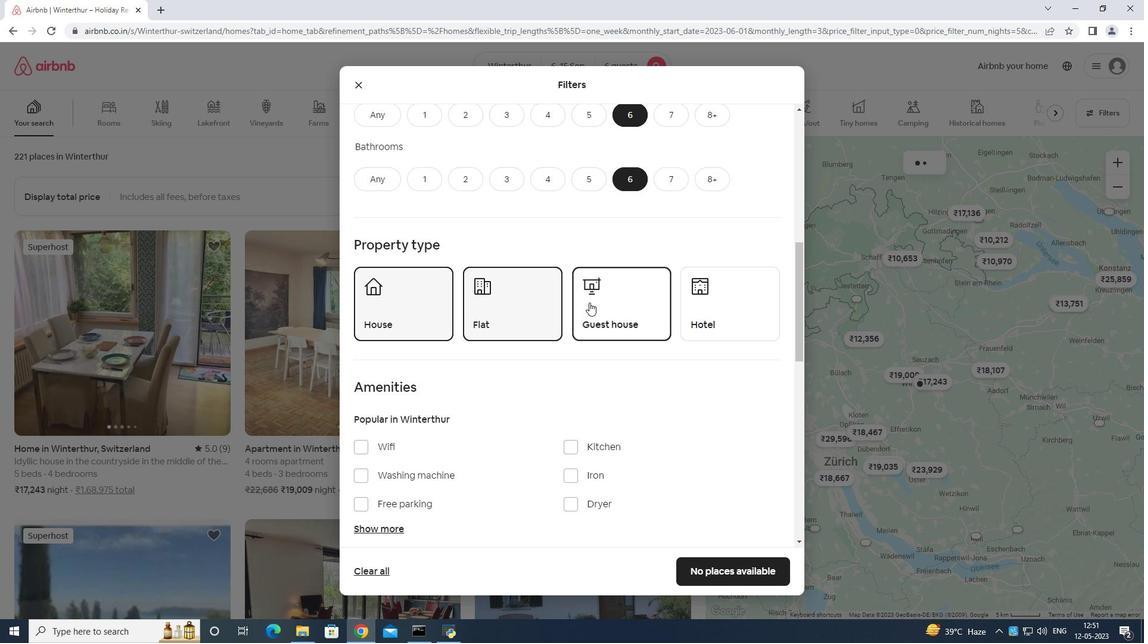 
Action: Mouse moved to (598, 305)
Screenshot: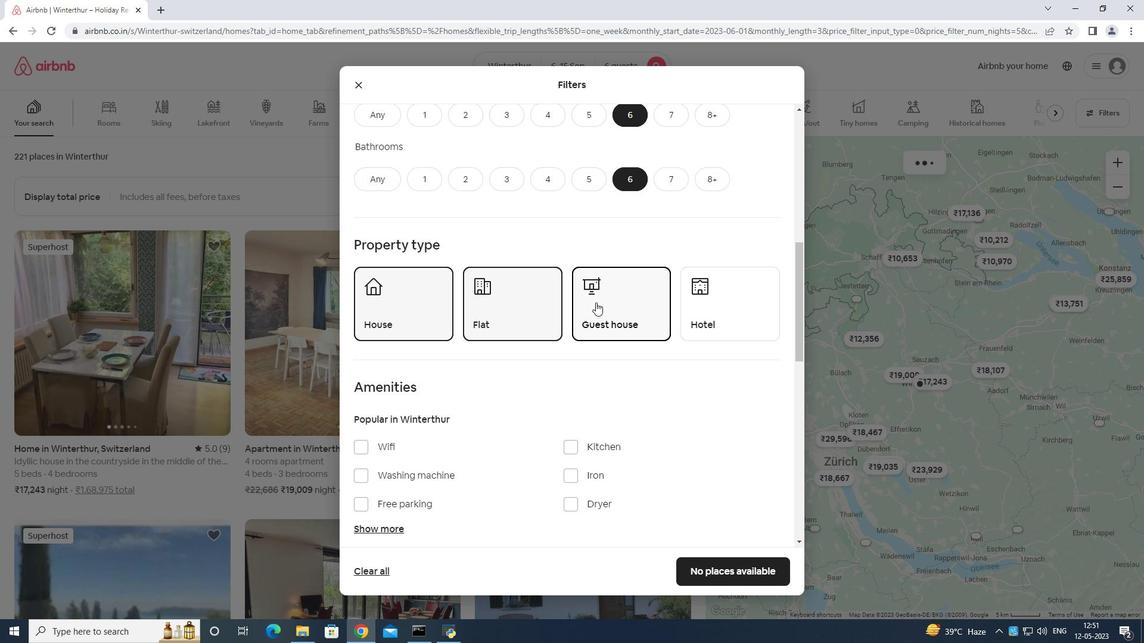 
Action: Mouse scrolled (598, 305) with delta (0, 0)
Screenshot: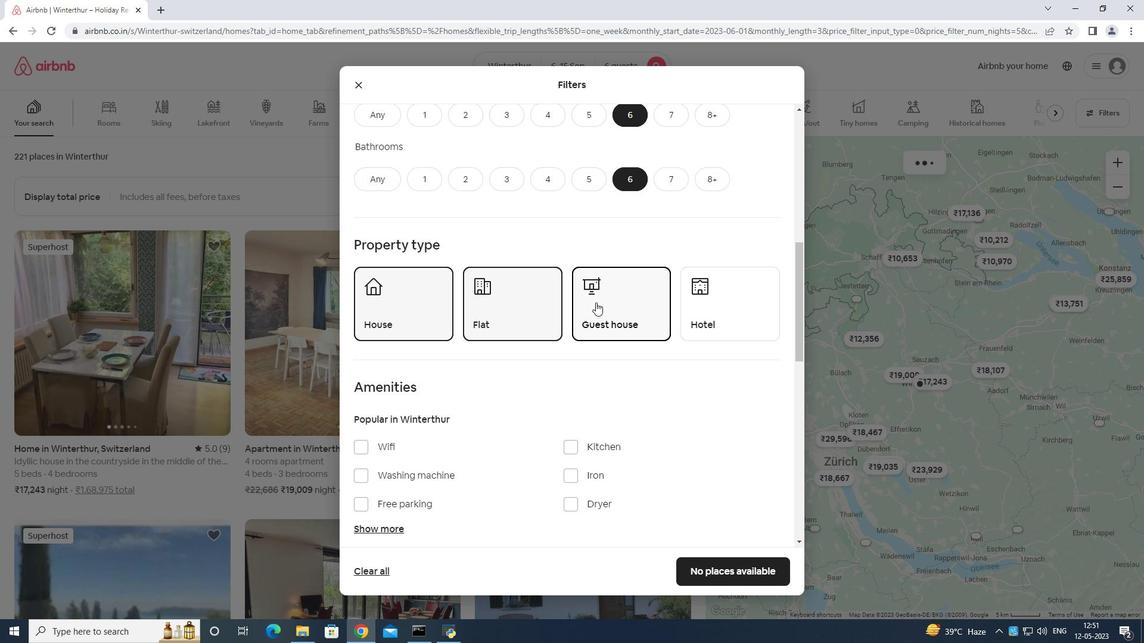 
Action: Mouse moved to (365, 323)
Screenshot: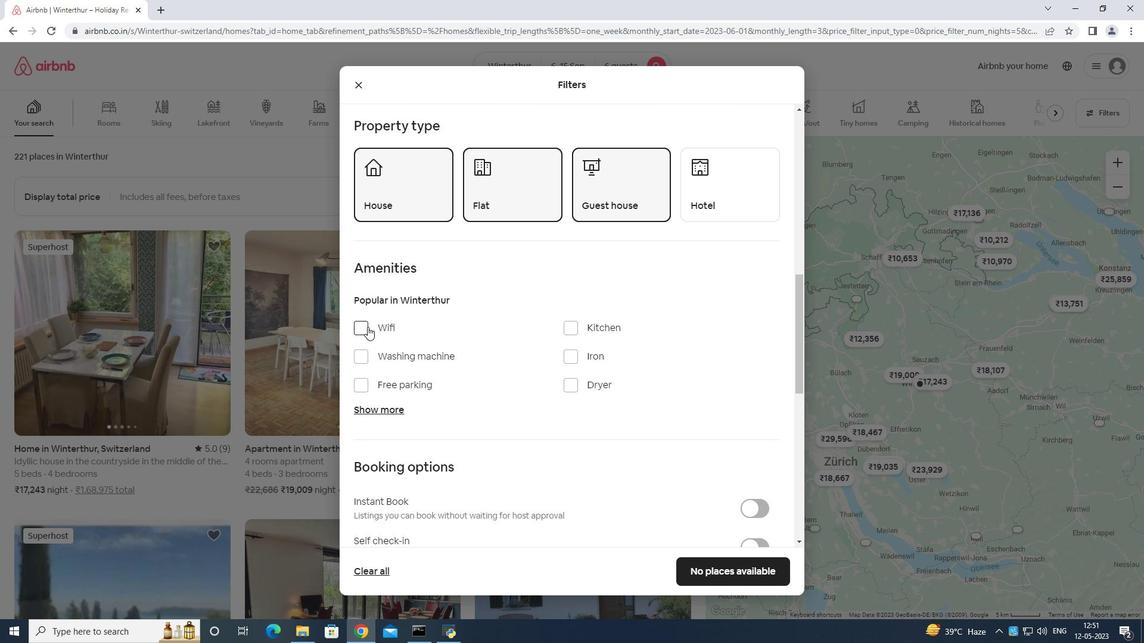 
Action: Mouse pressed left at (365, 323)
Screenshot: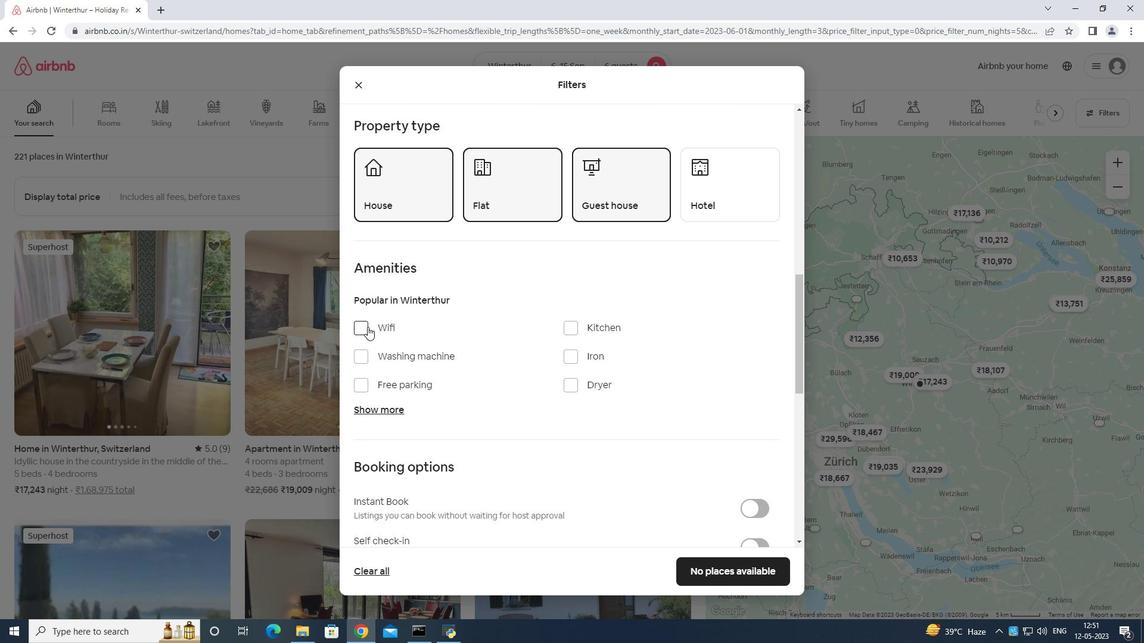 
Action: Mouse moved to (357, 388)
Screenshot: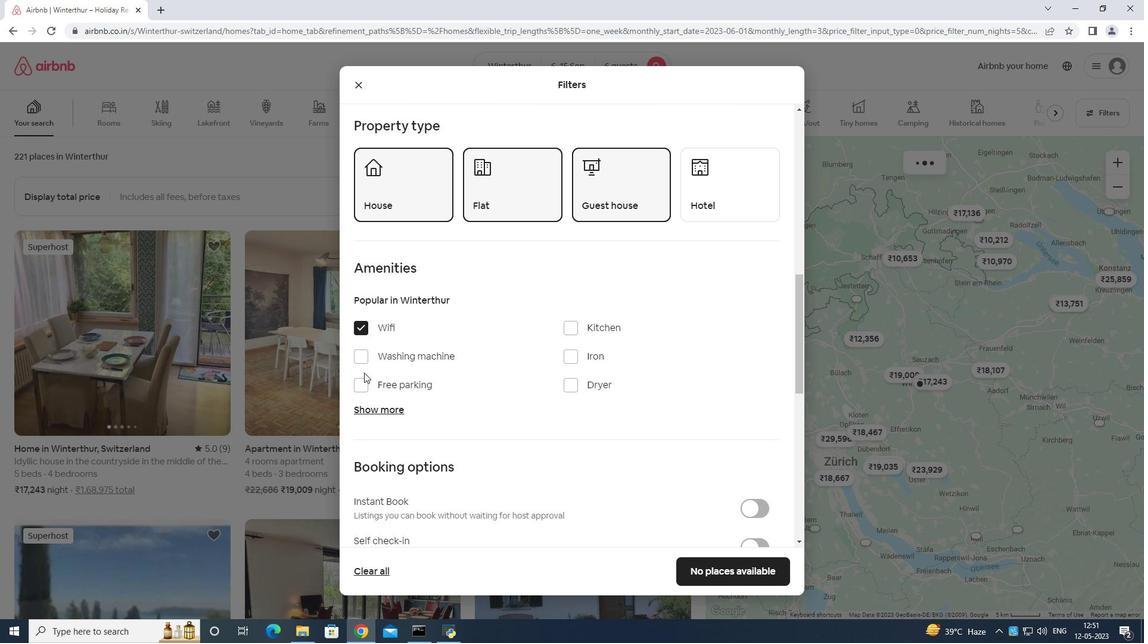 
Action: Mouse pressed left at (357, 388)
Screenshot: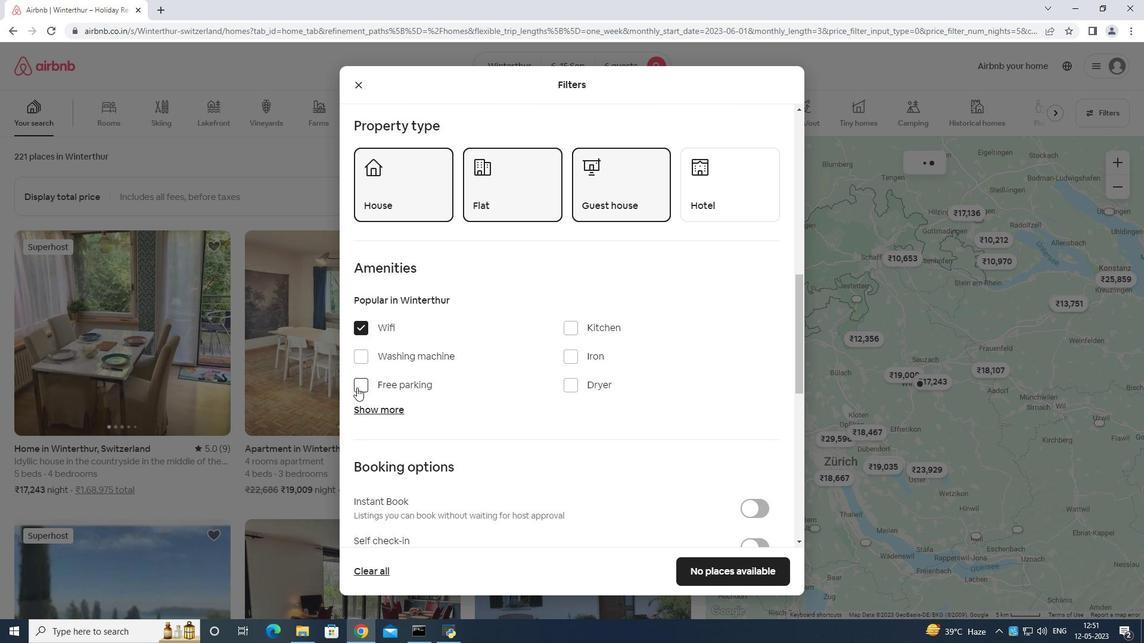 
Action: Mouse moved to (407, 401)
Screenshot: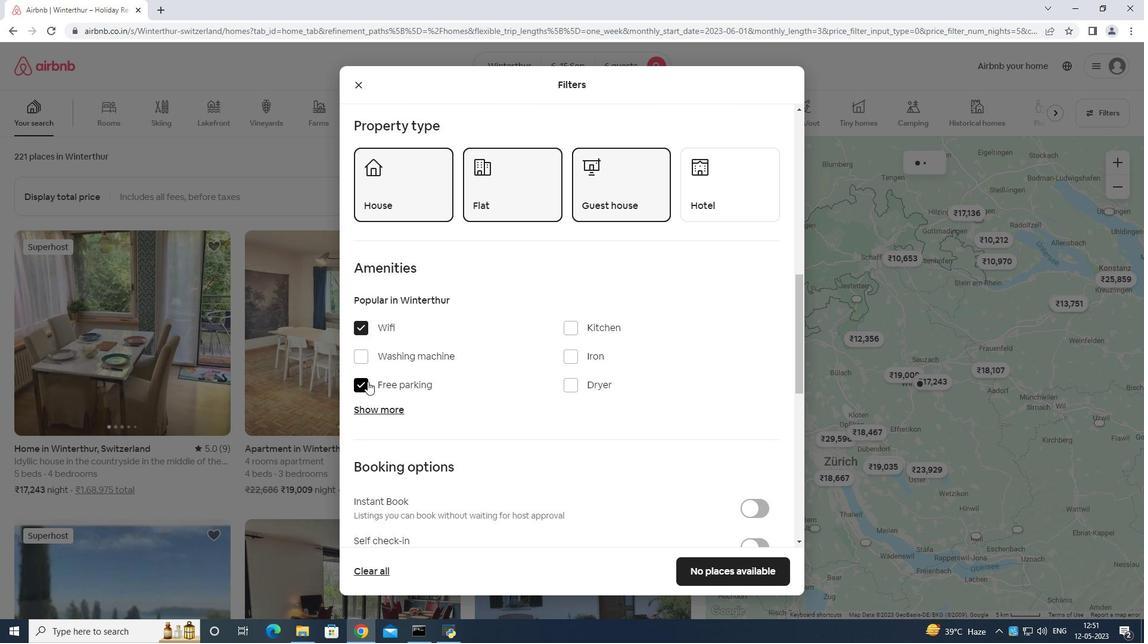 
Action: Mouse scrolled (407, 400) with delta (0, 0)
Screenshot: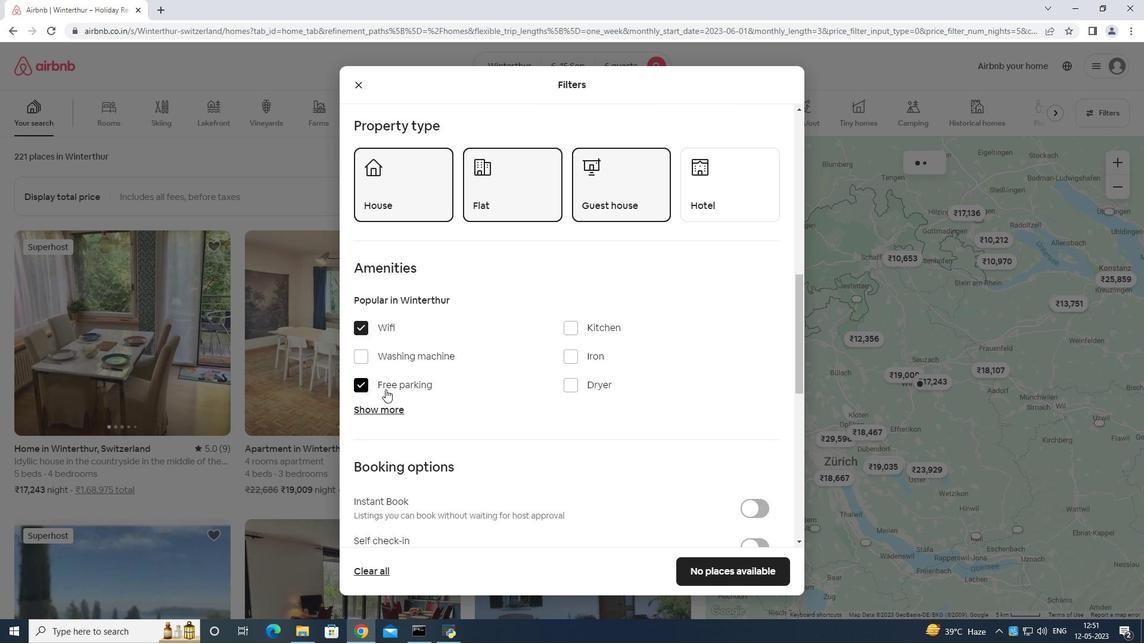 
Action: Mouse moved to (388, 351)
Screenshot: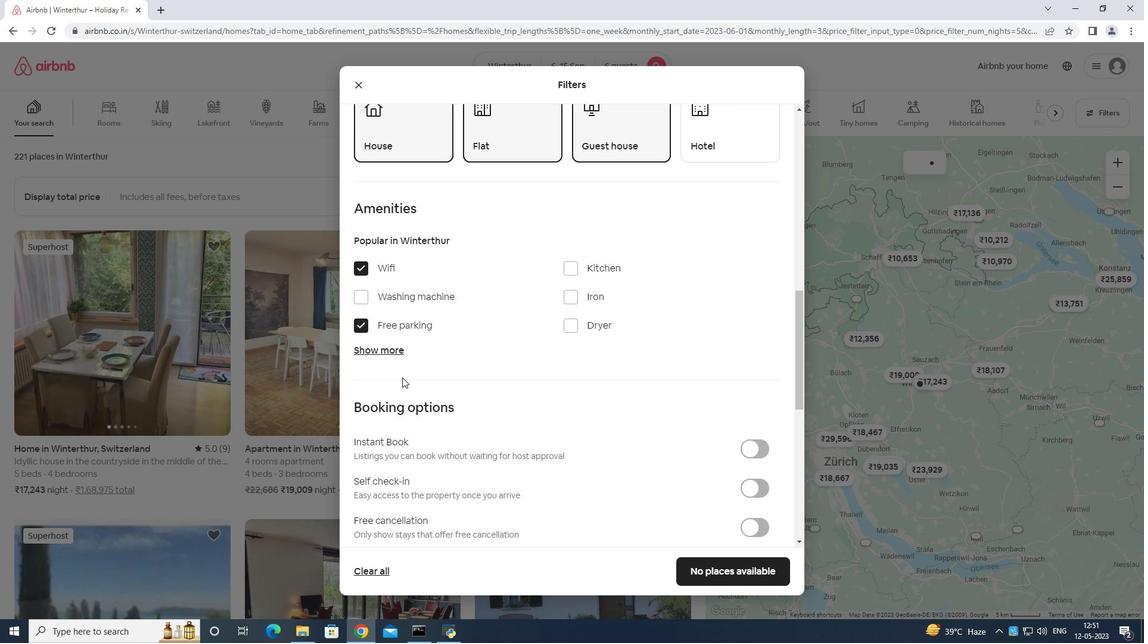 
Action: Mouse pressed left at (388, 351)
Screenshot: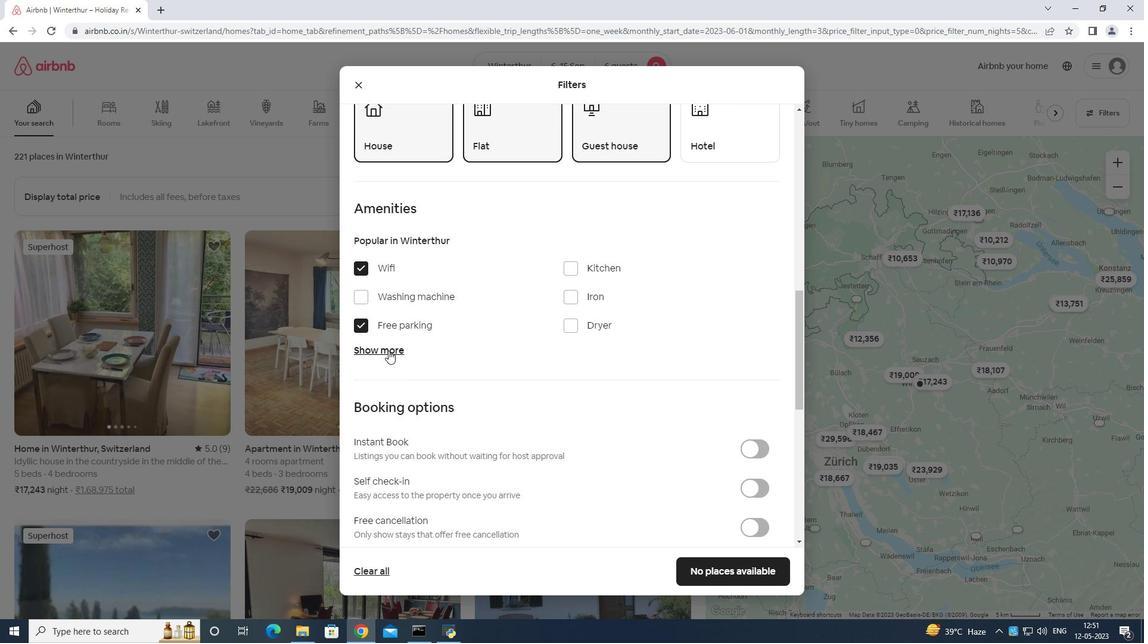 
Action: Mouse moved to (574, 417)
Screenshot: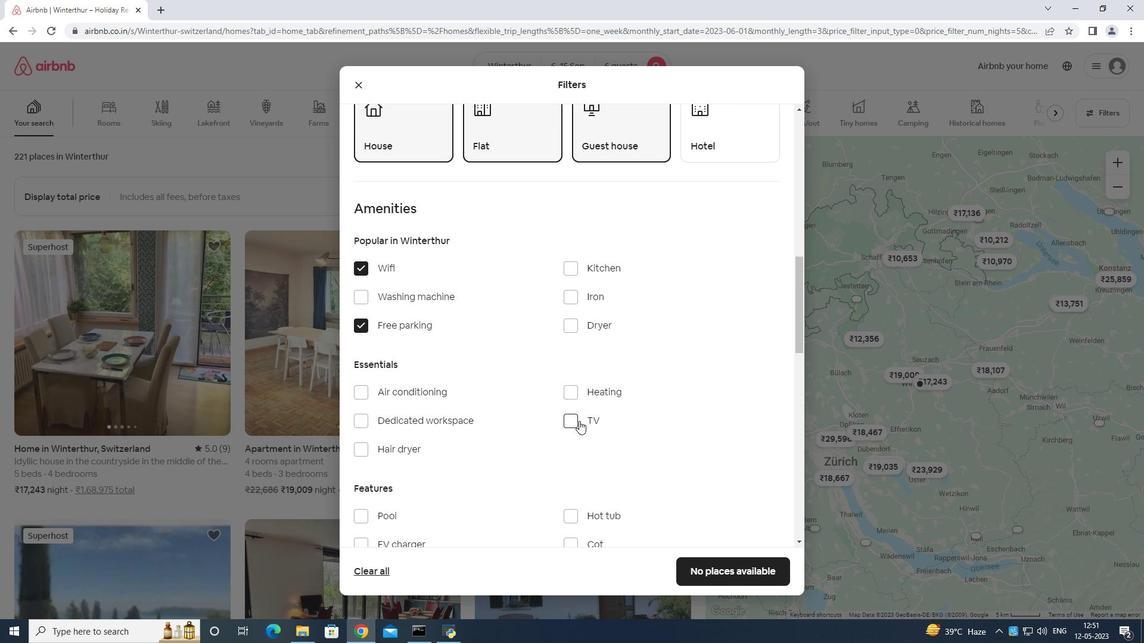 
Action: Mouse pressed left at (574, 417)
Screenshot: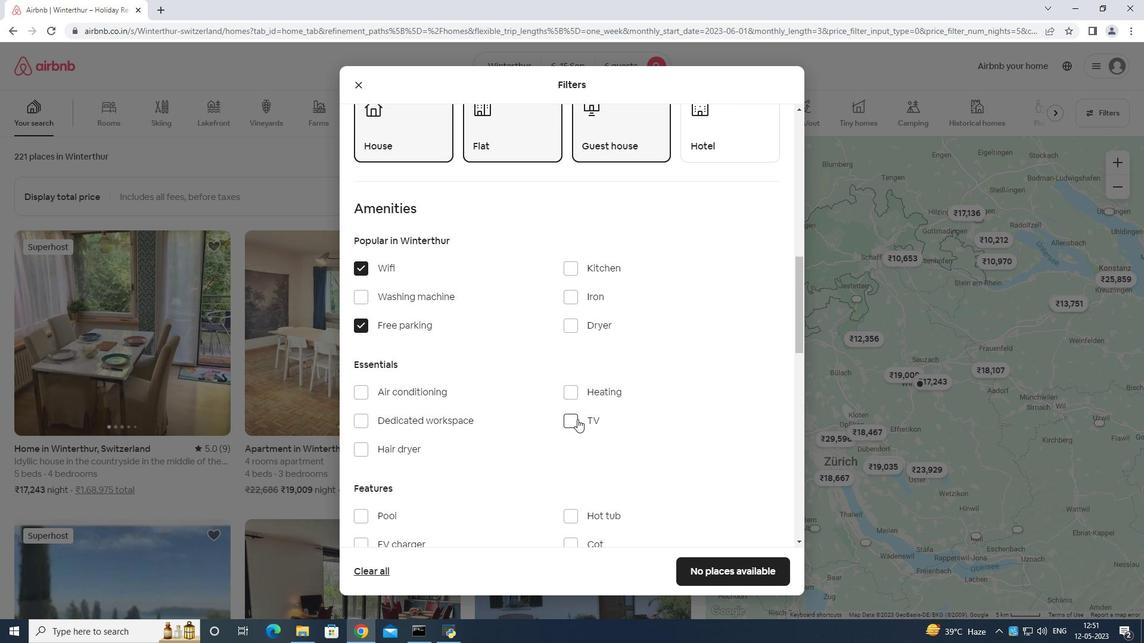 
Action: Mouse moved to (587, 403)
Screenshot: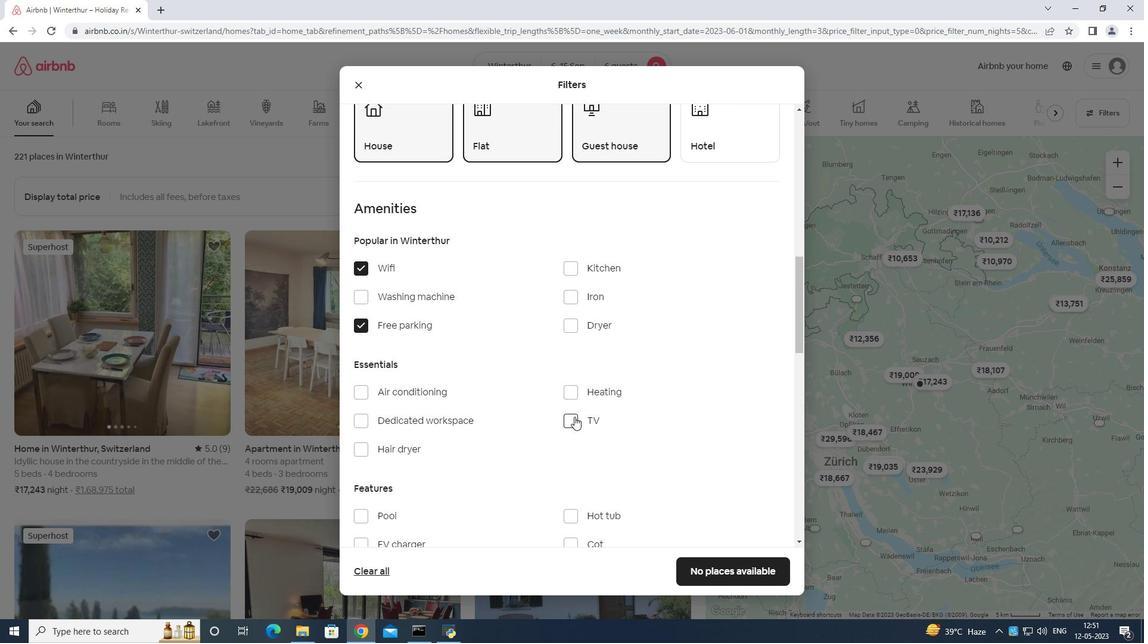 
Action: Mouse scrolled (587, 403) with delta (0, 0)
Screenshot: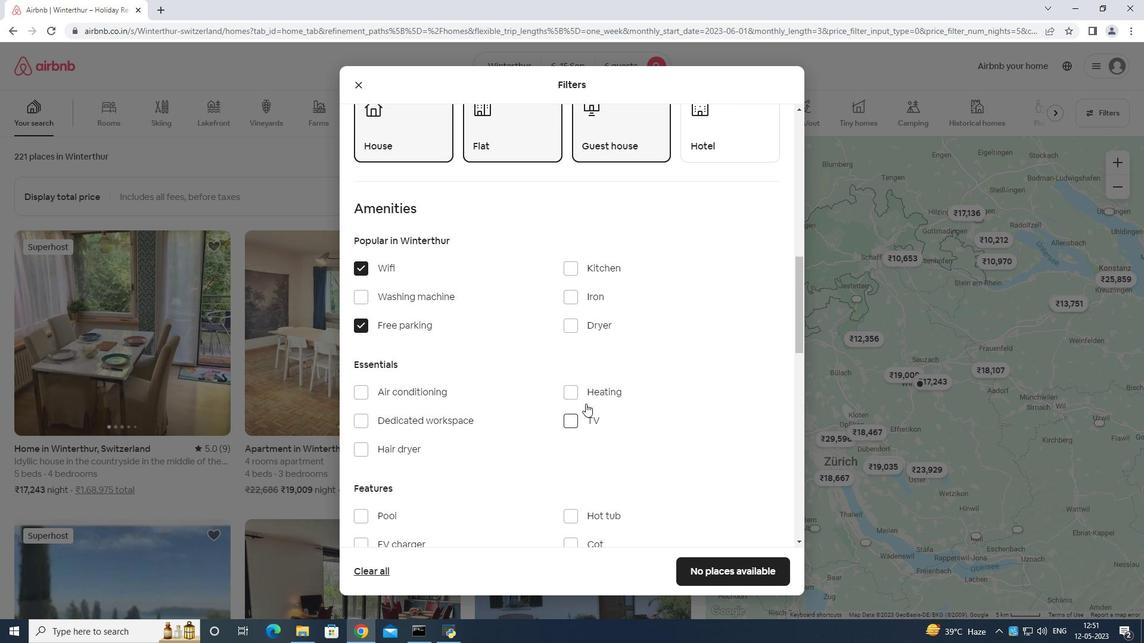 
Action: Mouse moved to (587, 403)
Screenshot: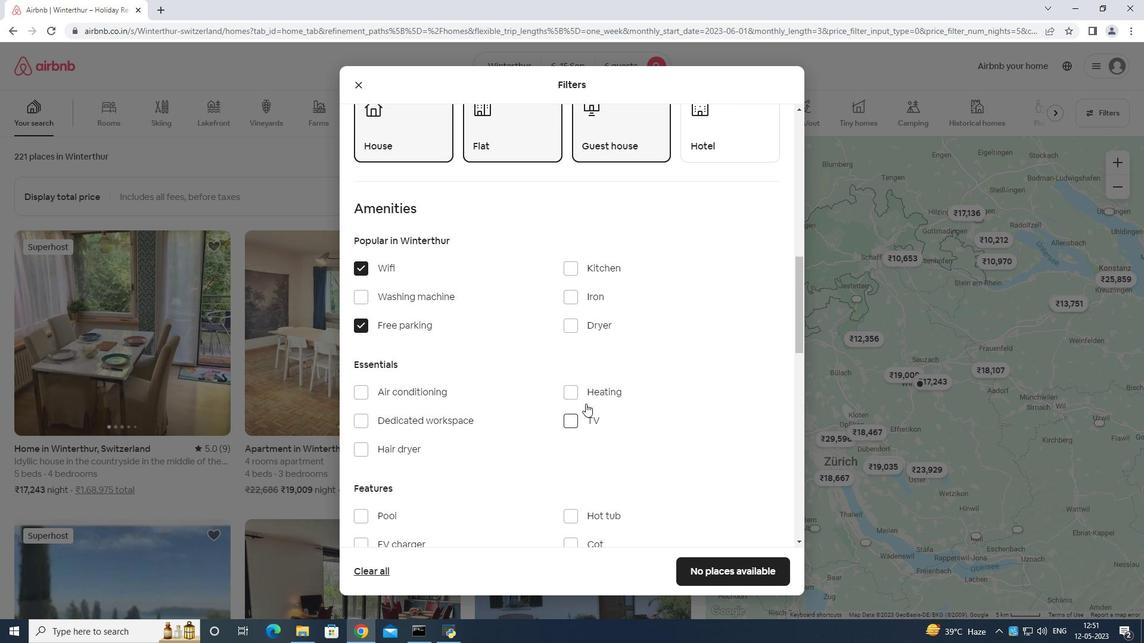 
Action: Mouse scrolled (587, 403) with delta (0, 0)
Screenshot: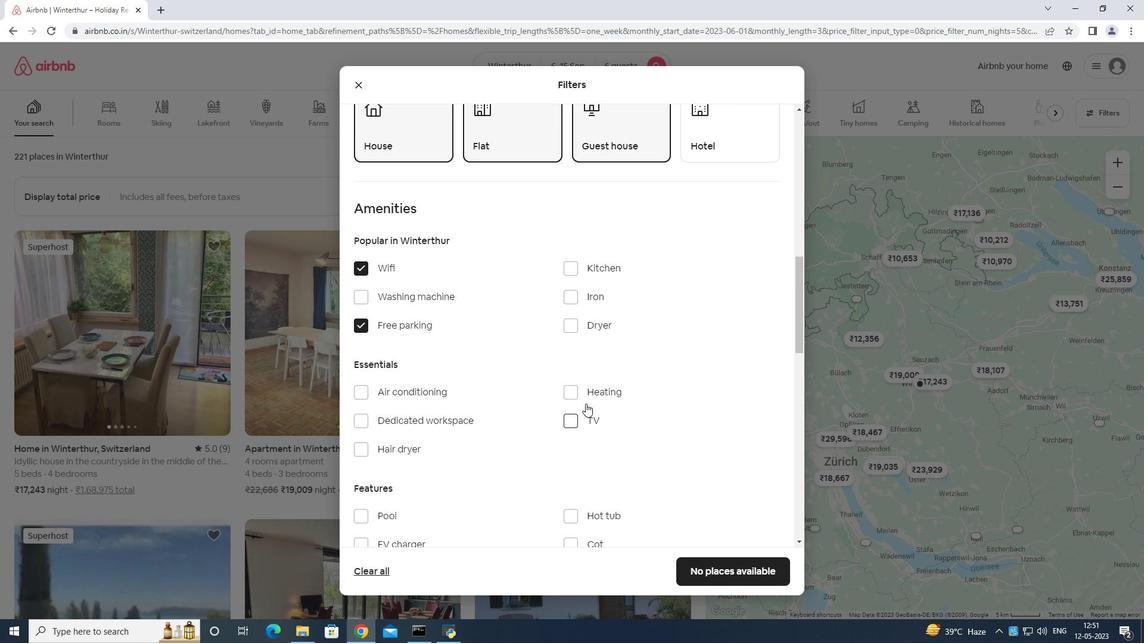 
Action: Mouse moved to (358, 453)
Screenshot: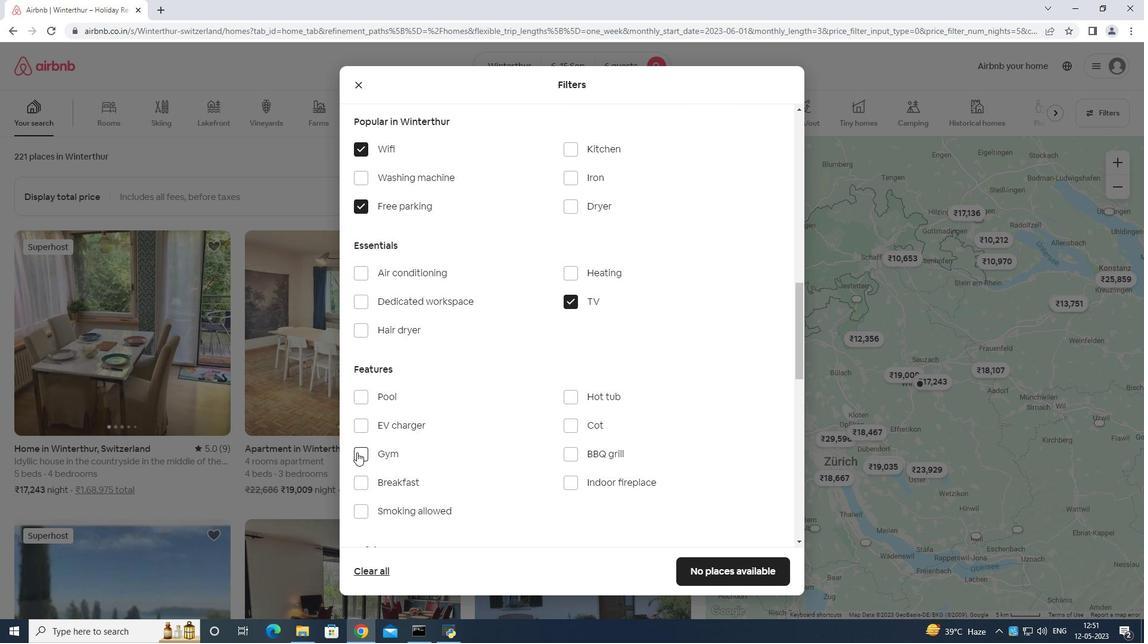 
Action: Mouse pressed left at (358, 453)
Screenshot: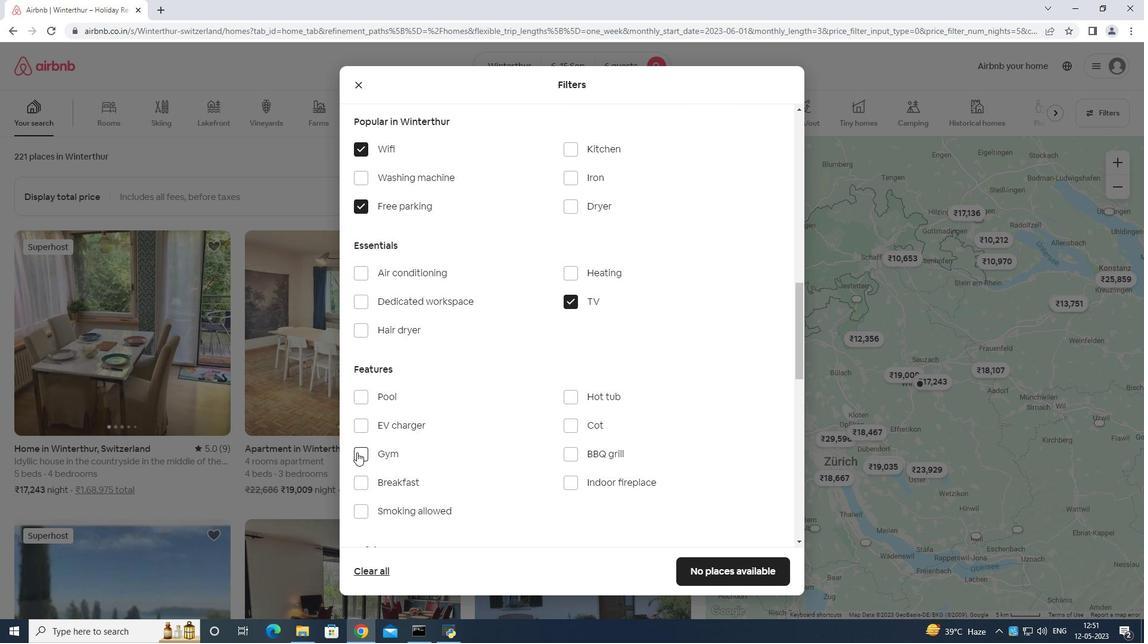 
Action: Mouse moved to (355, 485)
Screenshot: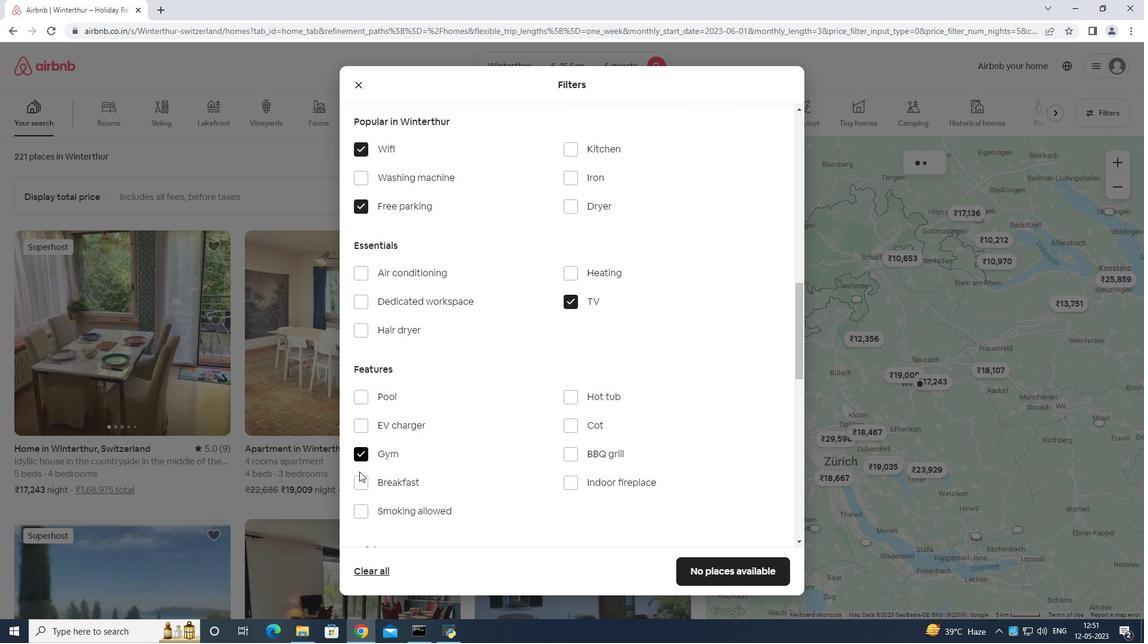 
Action: Mouse pressed left at (355, 485)
Screenshot: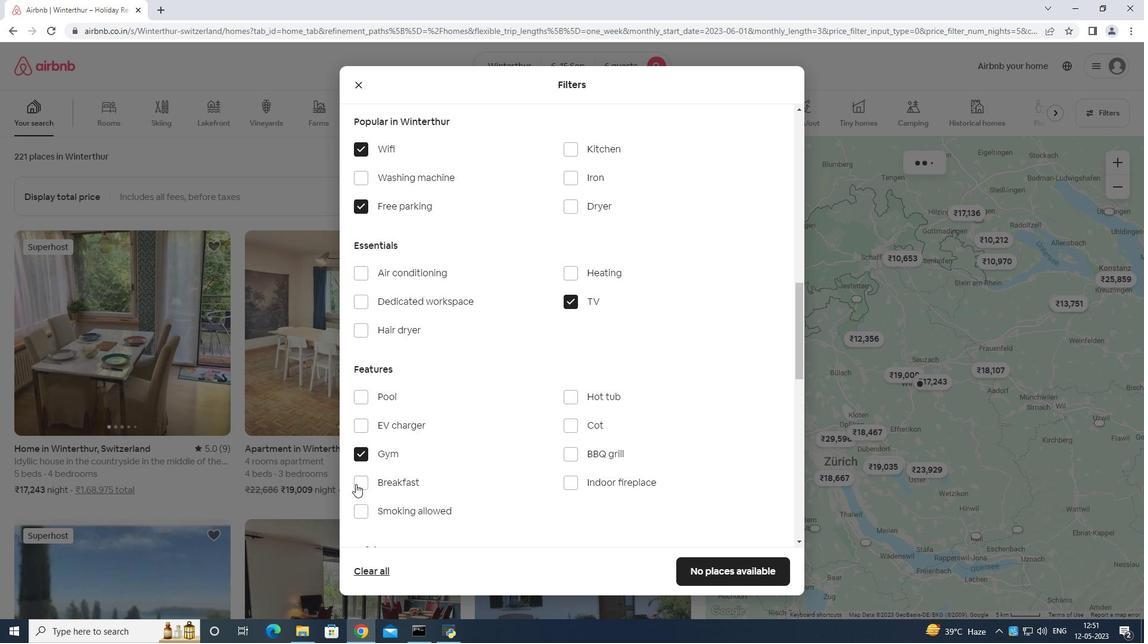 
Action: Mouse moved to (500, 403)
Screenshot: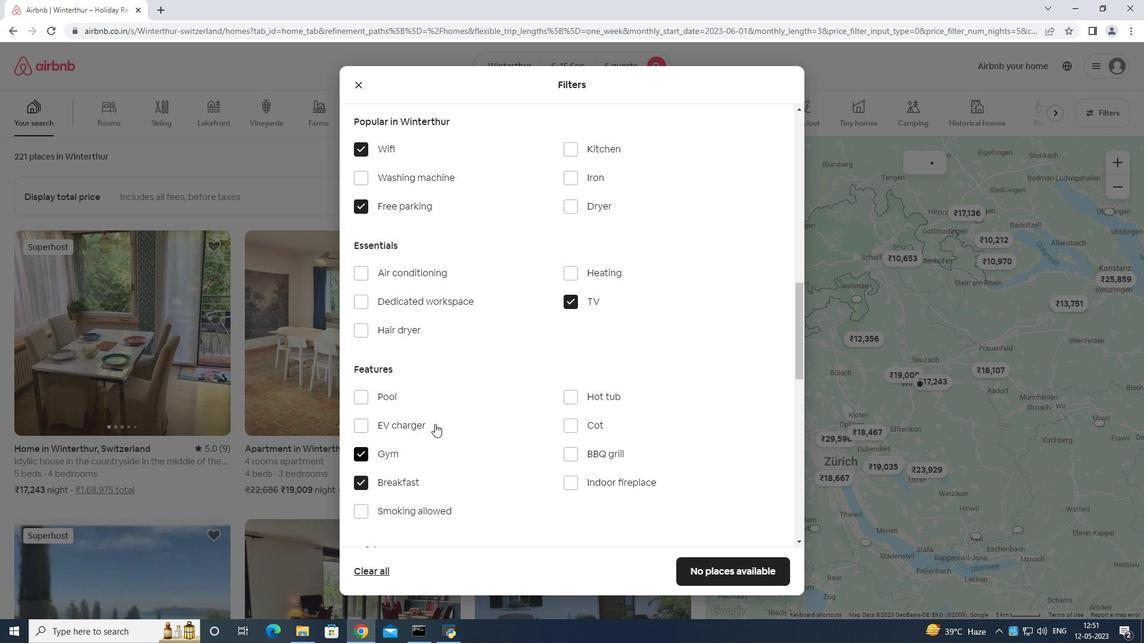 
Action: Mouse scrolled (500, 403) with delta (0, 0)
Screenshot: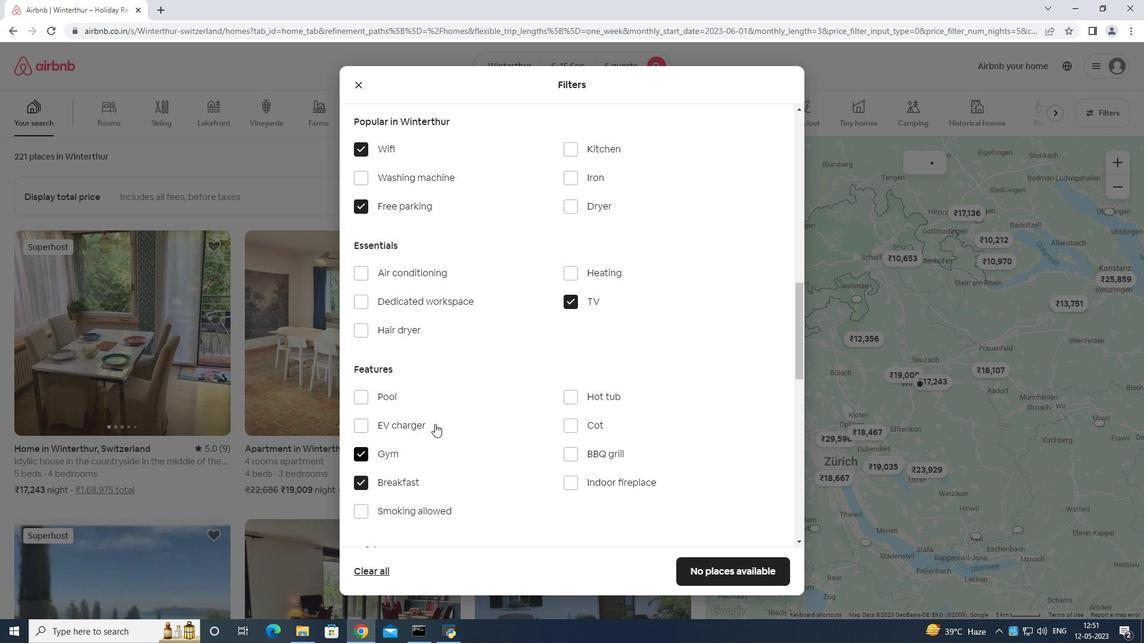 
Action: Mouse moved to (507, 406)
Screenshot: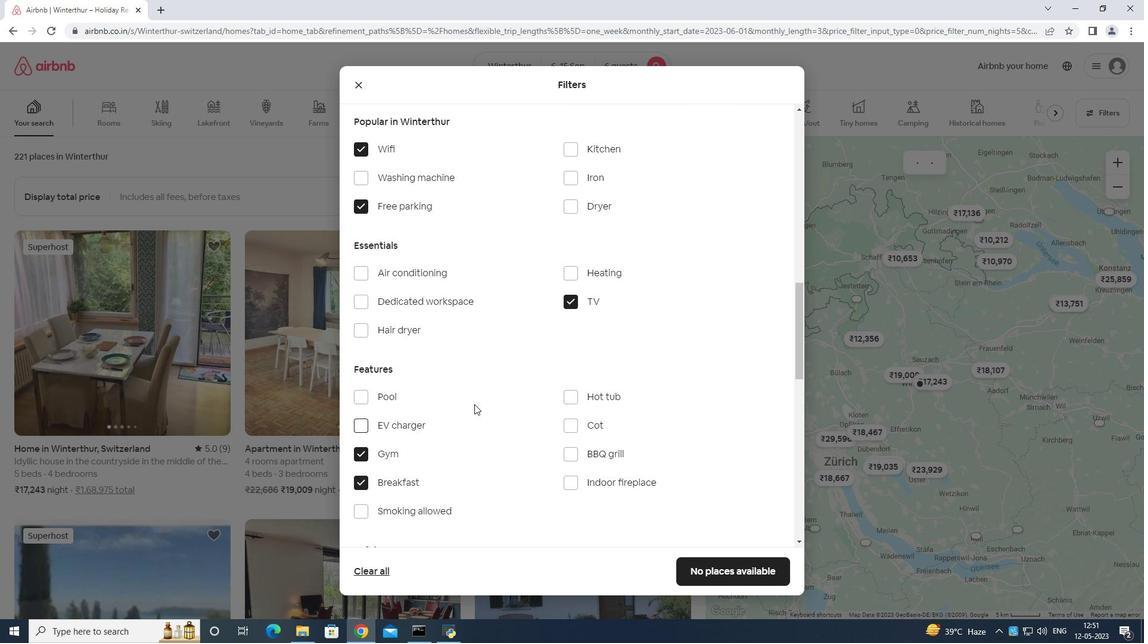
Action: Mouse scrolled (507, 406) with delta (0, 0)
Screenshot: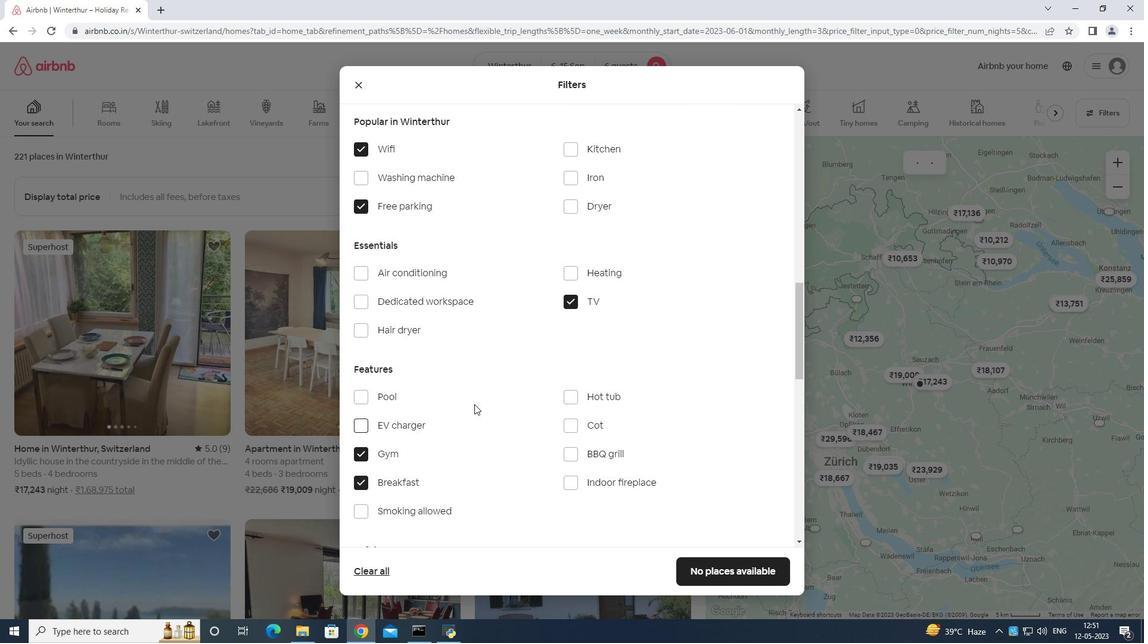 
Action: Mouse moved to (613, 400)
Screenshot: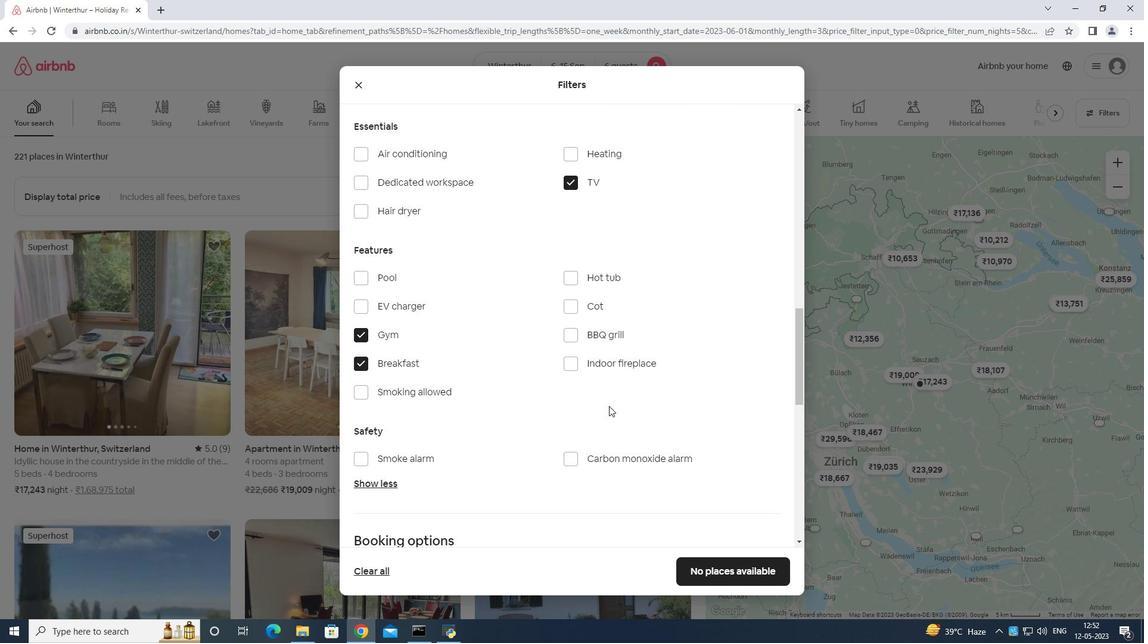 
Action: Mouse scrolled (613, 399) with delta (0, 0)
Screenshot: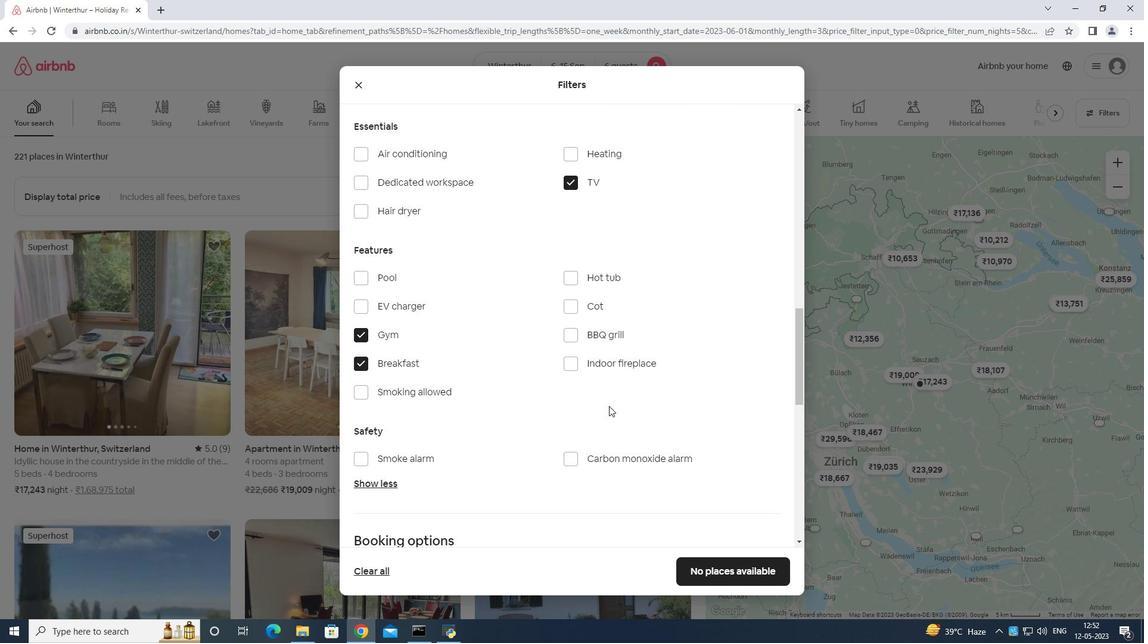 
Action: Mouse scrolled (613, 399) with delta (0, 0)
Screenshot: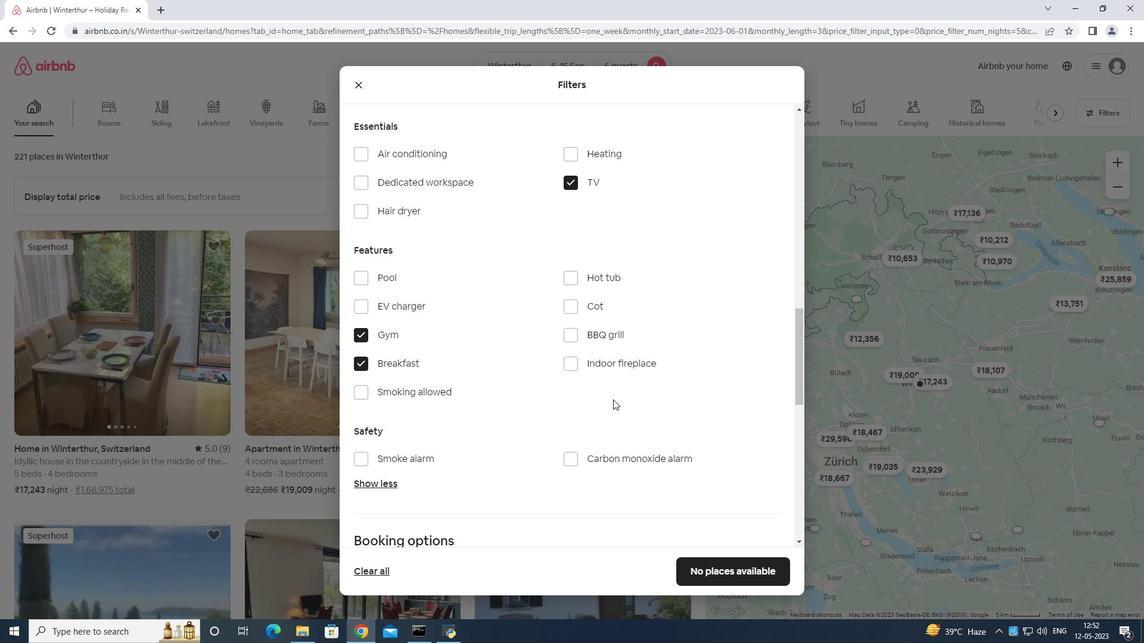 
Action: Mouse scrolled (613, 399) with delta (0, 0)
Screenshot: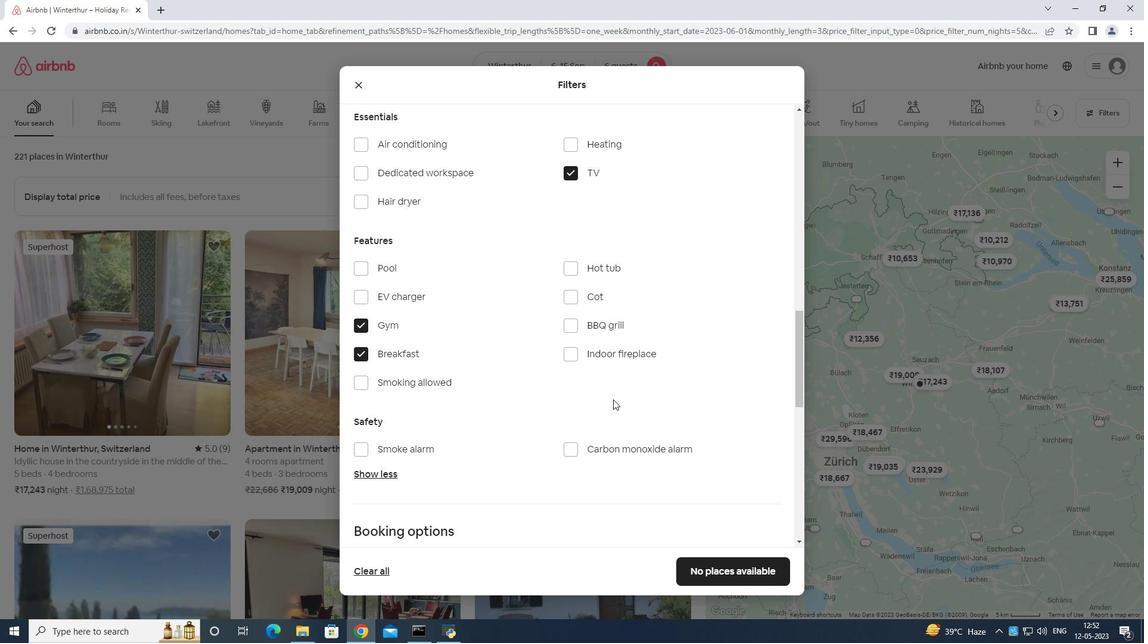 
Action: Mouse scrolled (613, 399) with delta (0, 0)
Screenshot: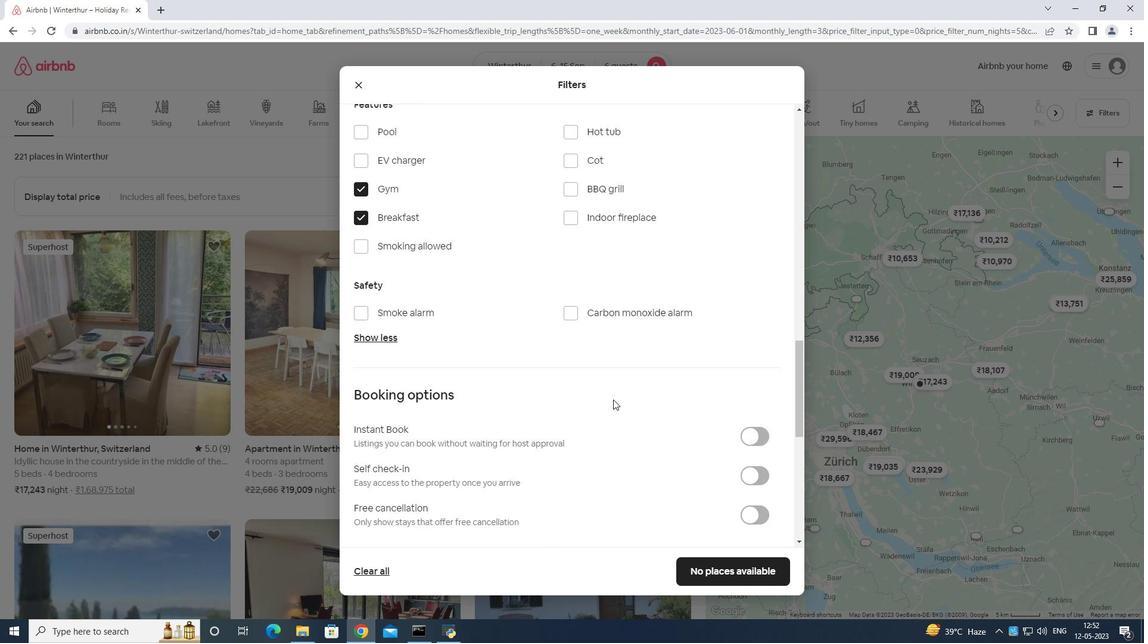 
Action: Mouse moved to (752, 383)
Screenshot: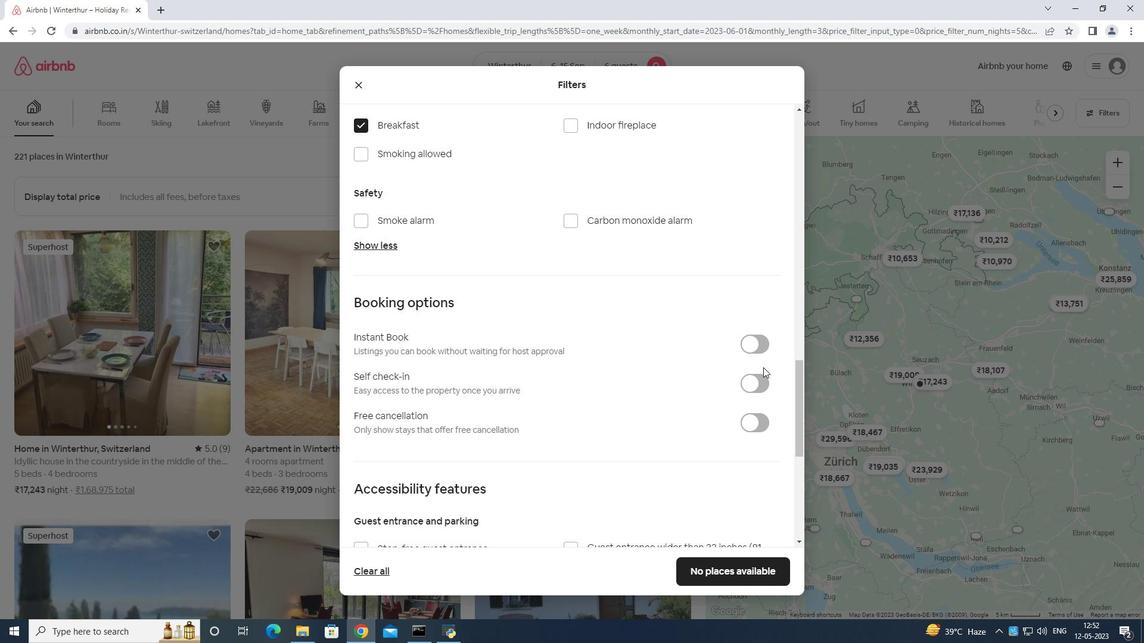 
Action: Mouse pressed left at (752, 383)
Screenshot: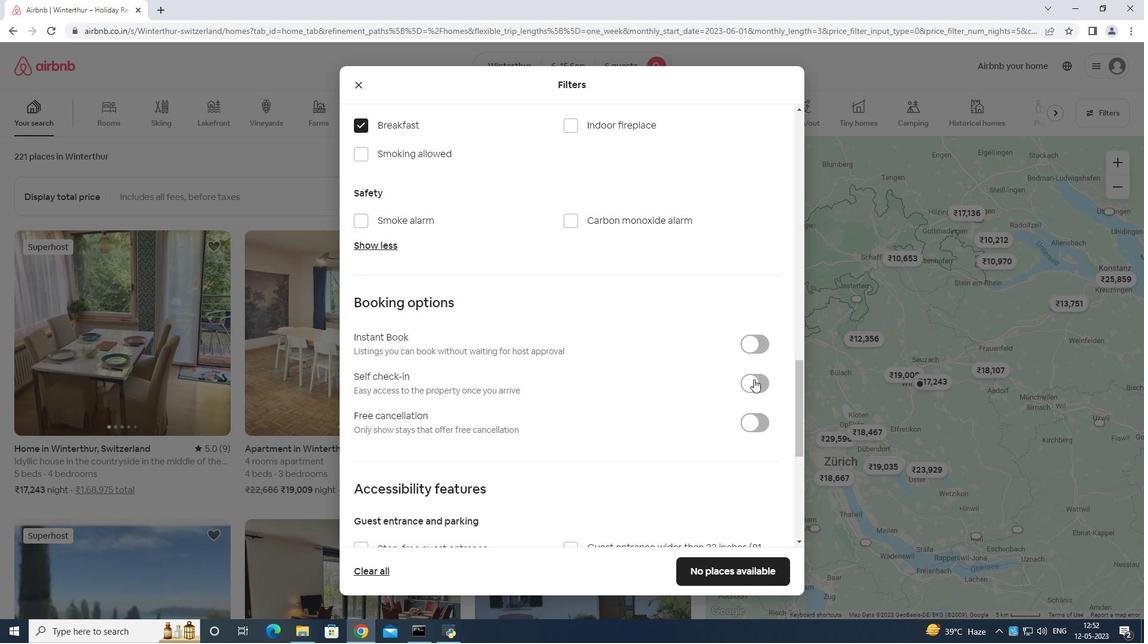 
Action: Mouse moved to (761, 373)
Screenshot: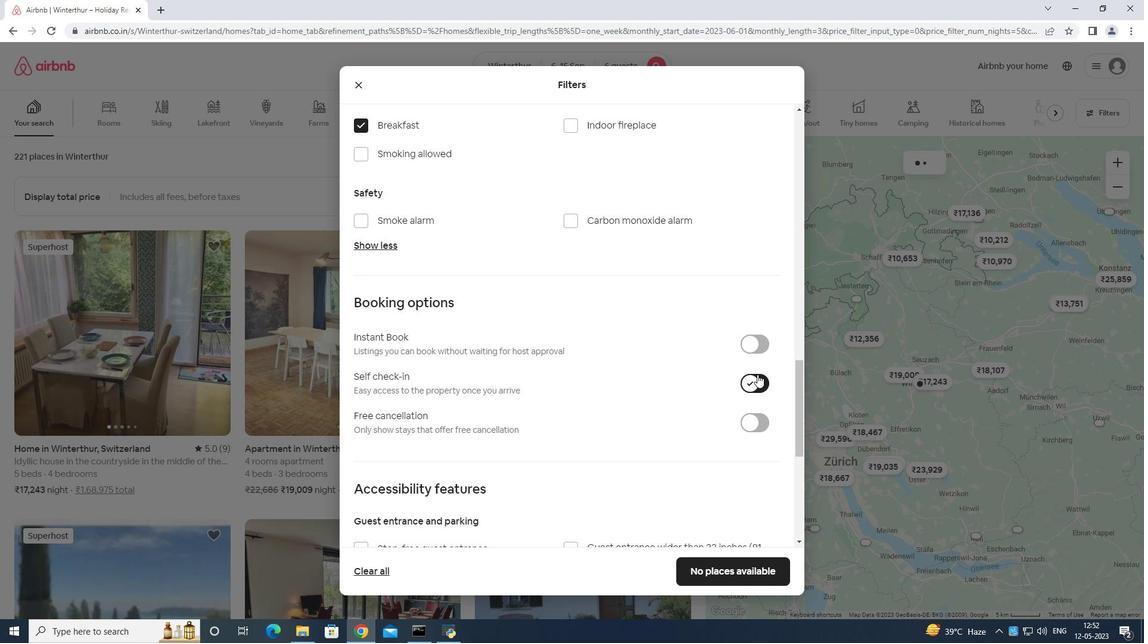 
Action: Mouse scrolled (761, 372) with delta (0, 0)
Screenshot: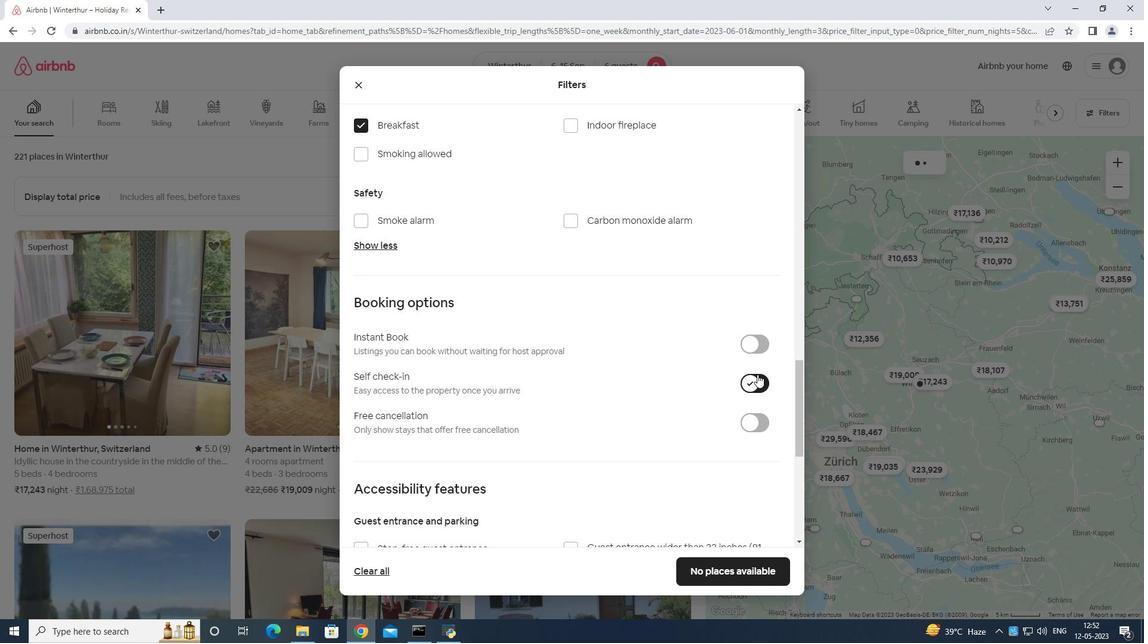
Action: Mouse scrolled (761, 372) with delta (0, 0)
Screenshot: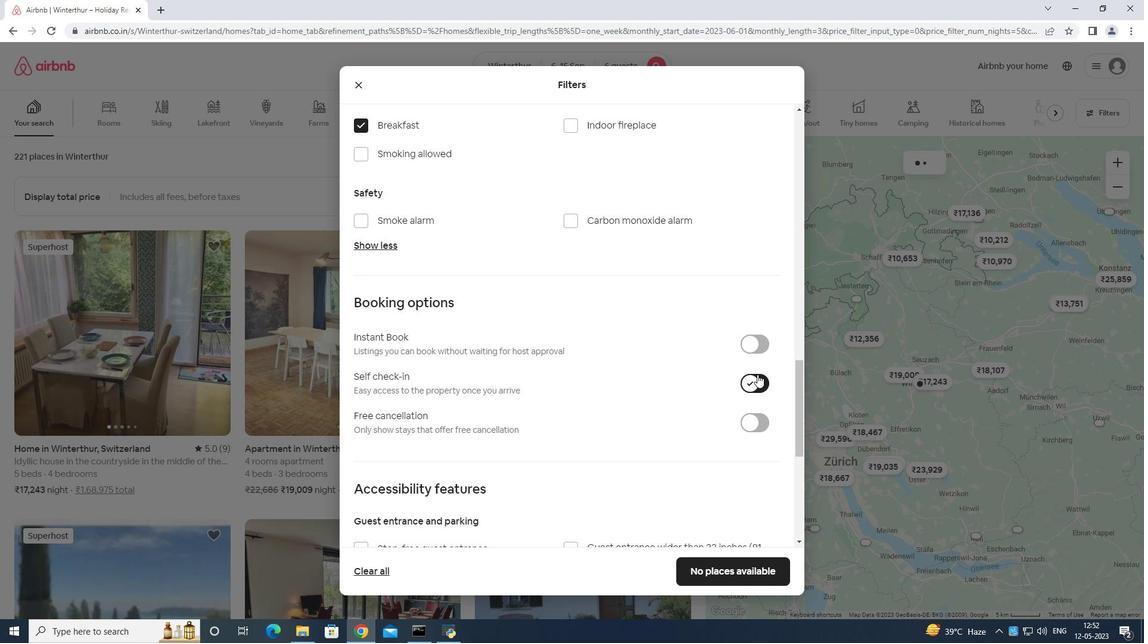 
Action: Mouse scrolled (761, 372) with delta (0, 0)
Screenshot: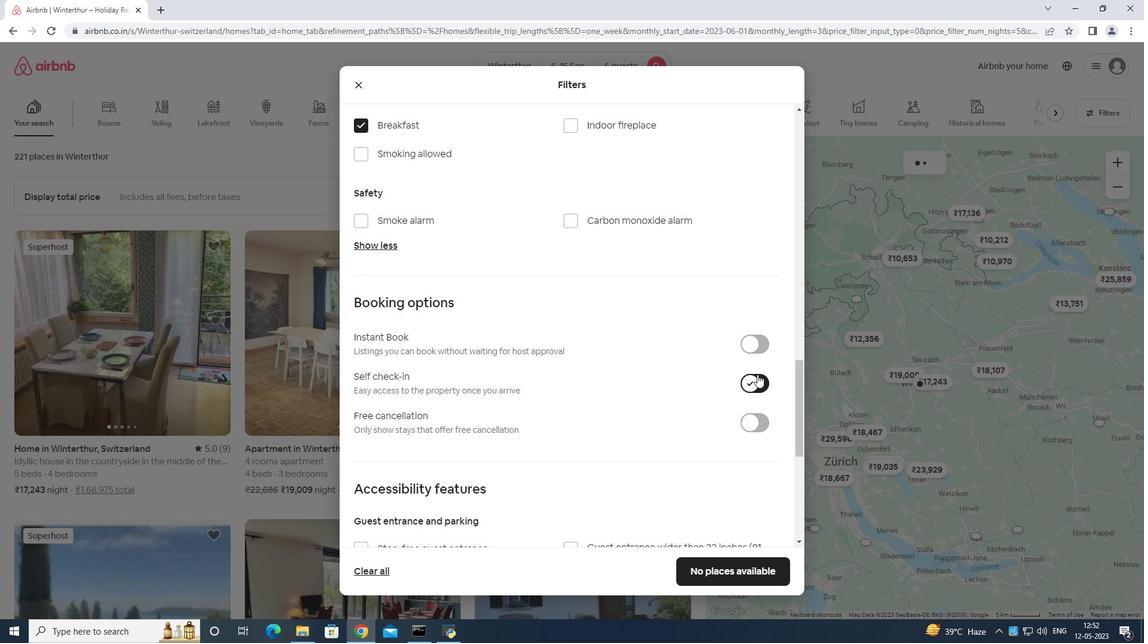
Action: Mouse scrolled (761, 372) with delta (0, 0)
Screenshot: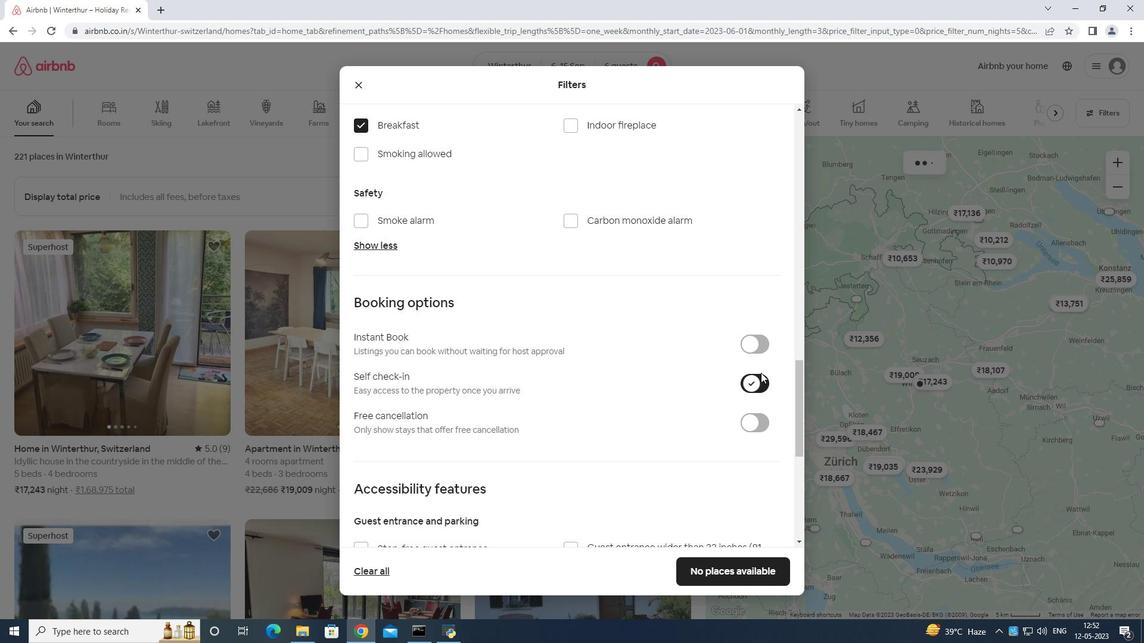 
Action: Mouse moved to (762, 372)
Screenshot: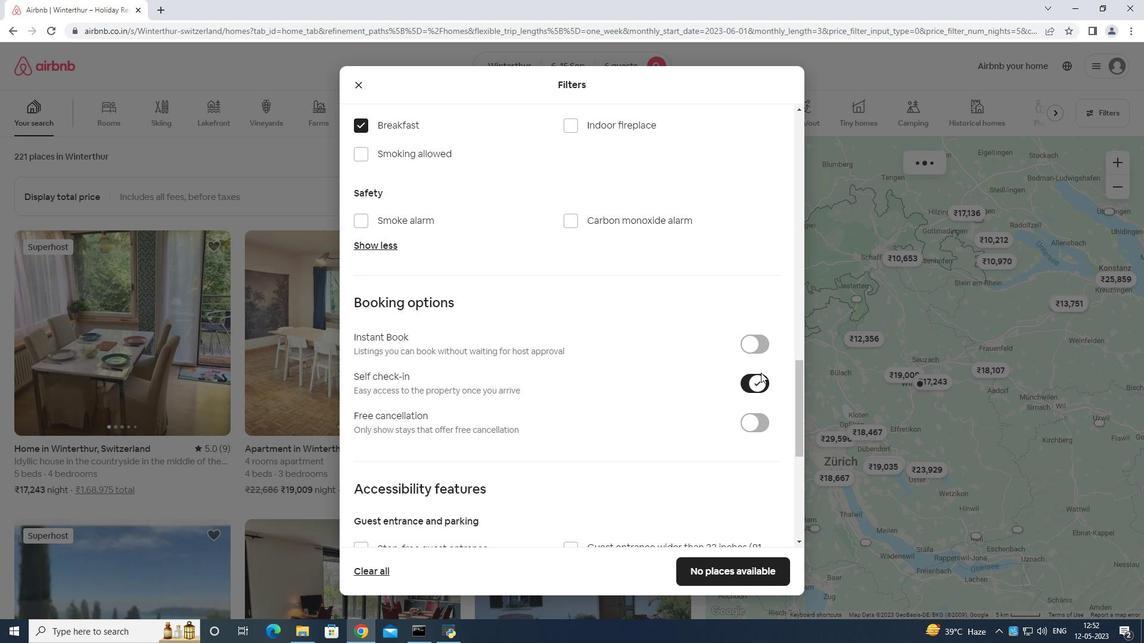 
Action: Mouse scrolled (762, 372) with delta (0, 0)
Screenshot: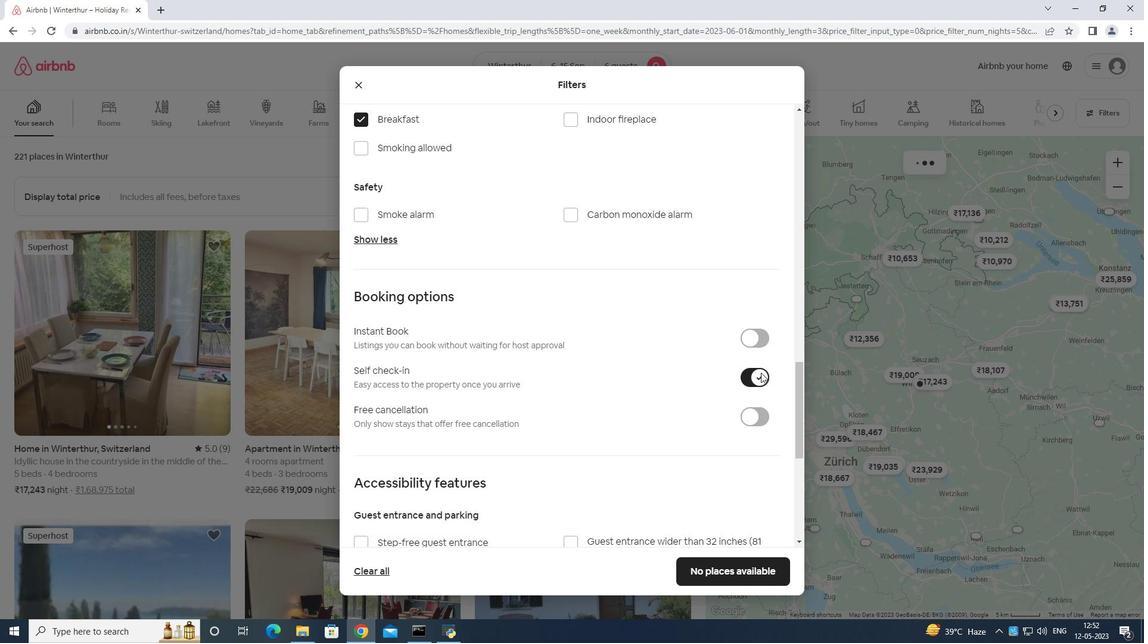 
Action: Mouse scrolled (762, 372) with delta (0, 0)
Screenshot: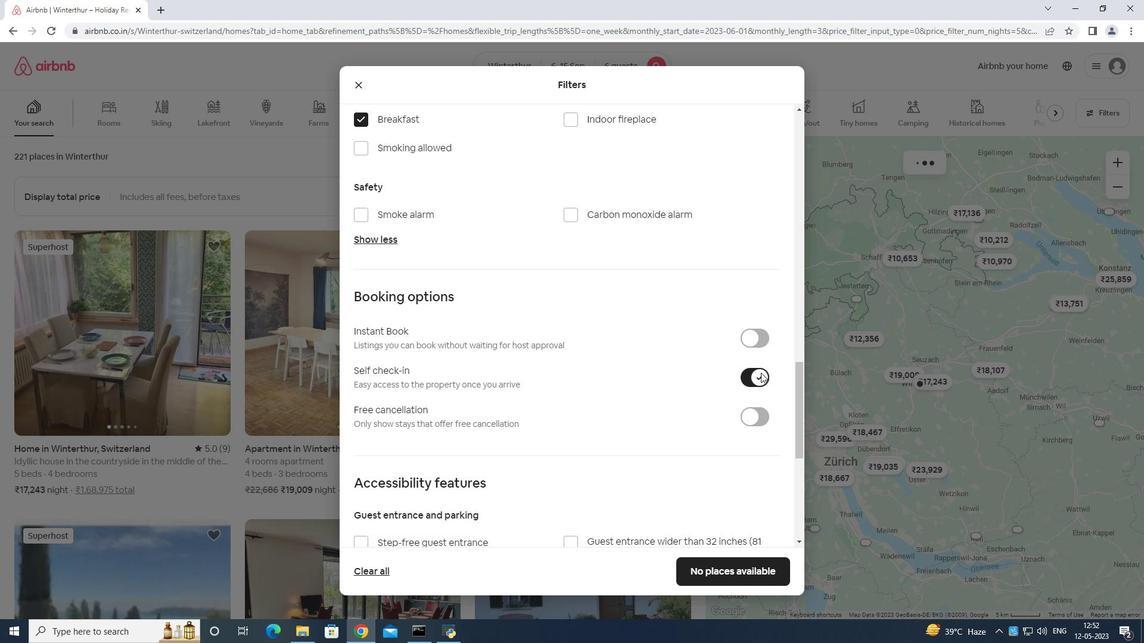 
Action: Mouse moved to (760, 372)
Screenshot: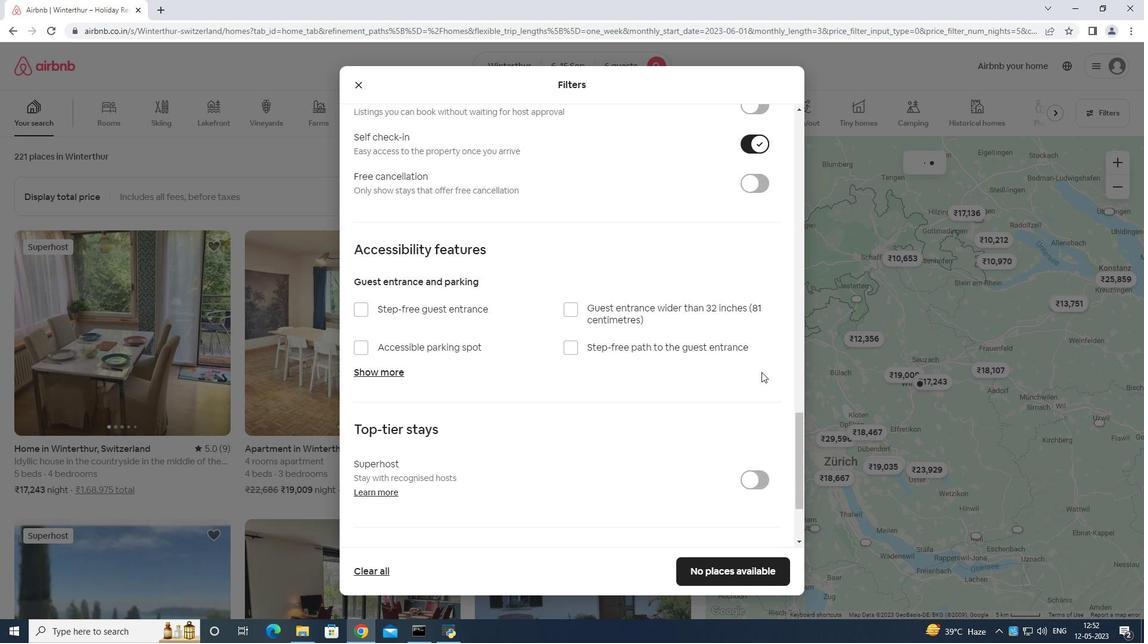 
Action: Mouse scrolled (760, 371) with delta (0, 0)
Screenshot: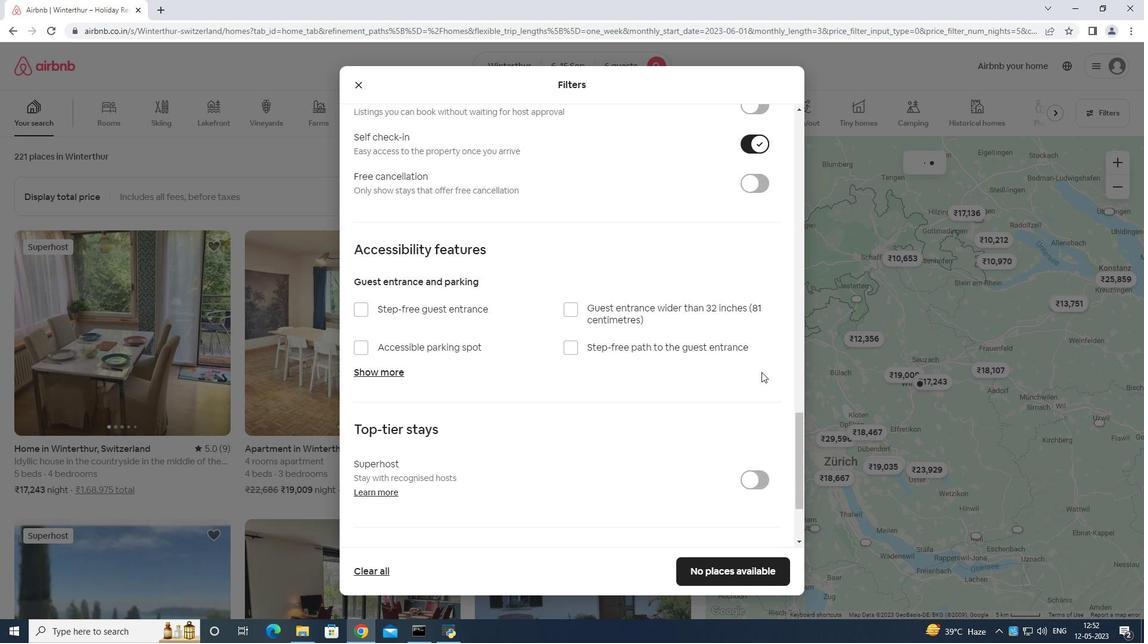 
Action: Mouse moved to (759, 372)
Screenshot: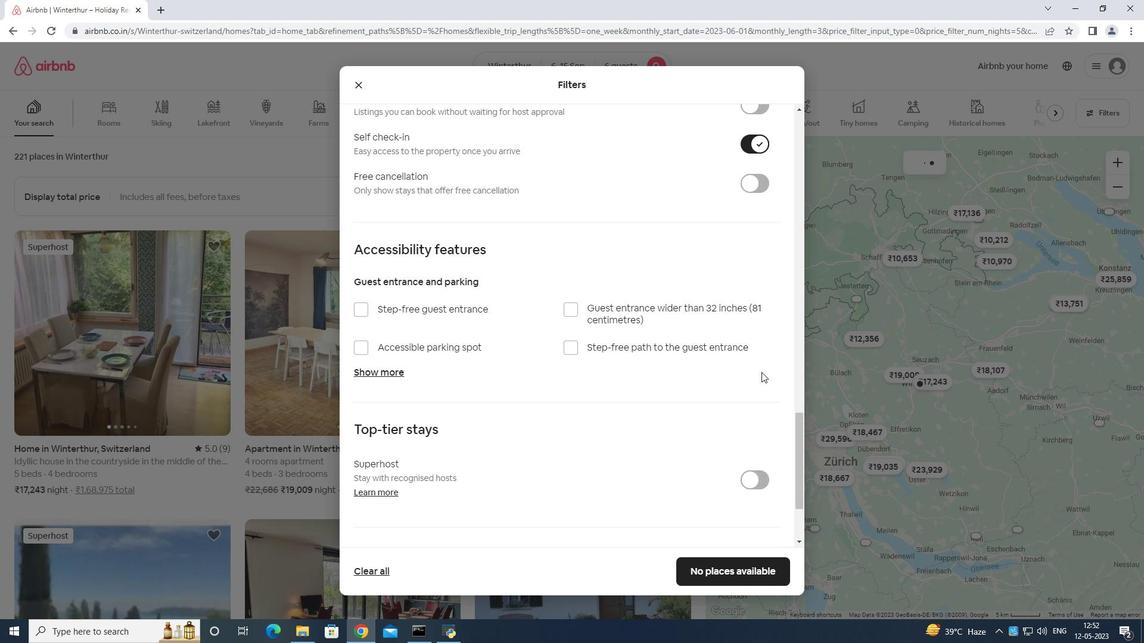 
Action: Mouse scrolled (759, 371) with delta (0, 0)
Screenshot: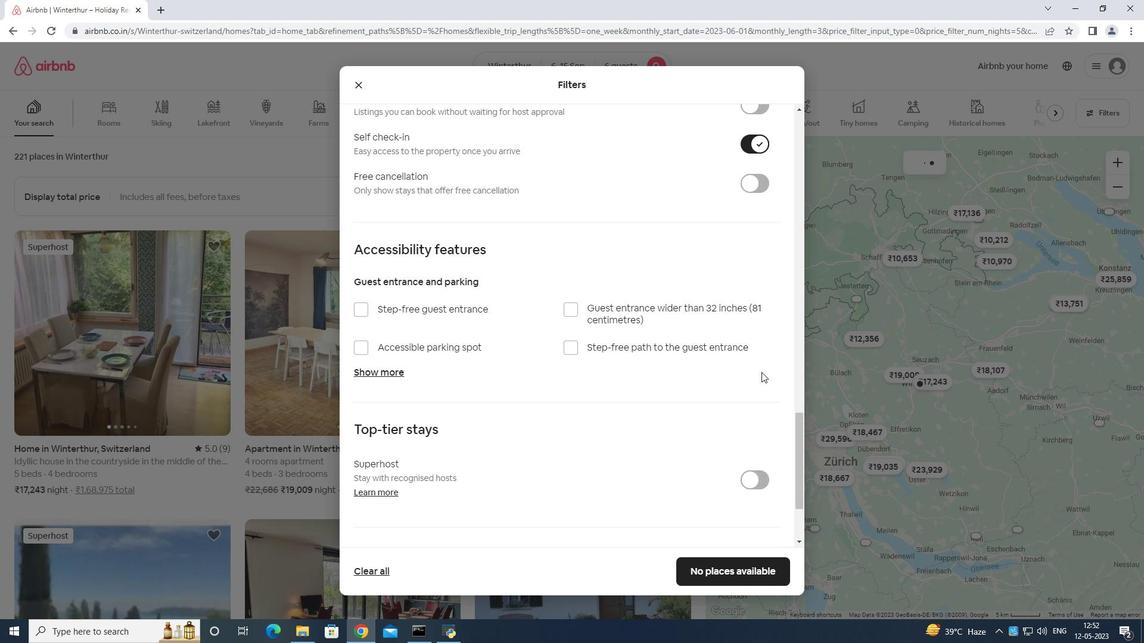 
Action: Mouse moved to (684, 394)
Screenshot: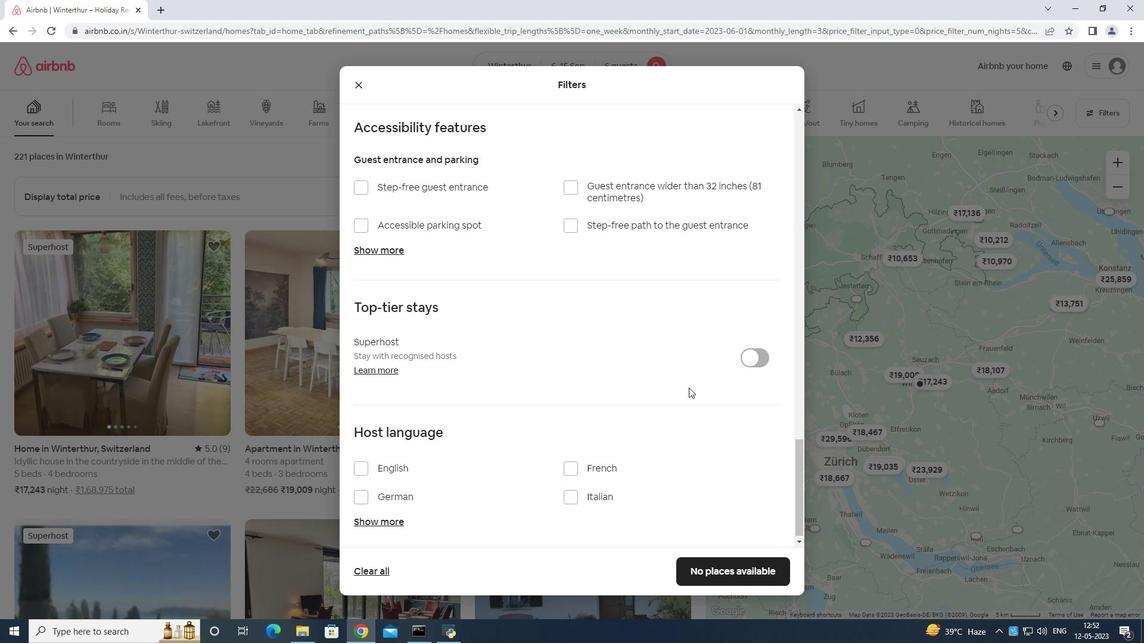 
Action: Mouse scrolled (684, 393) with delta (0, 0)
Screenshot: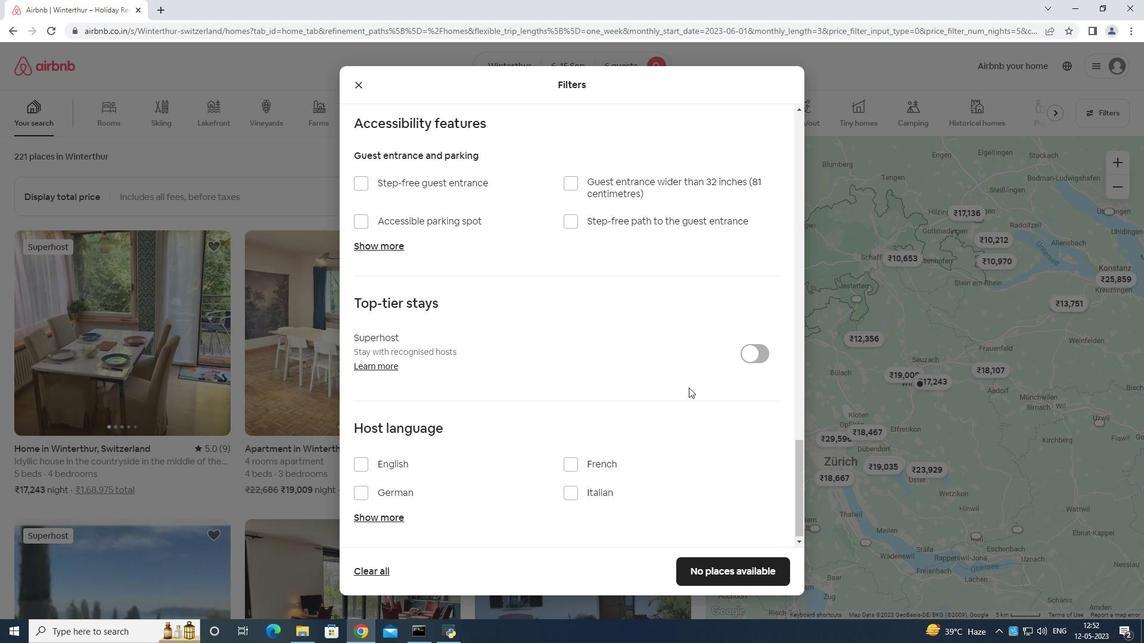 
Action: Mouse moved to (679, 400)
Screenshot: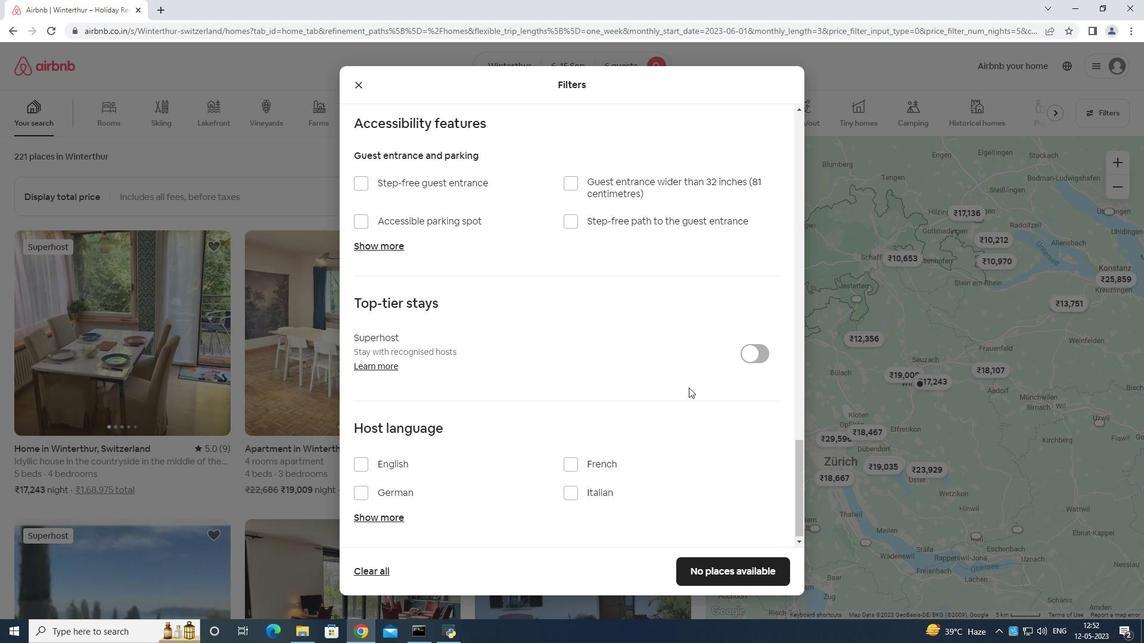 
Action: Mouse scrolled (679, 400) with delta (0, 0)
Screenshot: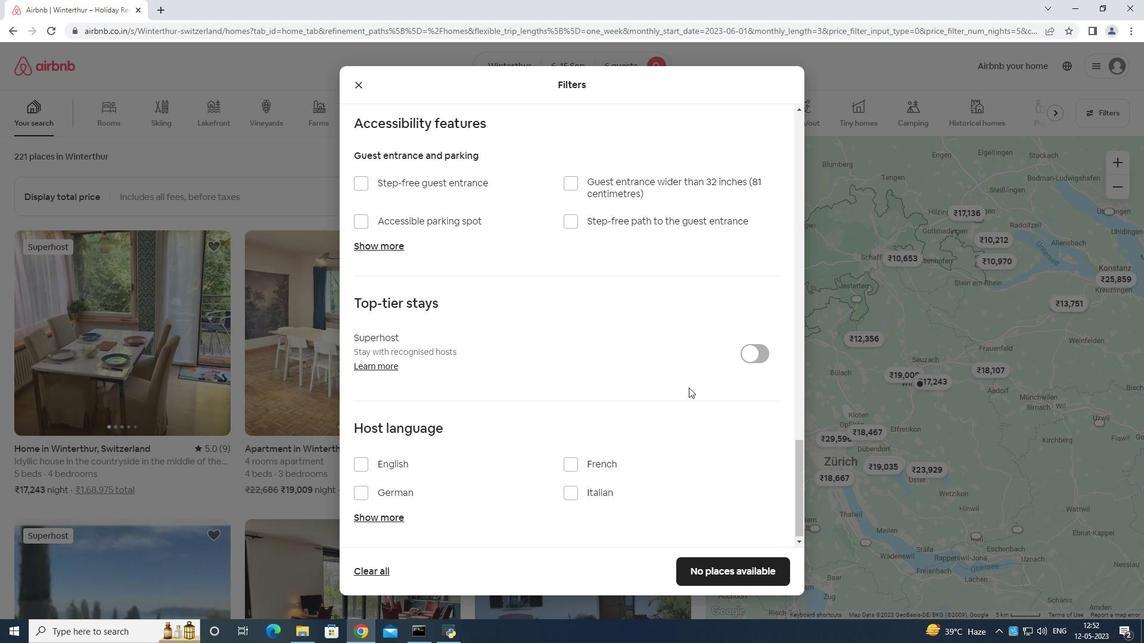 
Action: Mouse moved to (676, 402)
Screenshot: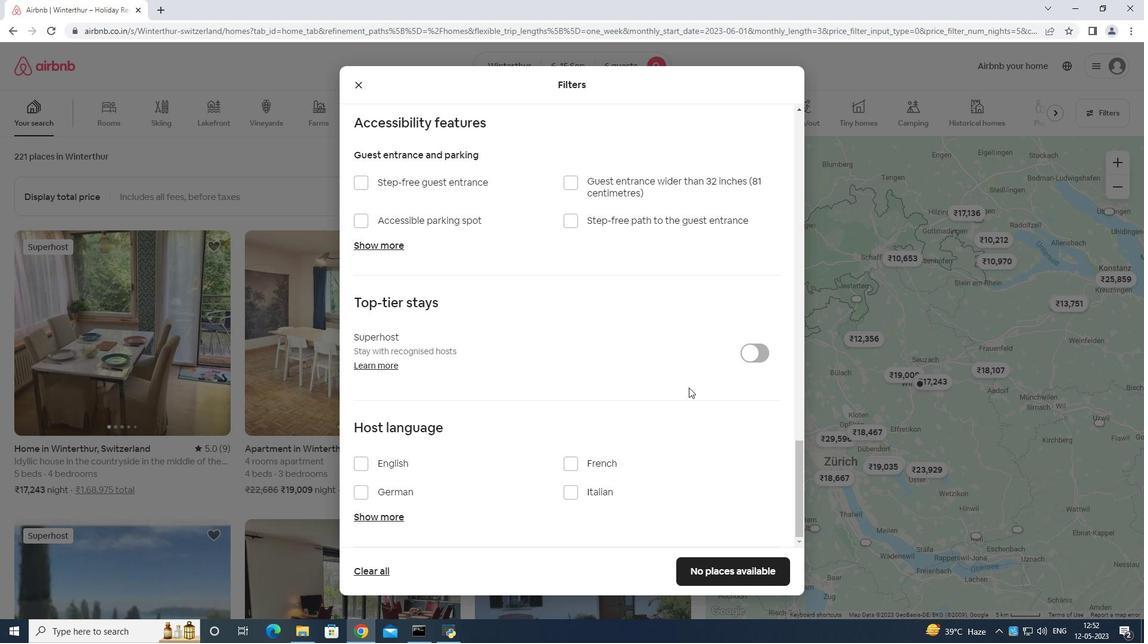 
Action: Mouse scrolled (676, 401) with delta (0, 0)
Screenshot: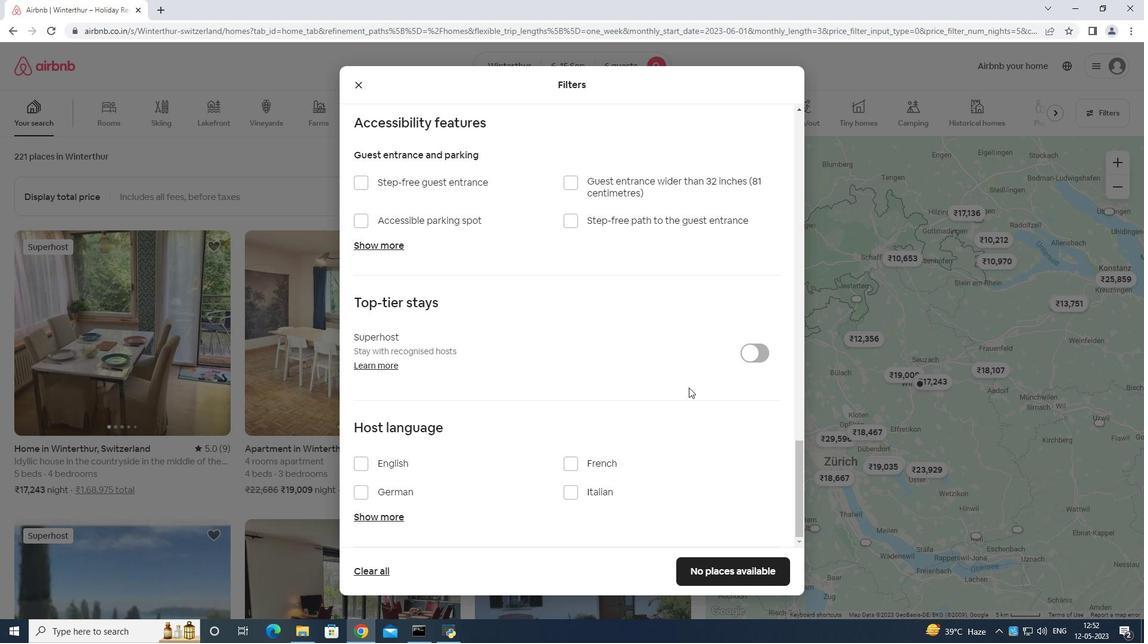 
Action: Mouse moved to (360, 459)
Screenshot: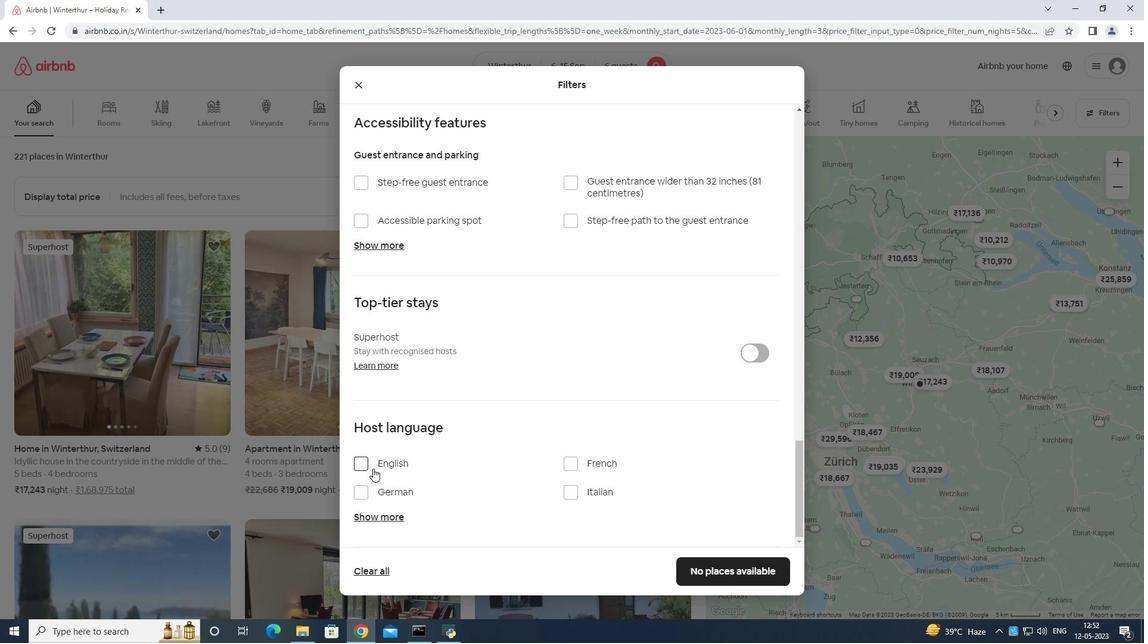 
Action: Mouse pressed left at (360, 459)
Screenshot: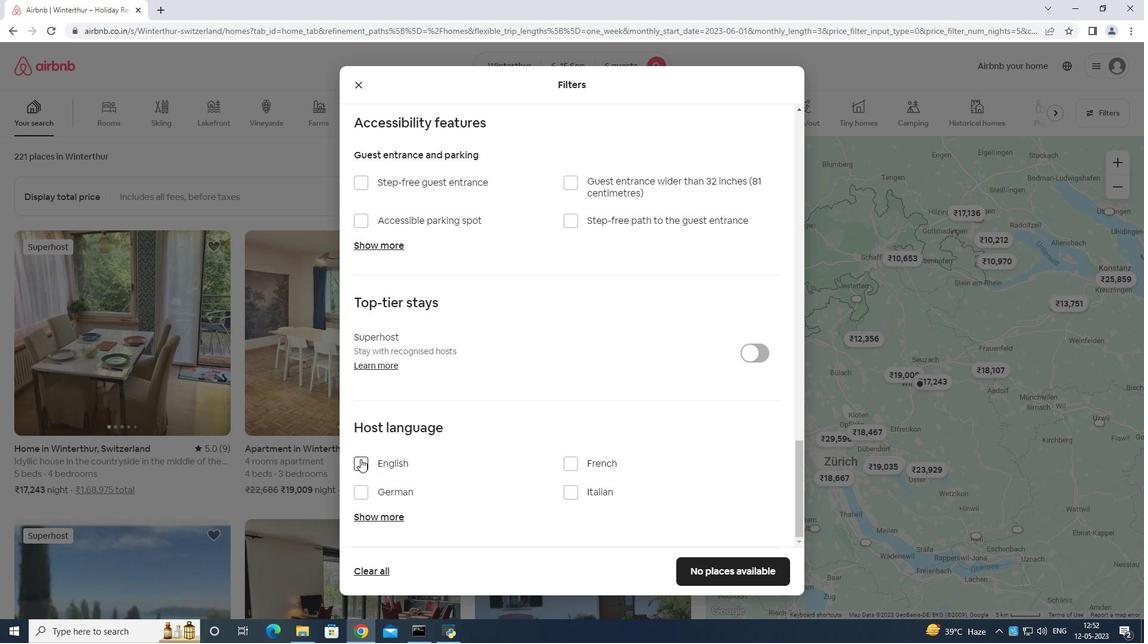 
Action: Mouse moved to (703, 567)
Screenshot: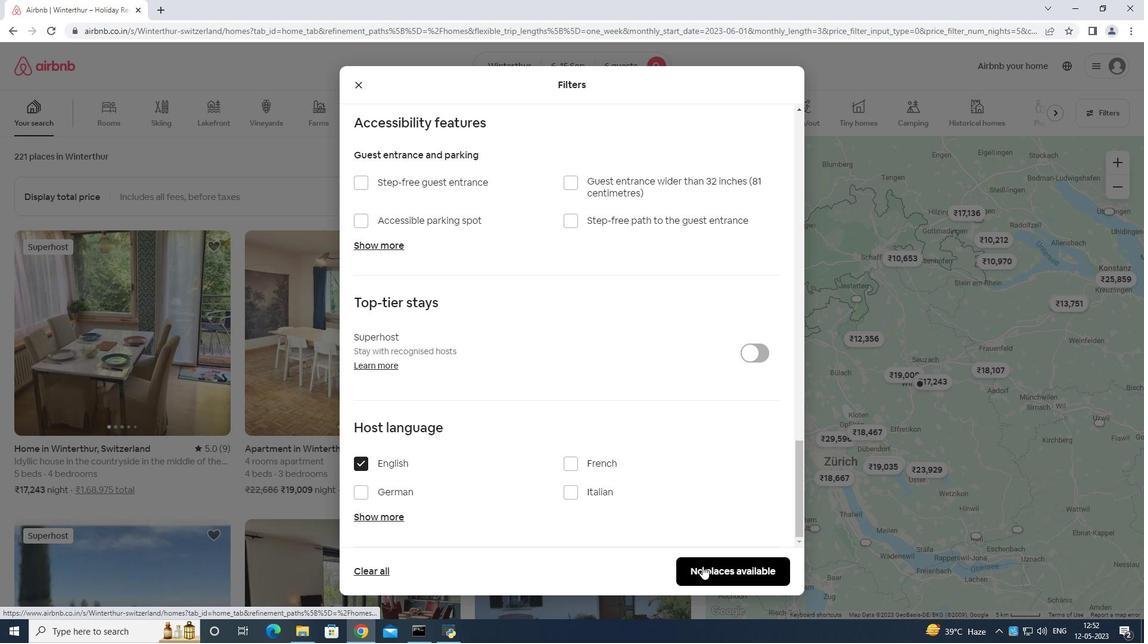 
Action: Key pressed <Key.f10>
Screenshot: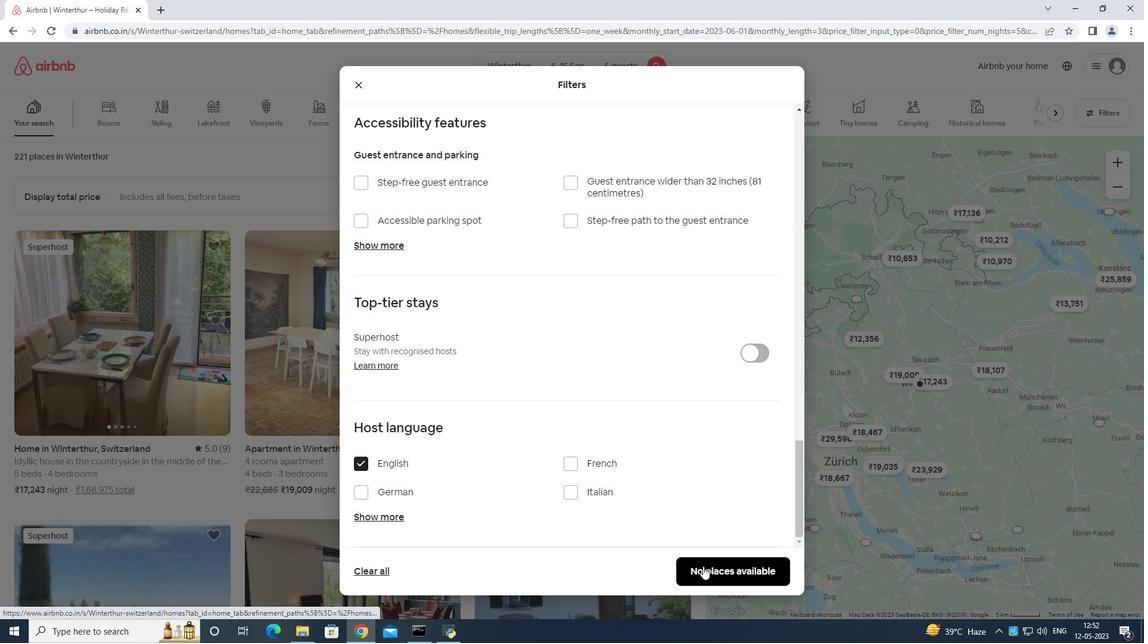 
